 Task: Search one way flight ticket for 5 adults, 1 child, 2 infants in seat and 1 infant on lap in business from Santa Fe: Santa Fe Municipal Airport to Springfield: Abraham Lincoln Capital Airport on 5-2-2023. Choice of flights is Royal air maroc. Number of bags: 1 carry on bag. Price is upto 50000. Outbound departure time preference is 11:30.
Action: Mouse moved to (298, 408)
Screenshot: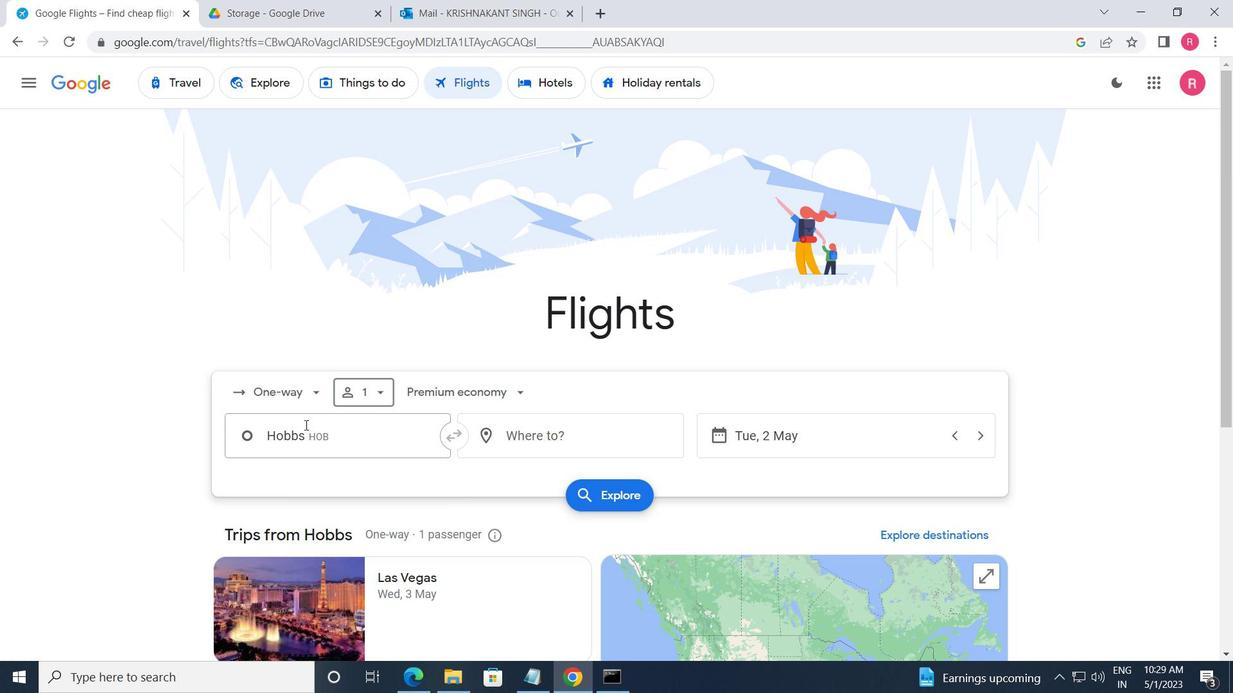
Action: Mouse pressed left at (298, 408)
Screenshot: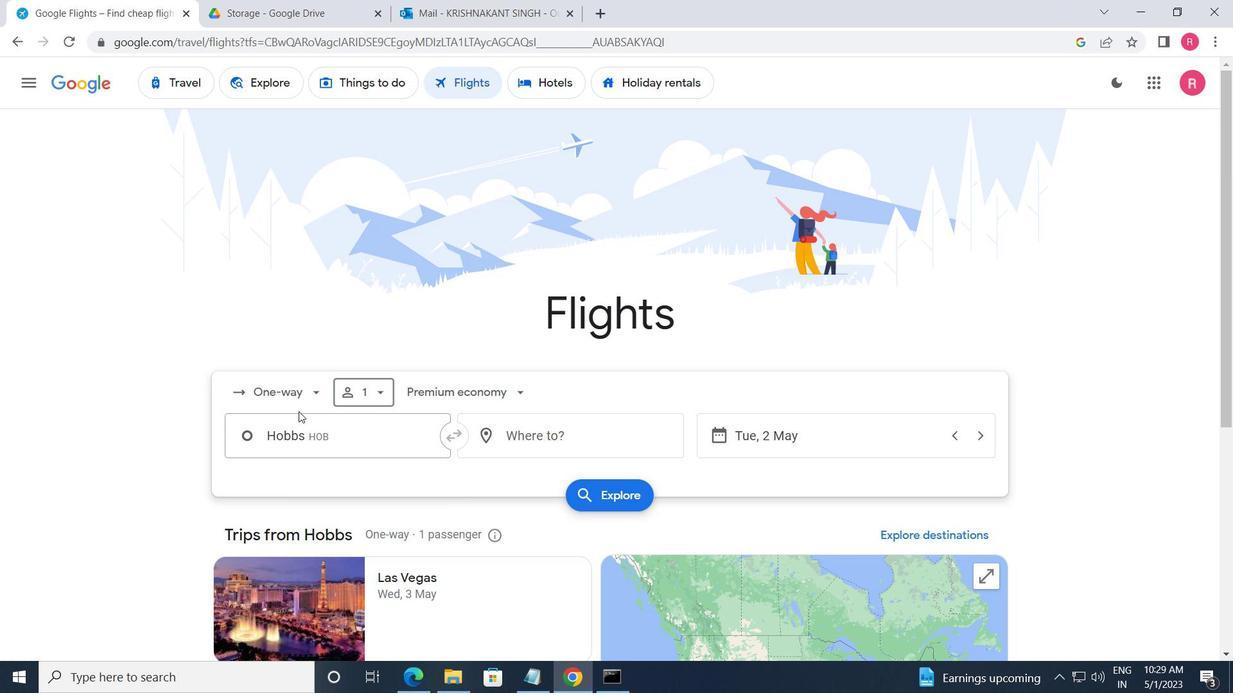 
Action: Mouse moved to (320, 469)
Screenshot: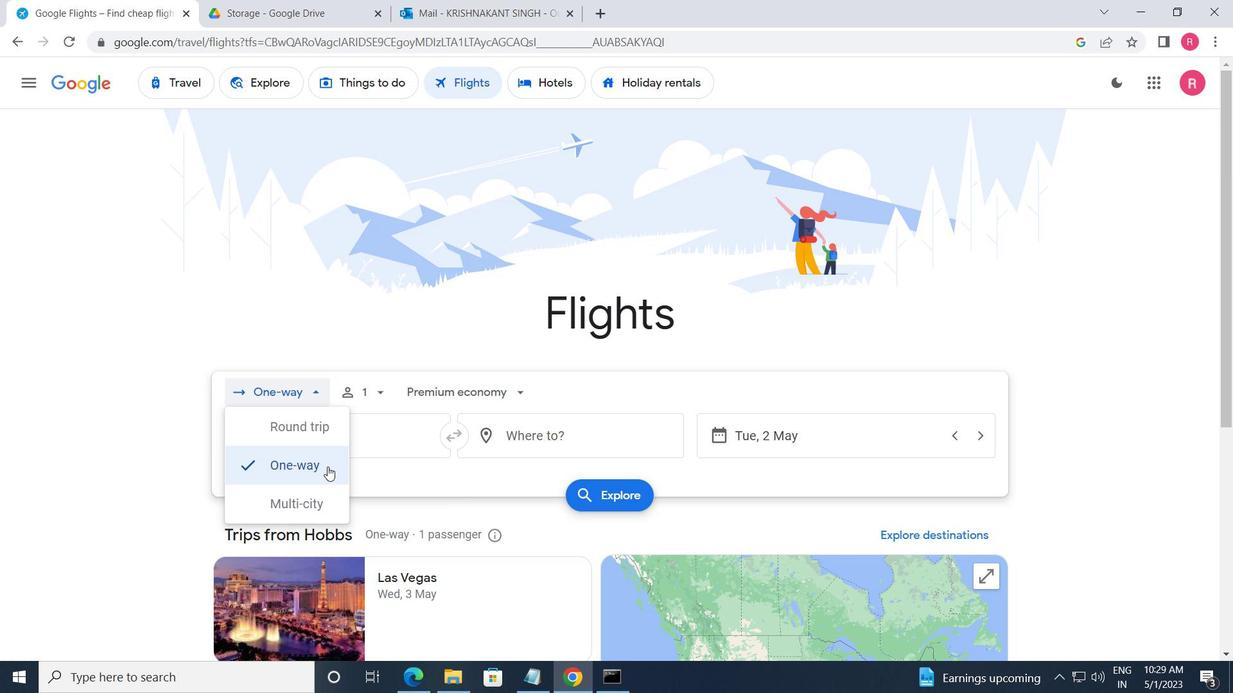 
Action: Mouse pressed left at (320, 469)
Screenshot: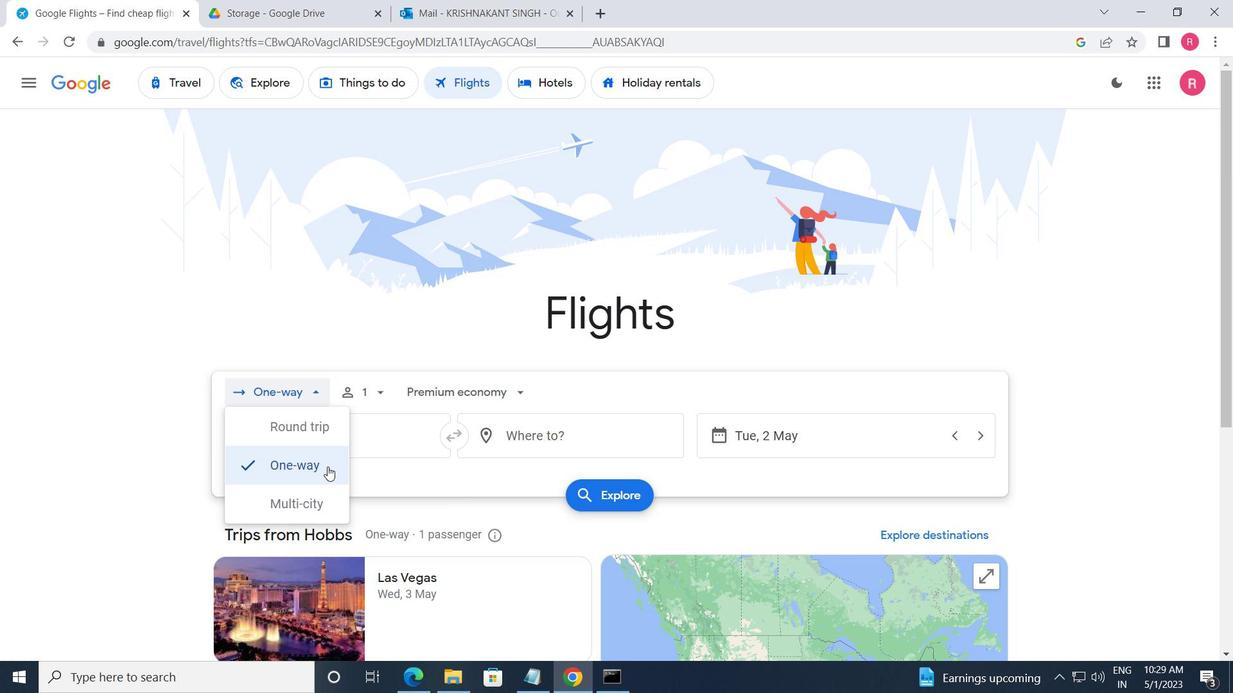 
Action: Mouse moved to (352, 400)
Screenshot: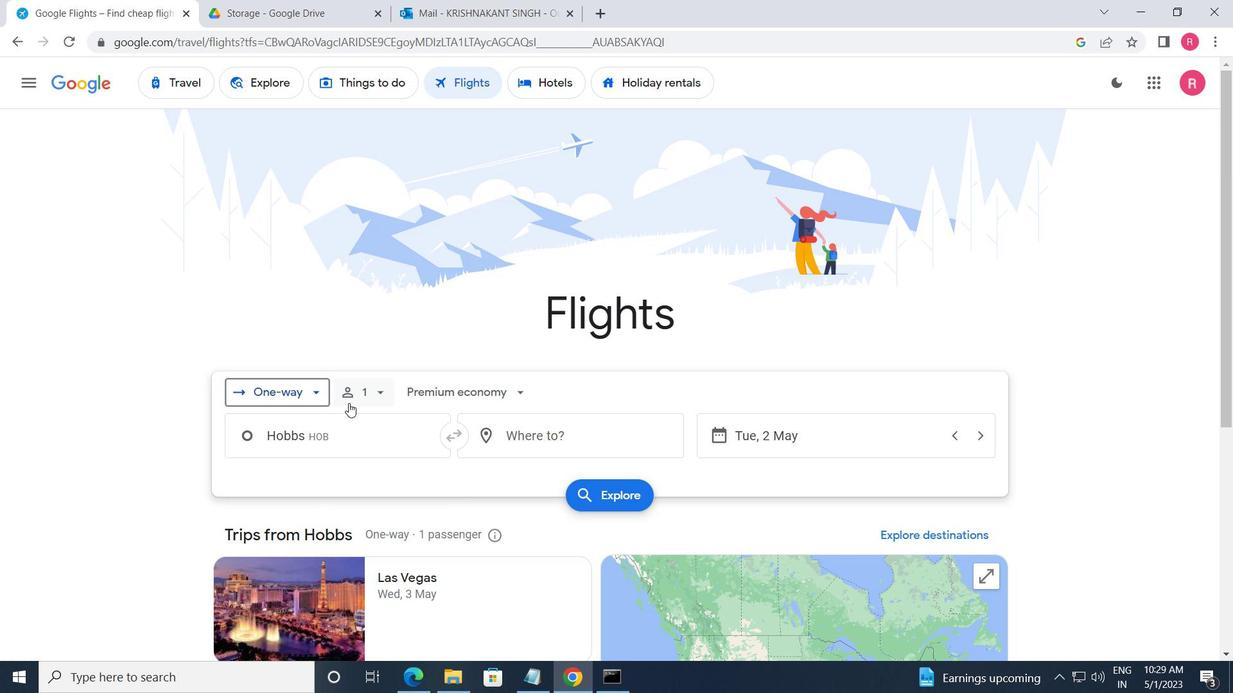 
Action: Mouse pressed left at (352, 400)
Screenshot: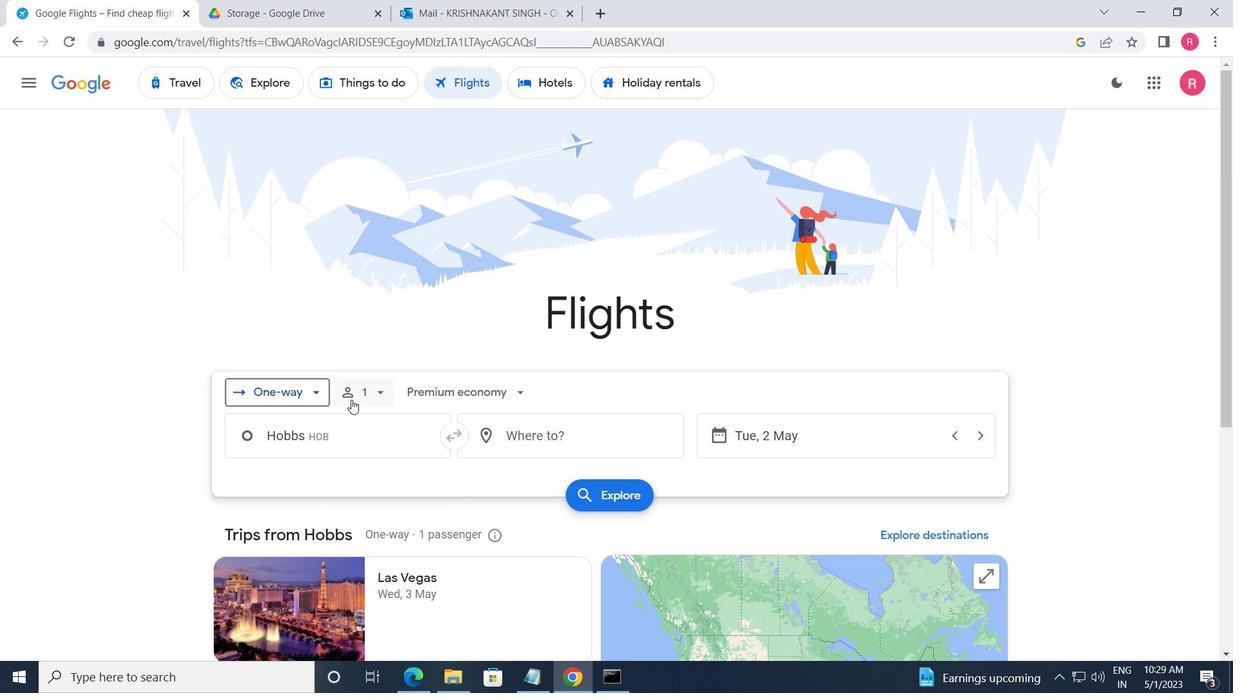 
Action: Mouse moved to (504, 479)
Screenshot: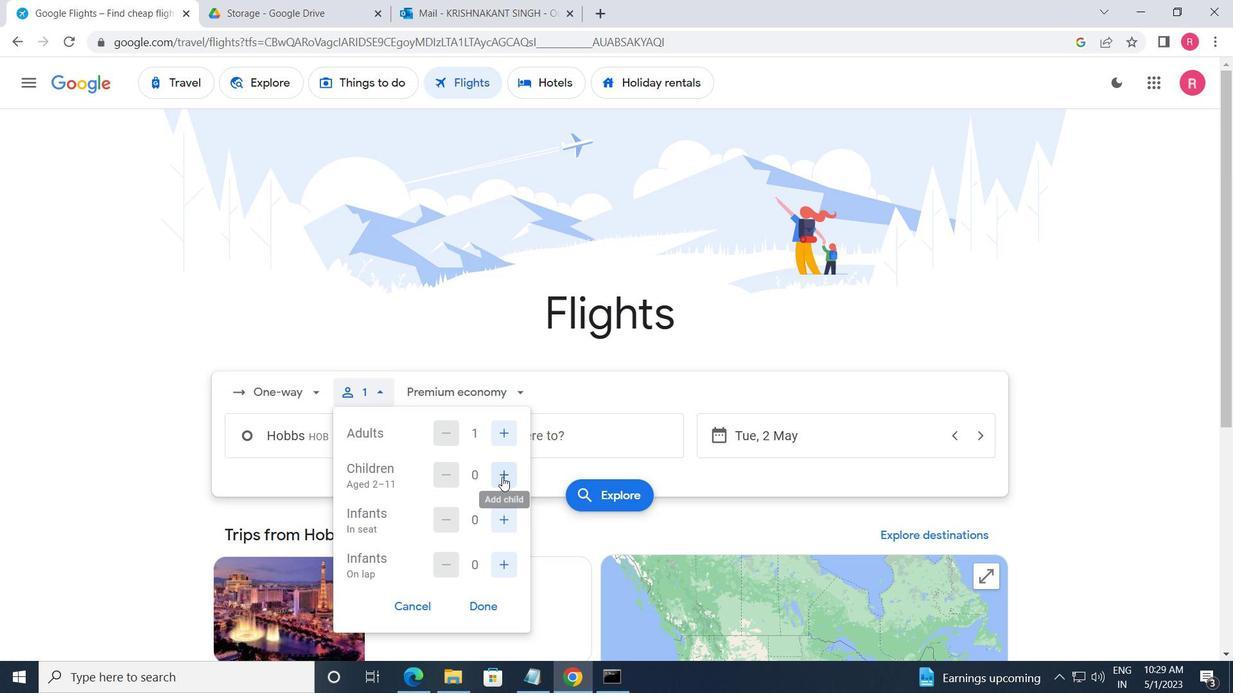 
Action: Mouse pressed left at (504, 479)
Screenshot: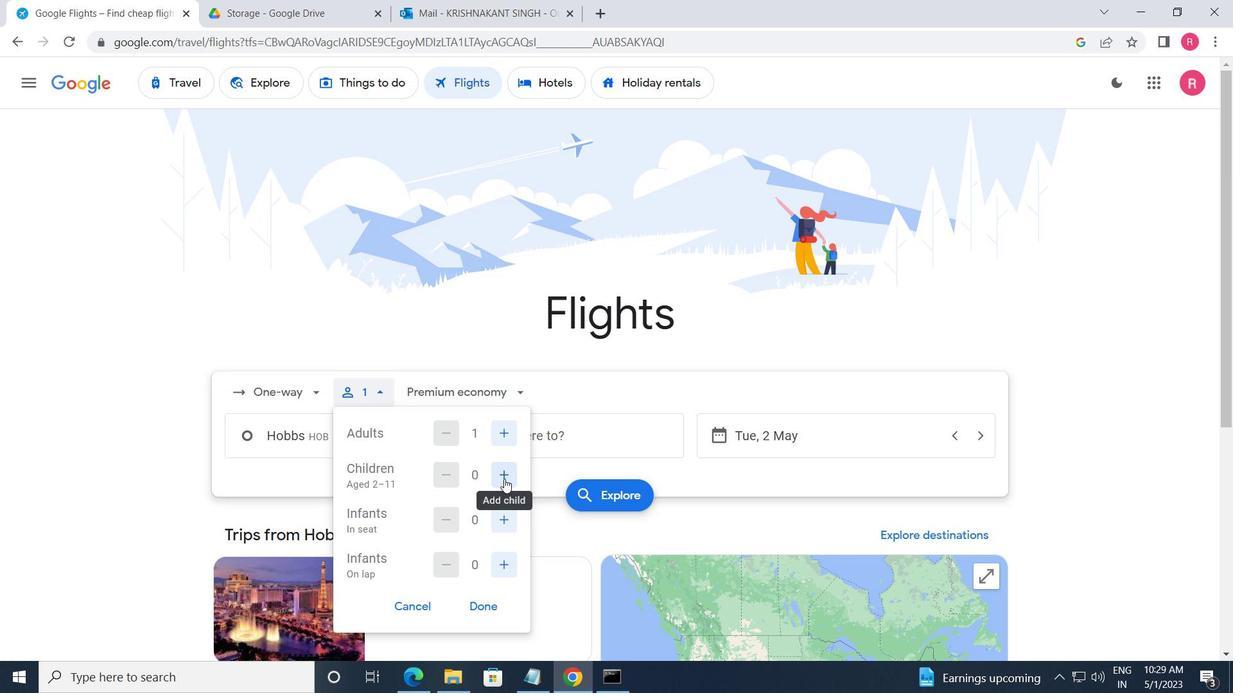
Action: Mouse pressed left at (504, 479)
Screenshot: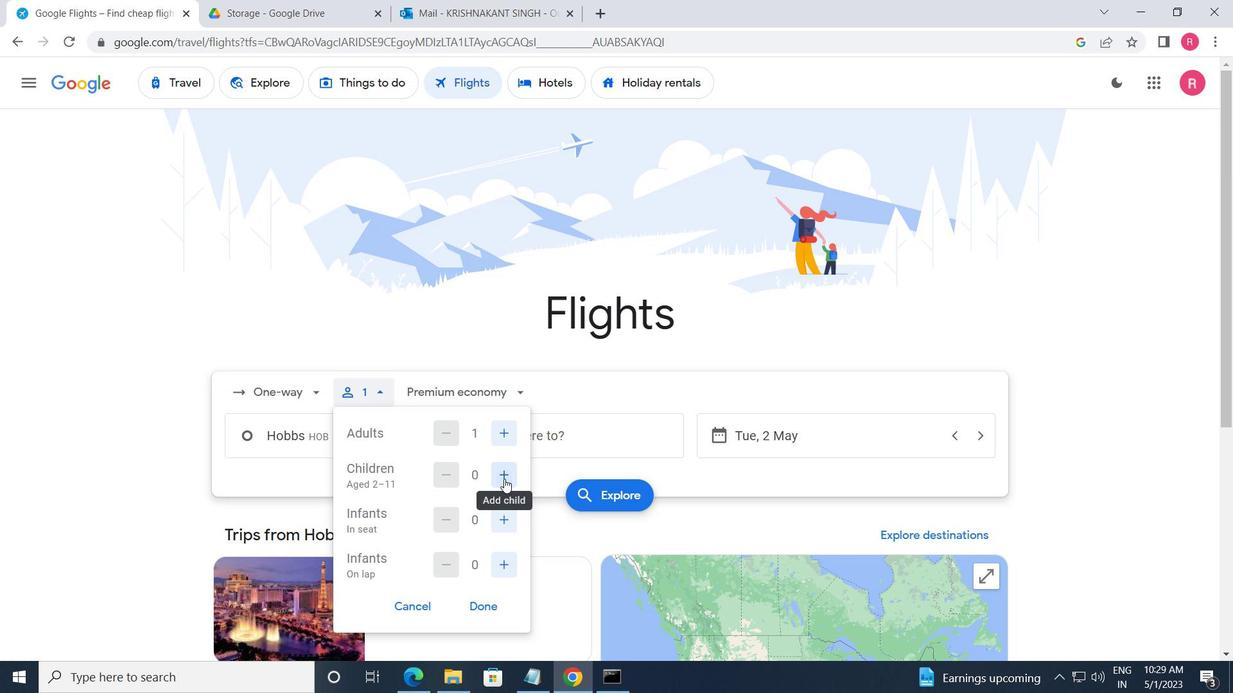 
Action: Mouse moved to (505, 479)
Screenshot: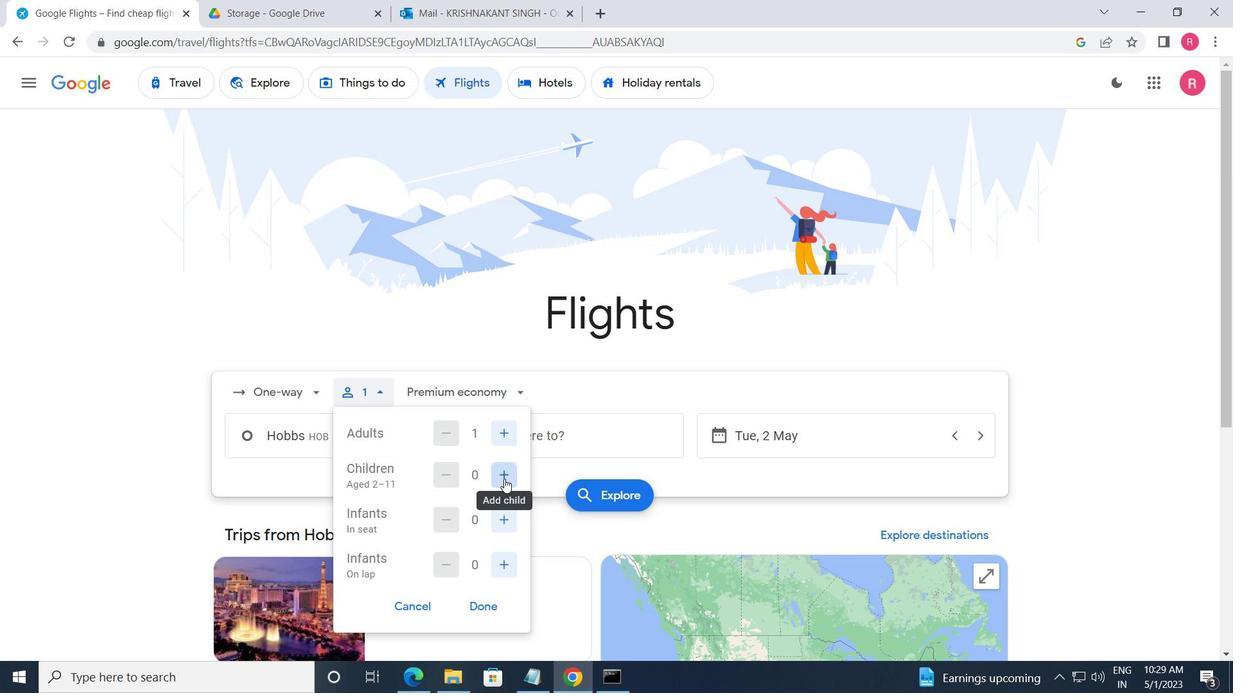 
Action: Mouse pressed left at (505, 479)
Screenshot: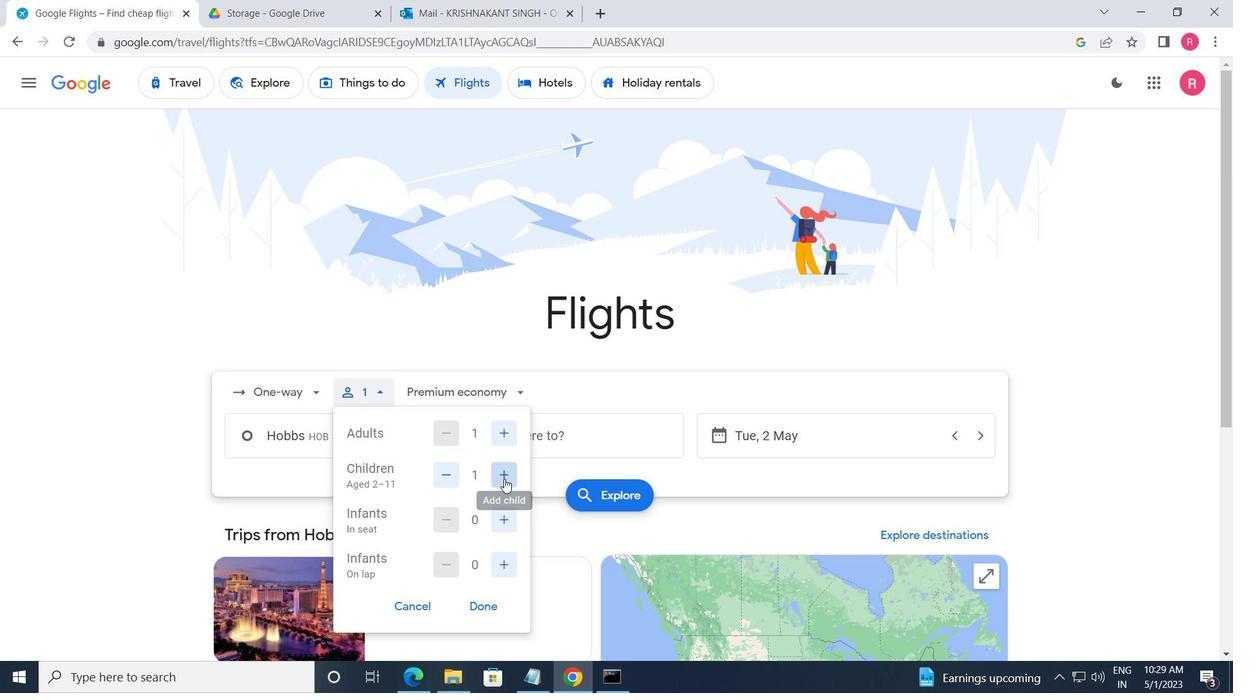 
Action: Mouse pressed left at (505, 479)
Screenshot: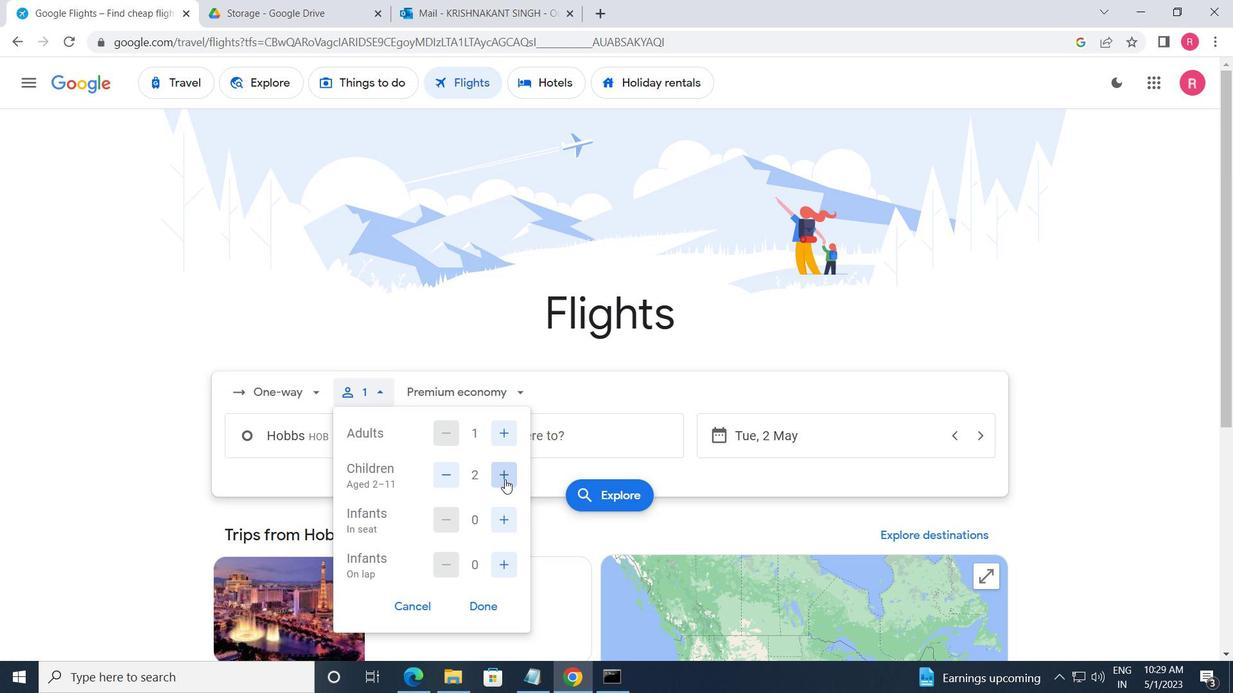 
Action: Mouse pressed left at (505, 479)
Screenshot: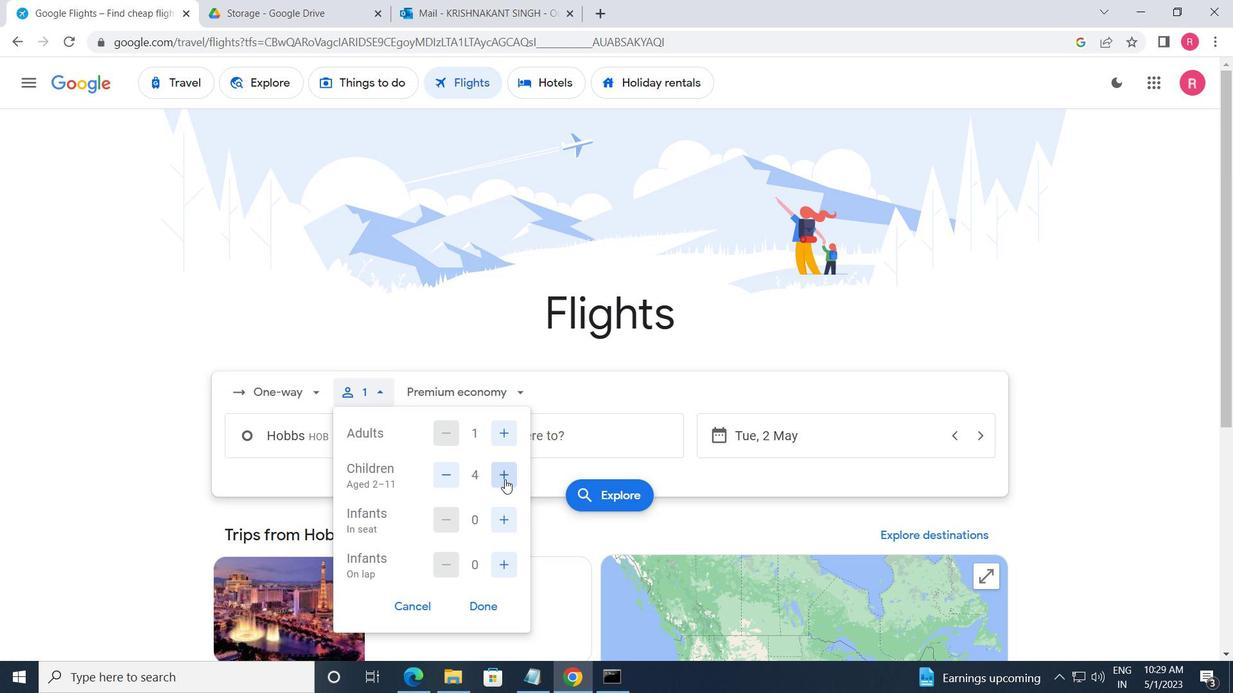 
Action: Mouse moved to (501, 530)
Screenshot: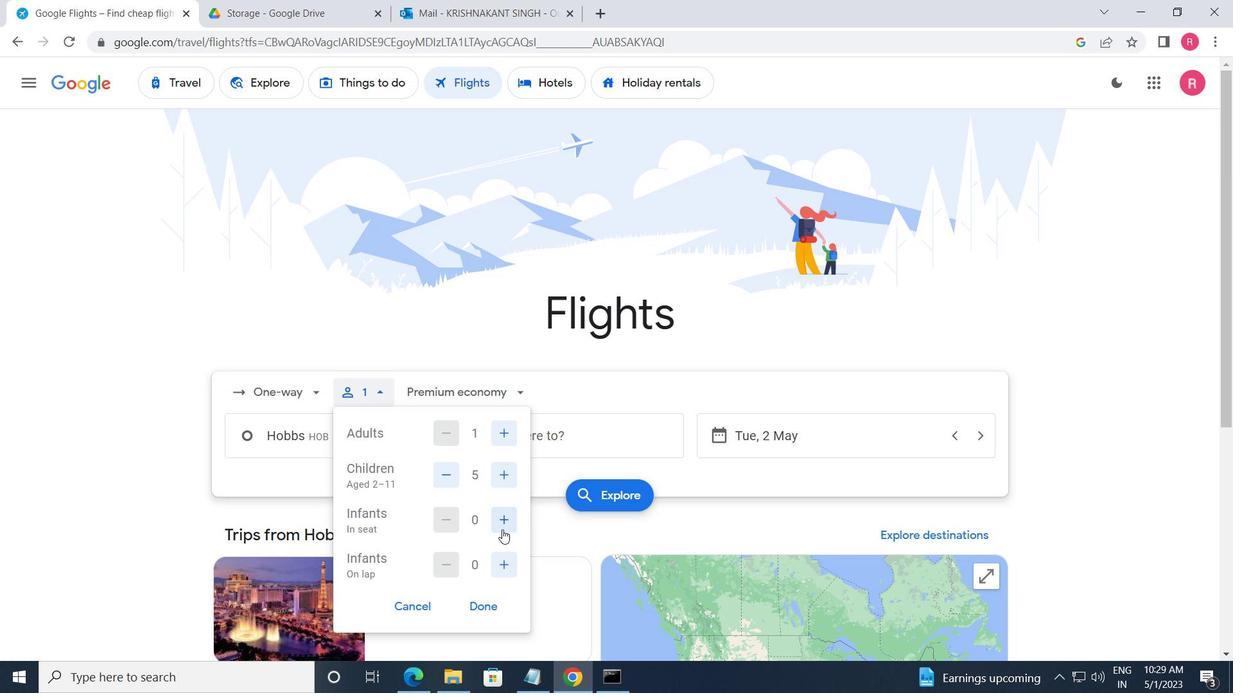 
Action: Mouse pressed left at (501, 530)
Screenshot: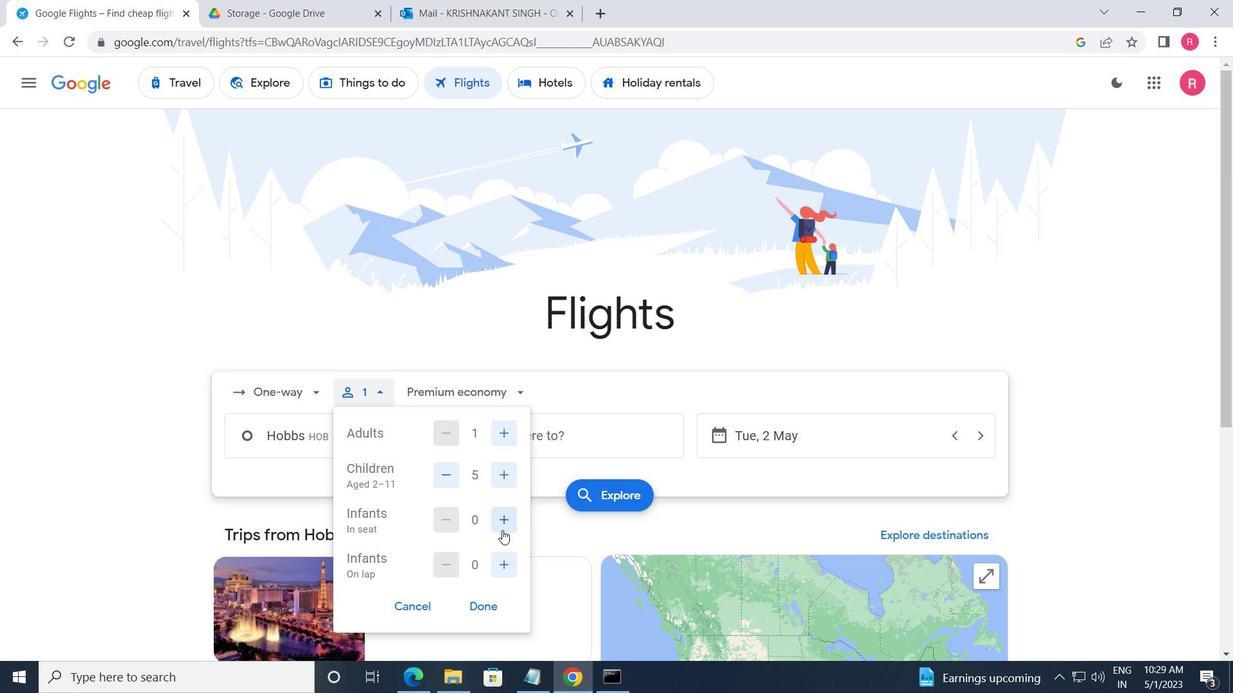 
Action: Mouse pressed left at (501, 530)
Screenshot: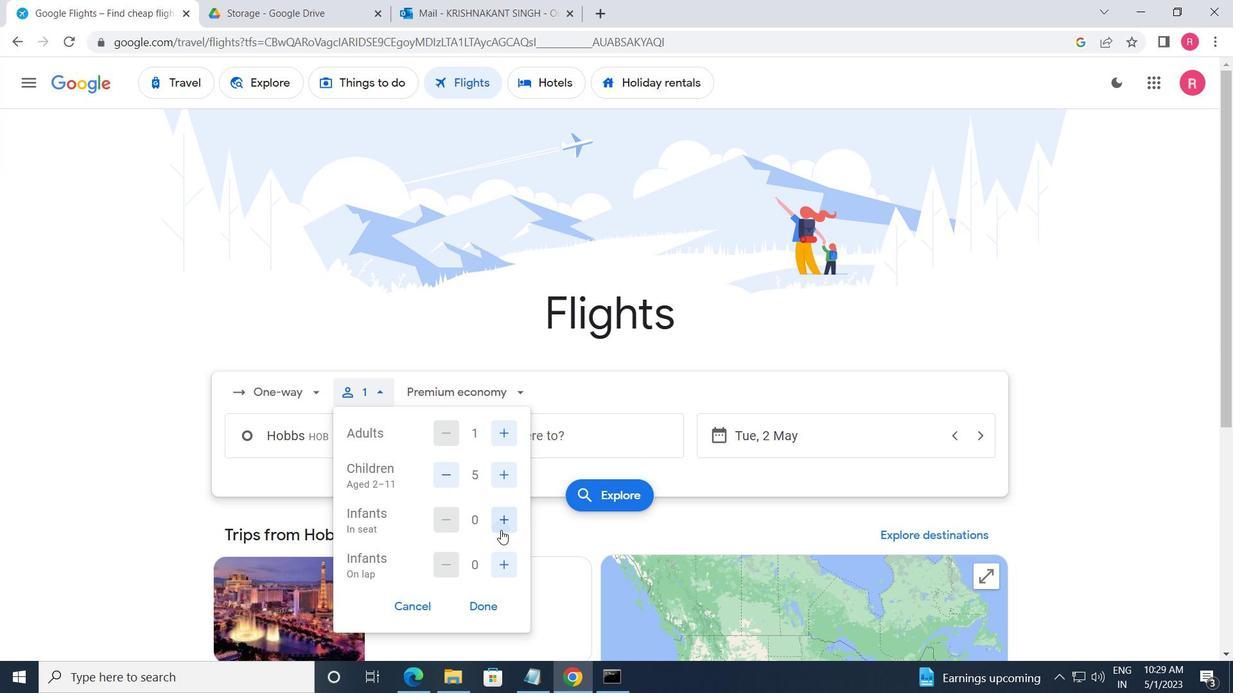 
Action: Mouse moved to (499, 564)
Screenshot: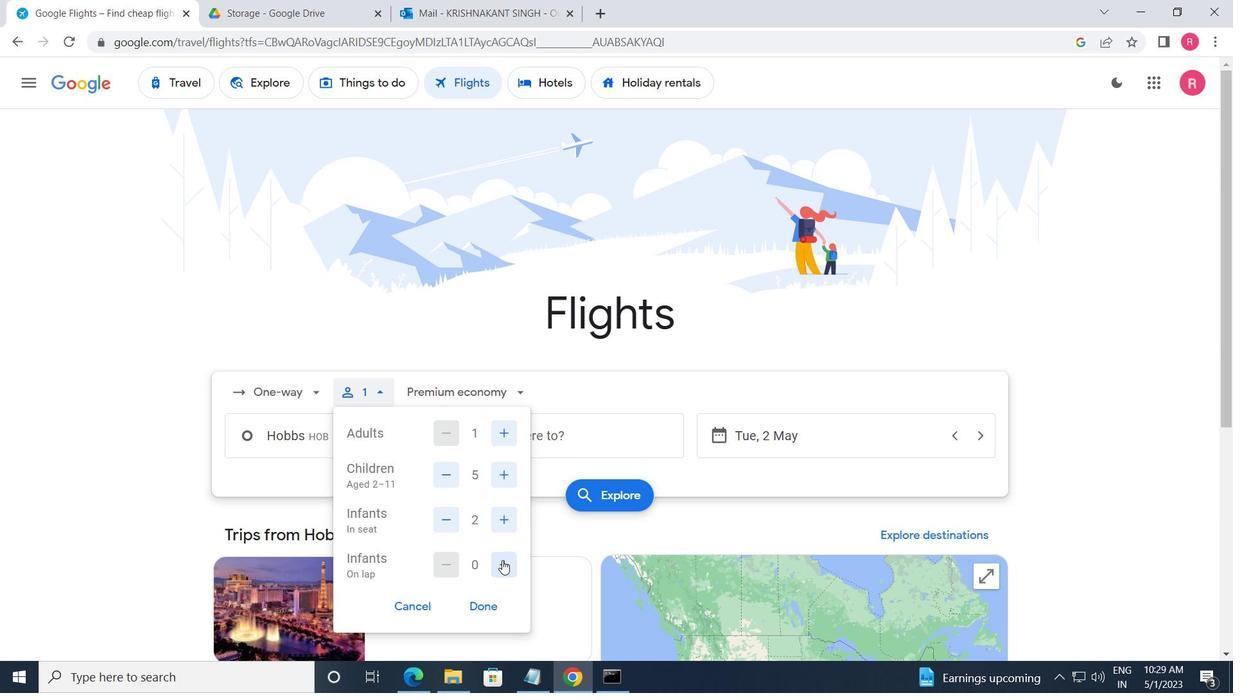 
Action: Mouse pressed left at (499, 564)
Screenshot: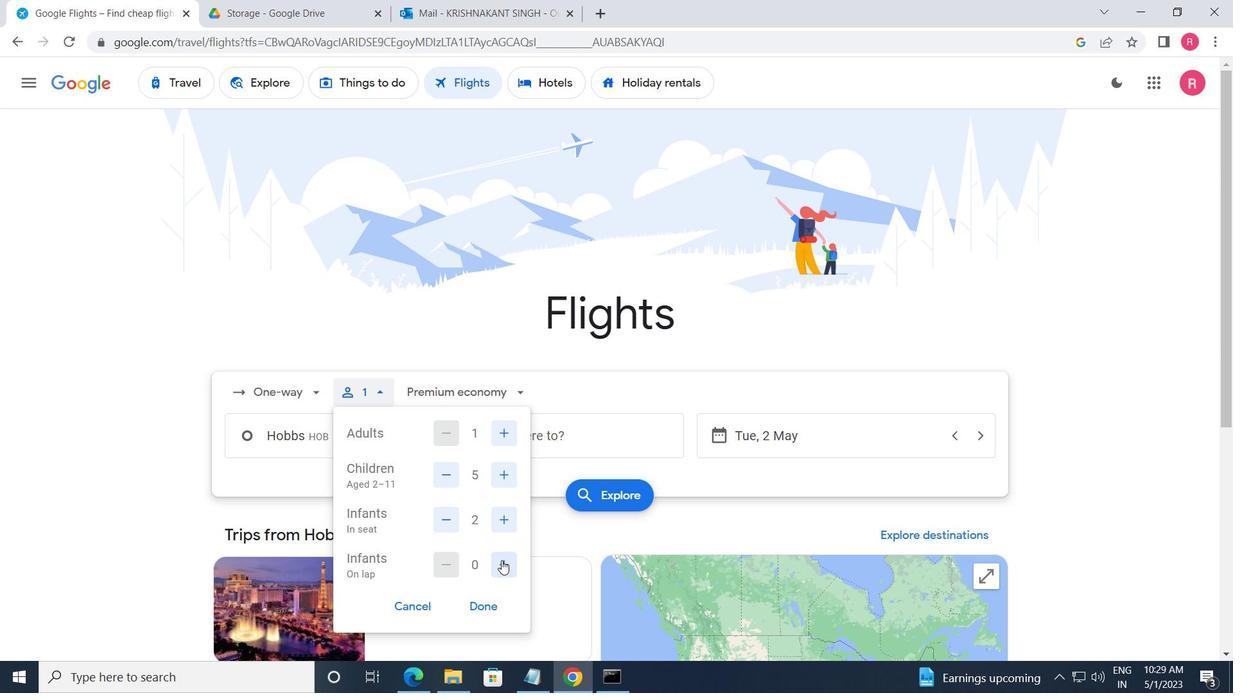 
Action: Mouse moved to (438, 558)
Screenshot: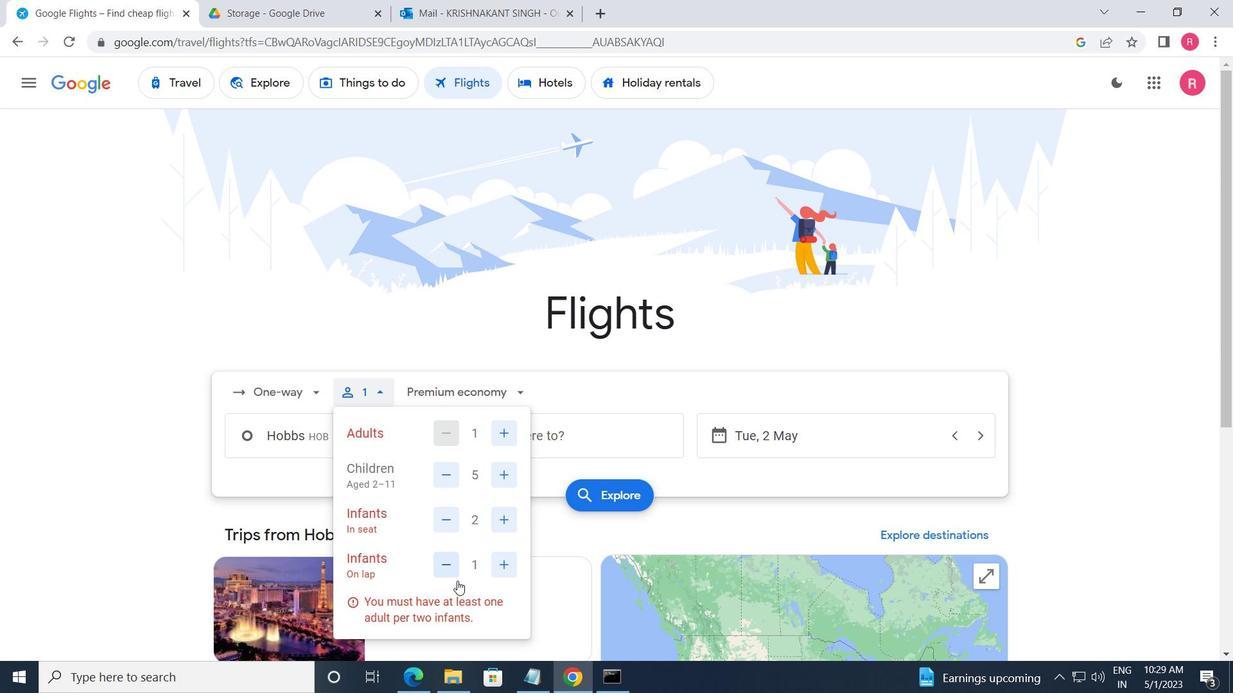 
Action: Mouse pressed left at (438, 558)
Screenshot: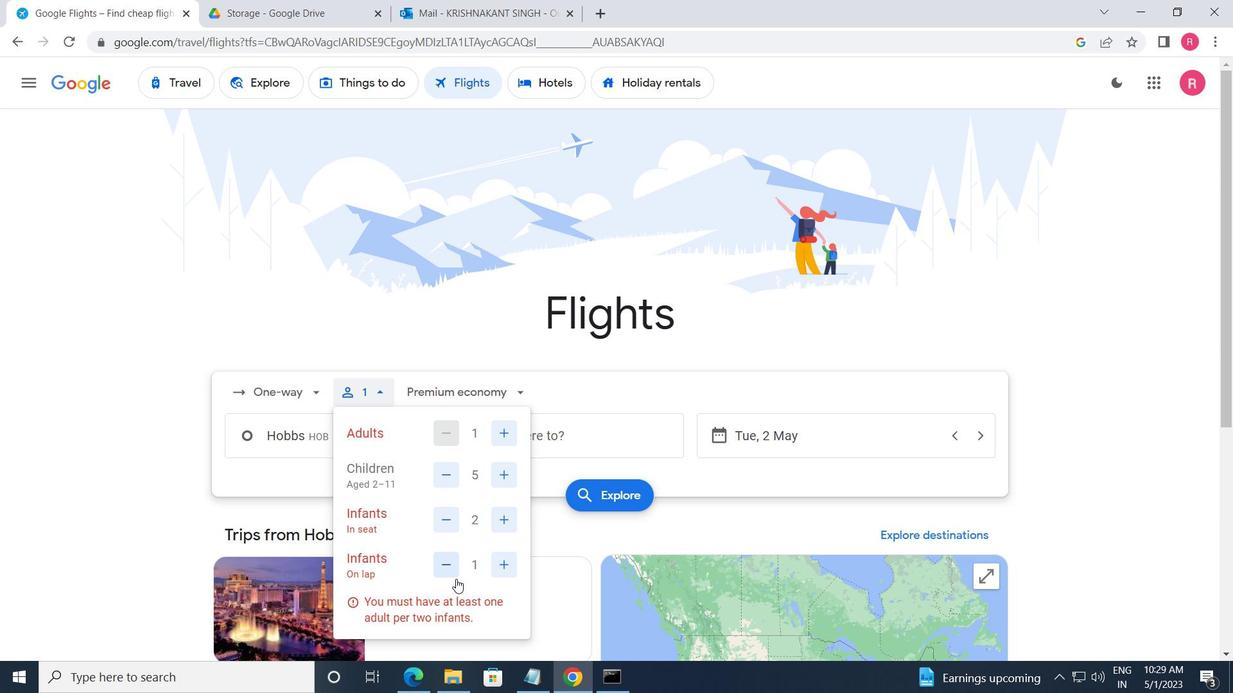 
Action: Mouse moved to (481, 602)
Screenshot: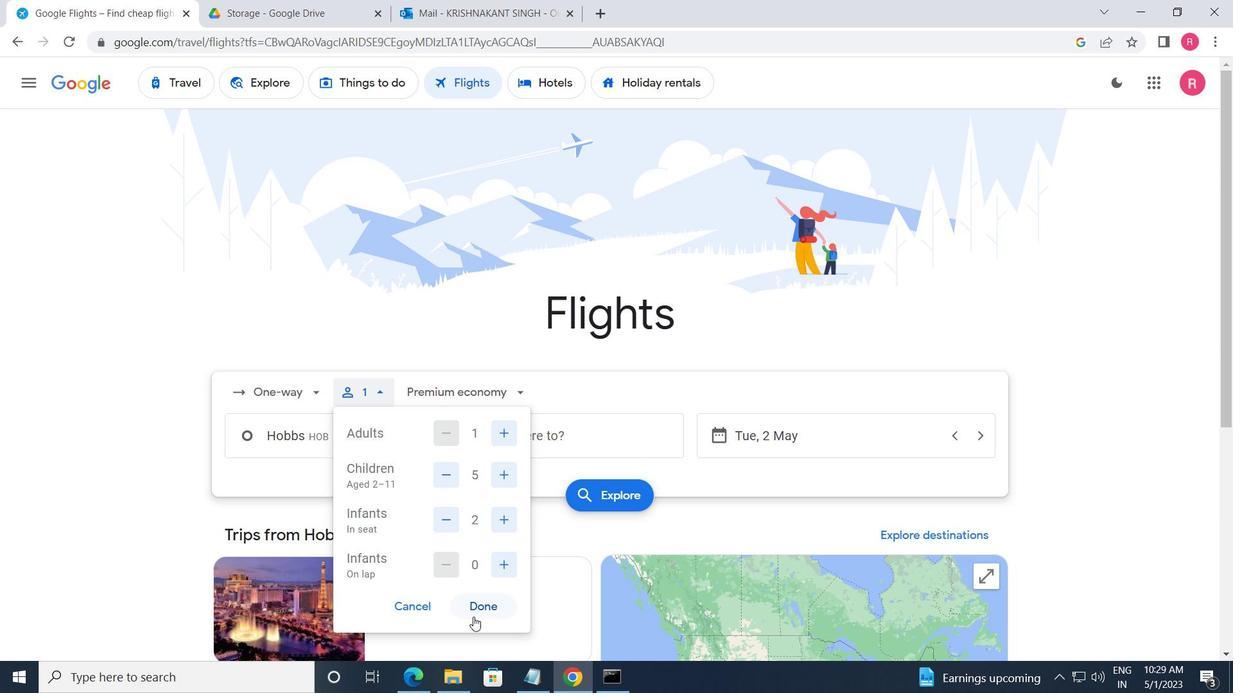 
Action: Mouse pressed left at (481, 602)
Screenshot: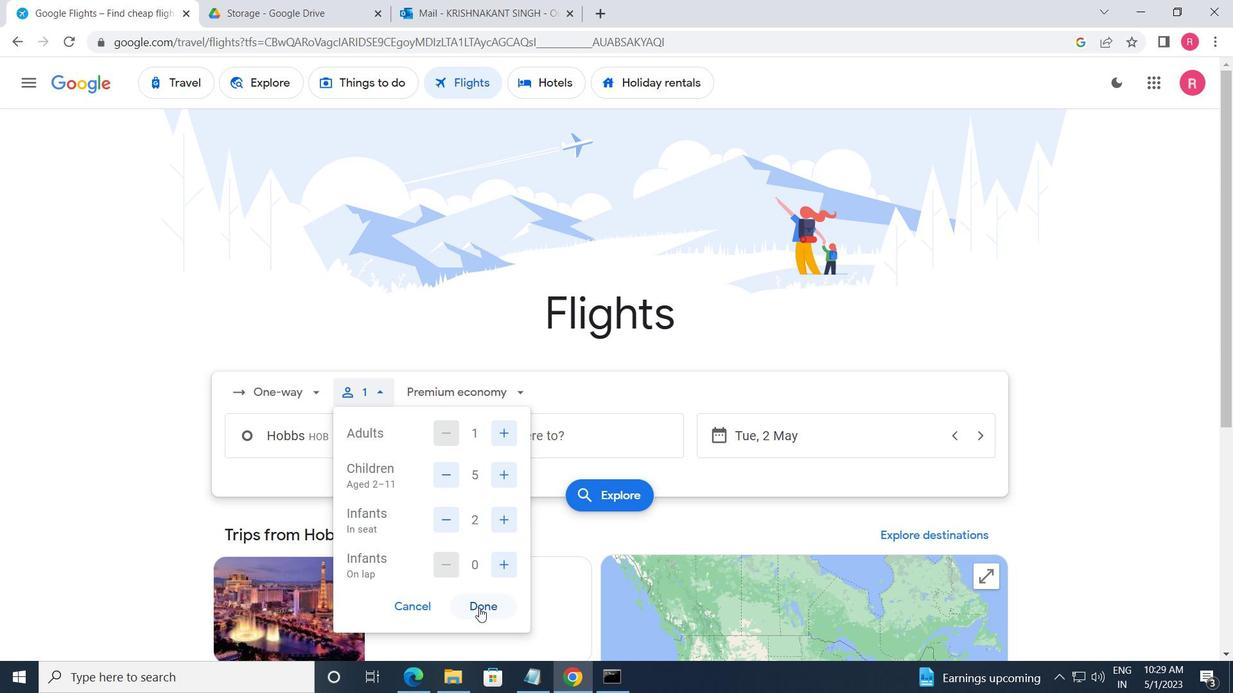 
Action: Mouse moved to (488, 381)
Screenshot: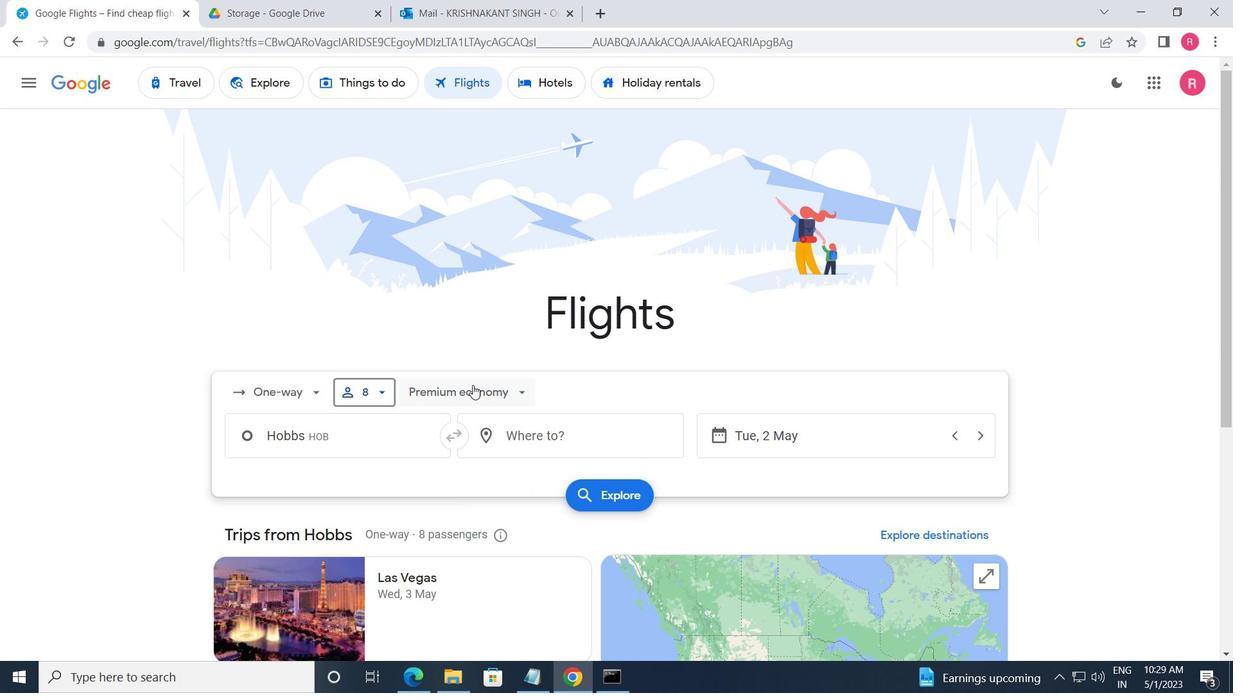 
Action: Mouse pressed left at (488, 381)
Screenshot: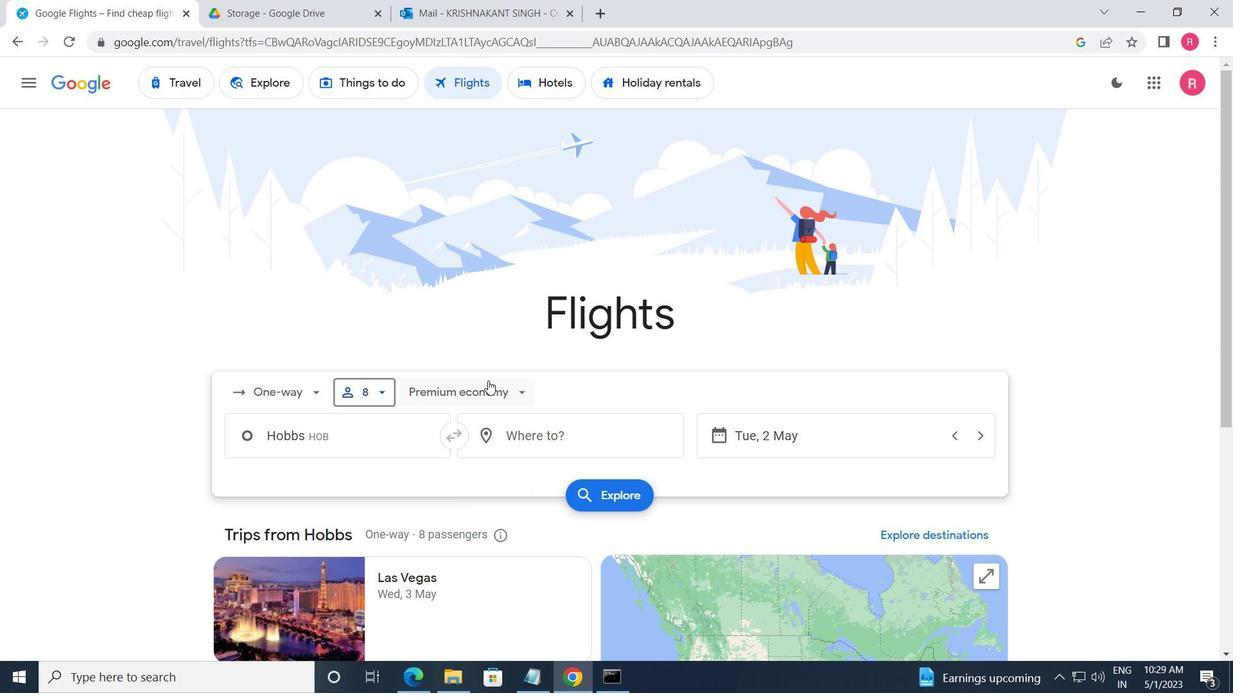 
Action: Mouse moved to (476, 541)
Screenshot: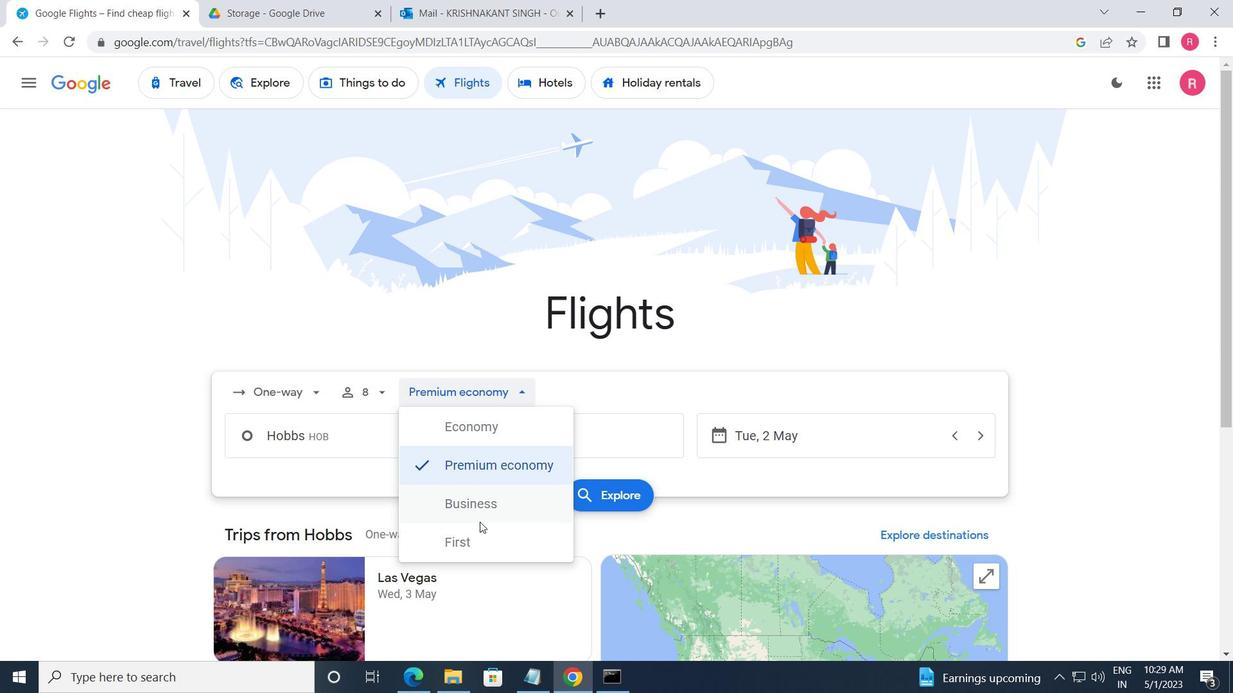 
Action: Mouse pressed left at (476, 541)
Screenshot: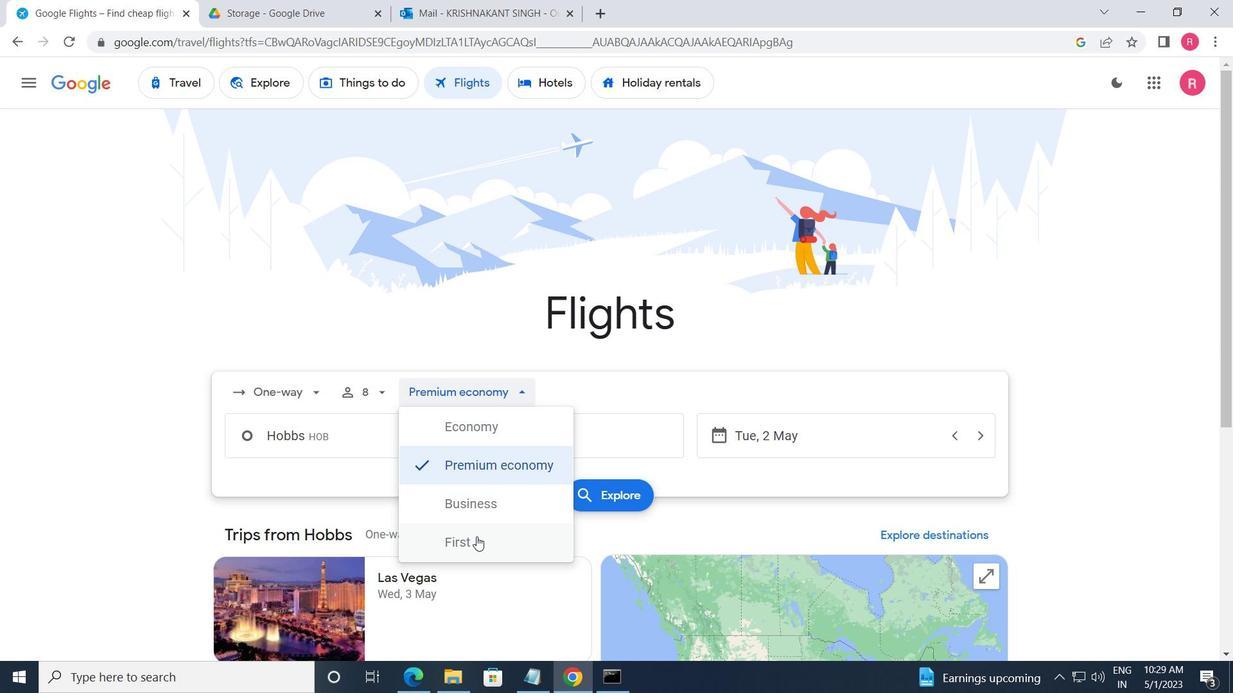 
Action: Mouse moved to (373, 440)
Screenshot: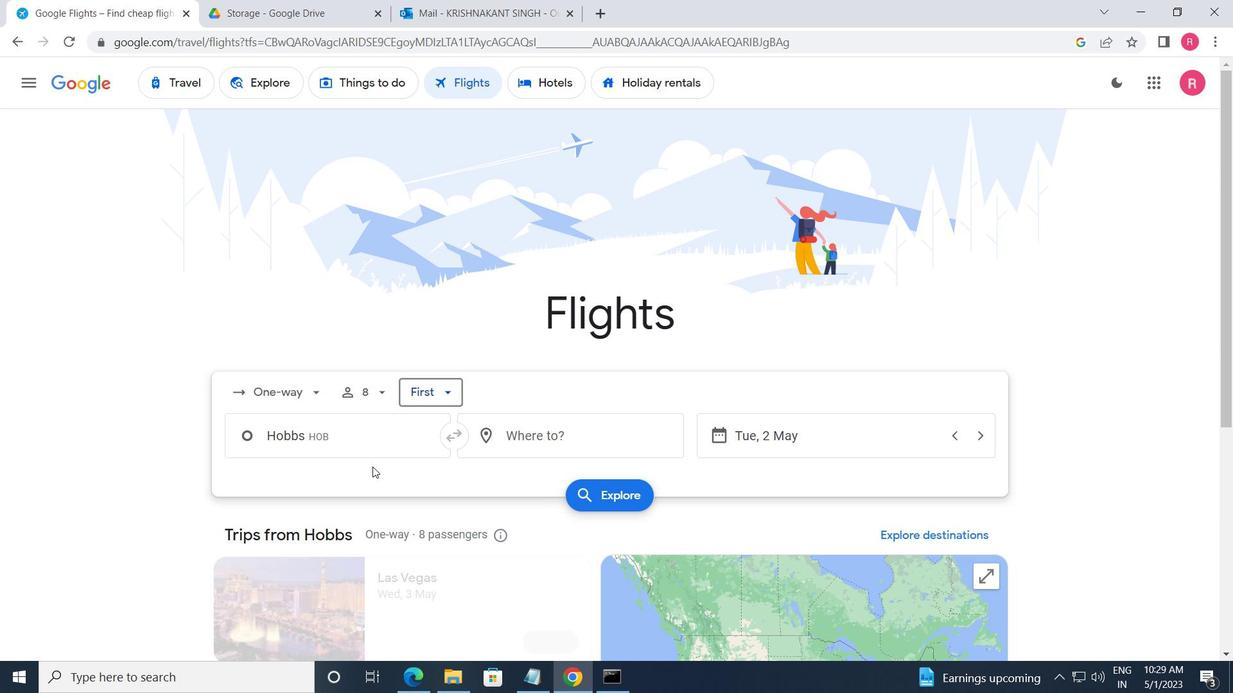 
Action: Mouse pressed left at (373, 440)
Screenshot: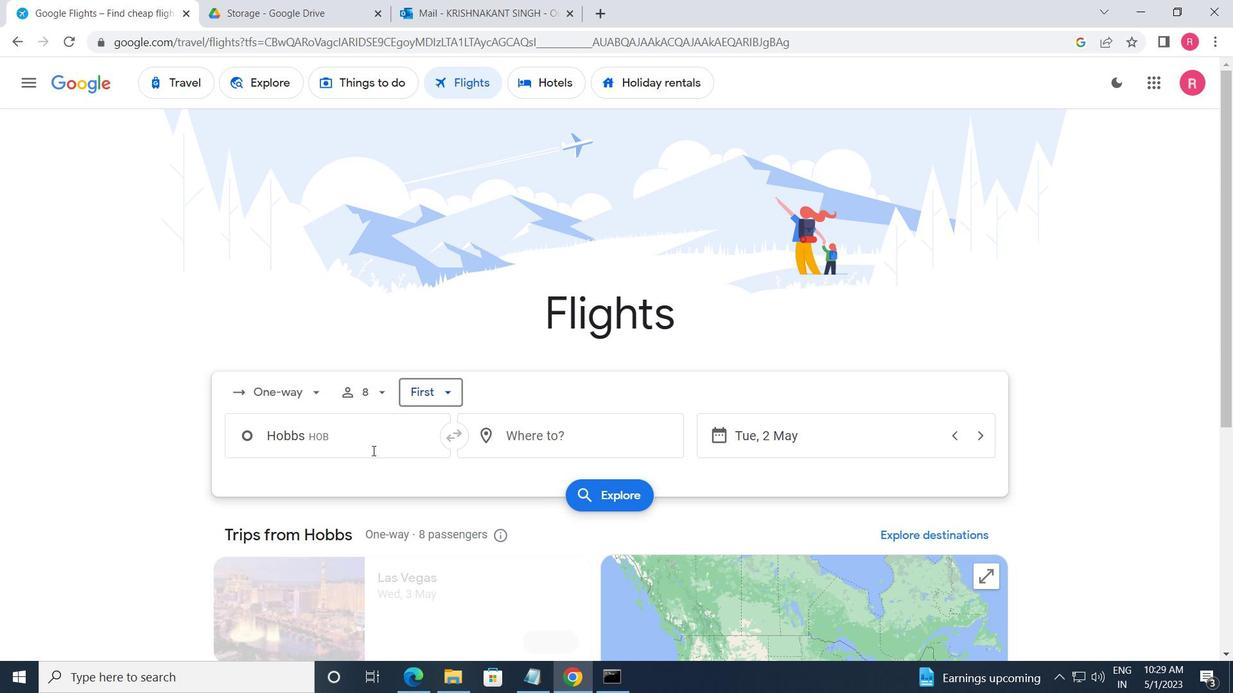 
Action: Mouse moved to (394, 616)
Screenshot: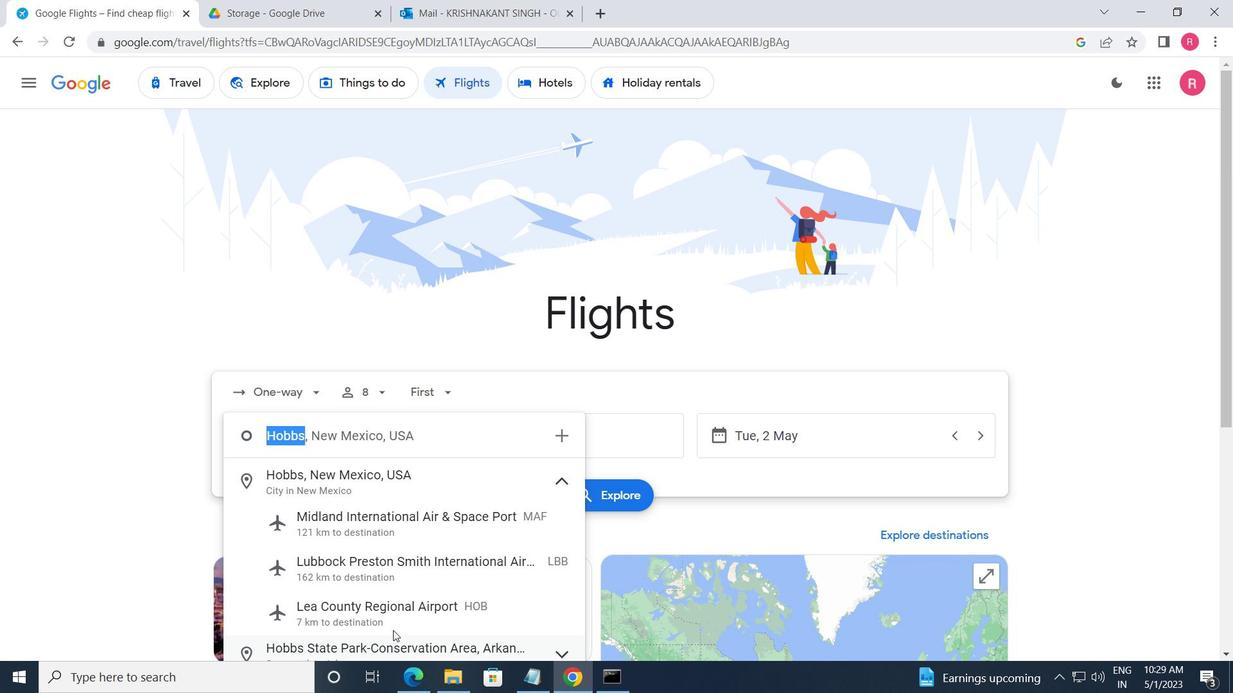 
Action: Mouse pressed left at (394, 616)
Screenshot: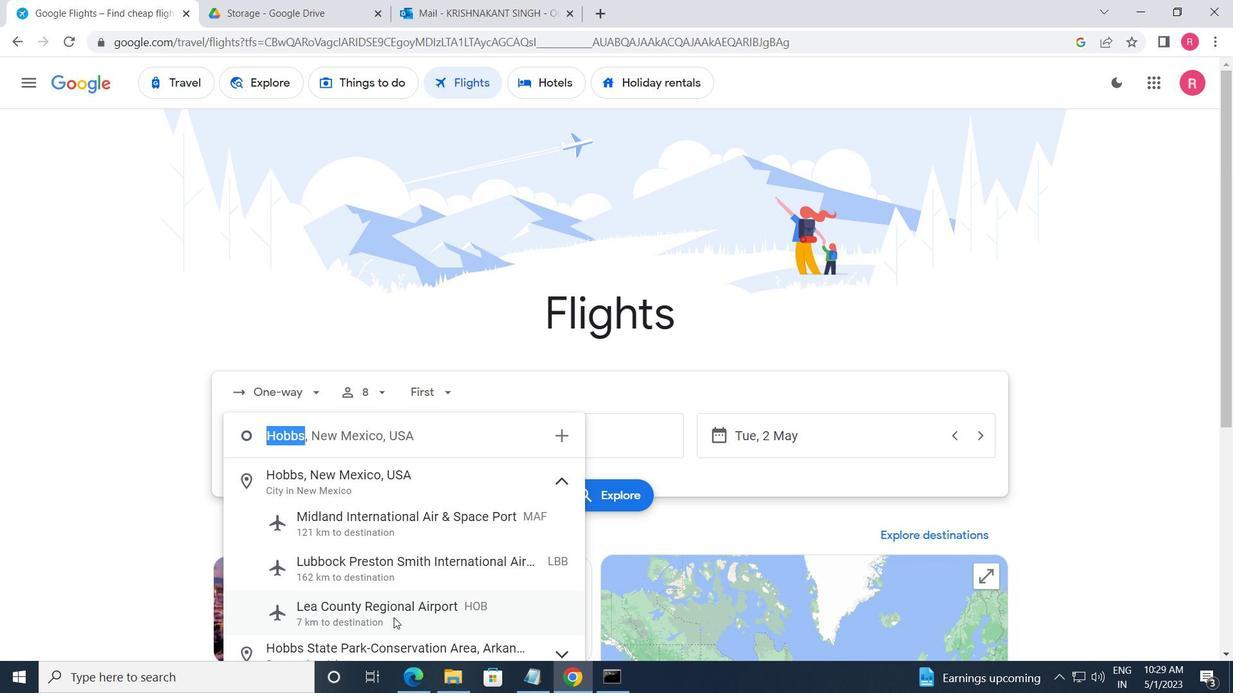 
Action: Mouse moved to (567, 447)
Screenshot: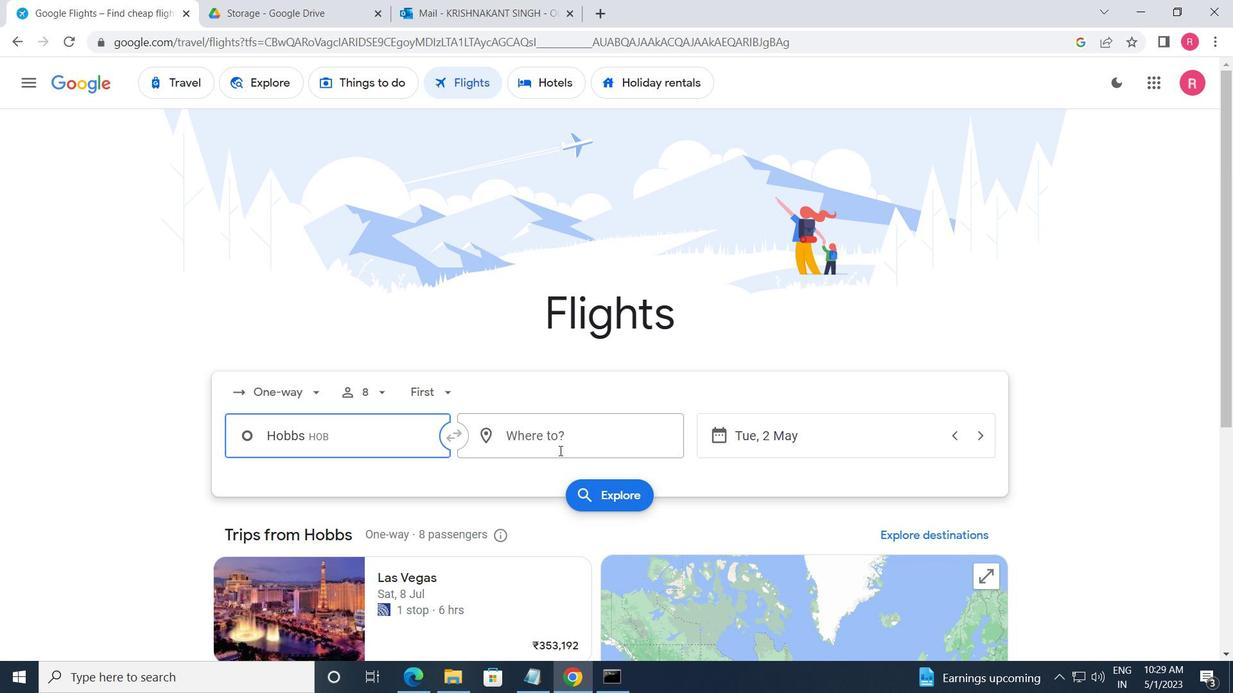 
Action: Mouse pressed left at (567, 447)
Screenshot: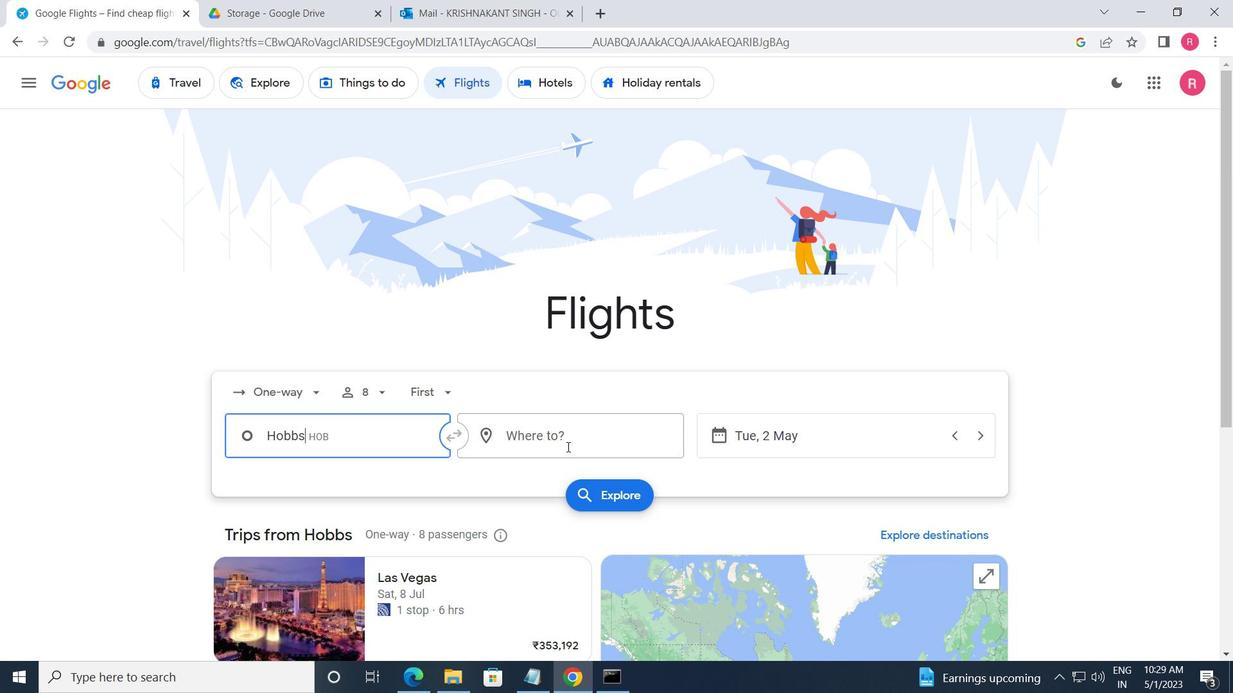 
Action: Mouse moved to (571, 601)
Screenshot: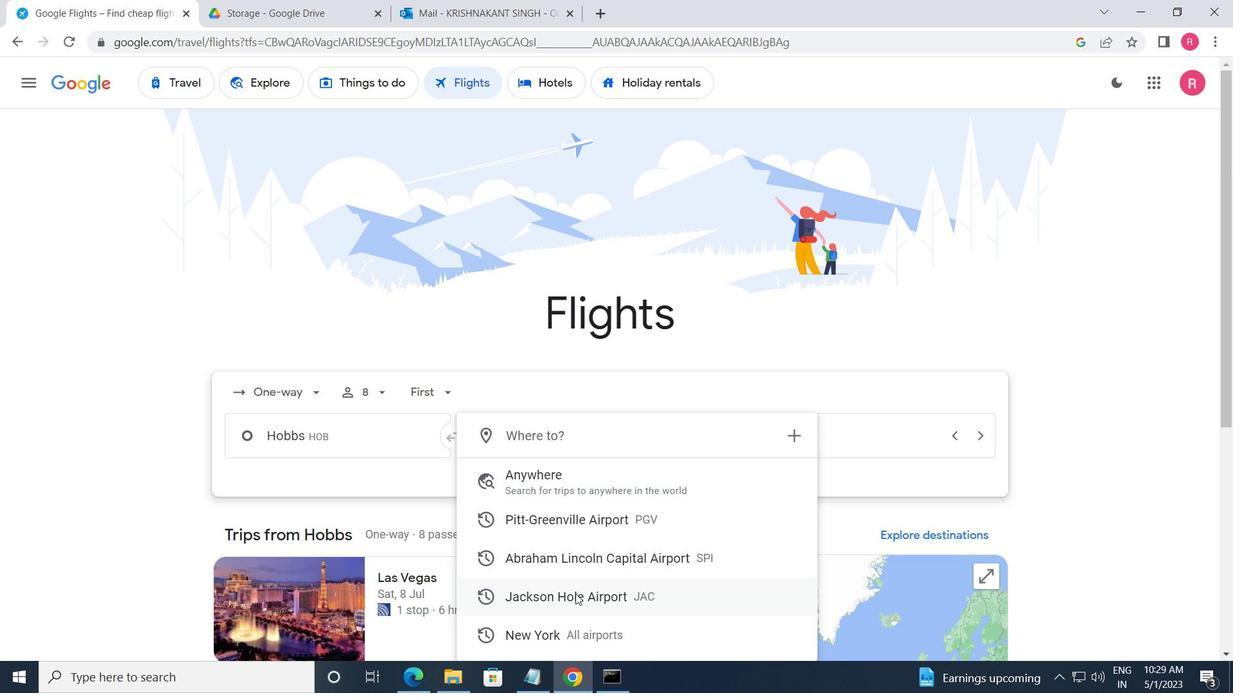 
Action: Mouse pressed left at (571, 601)
Screenshot: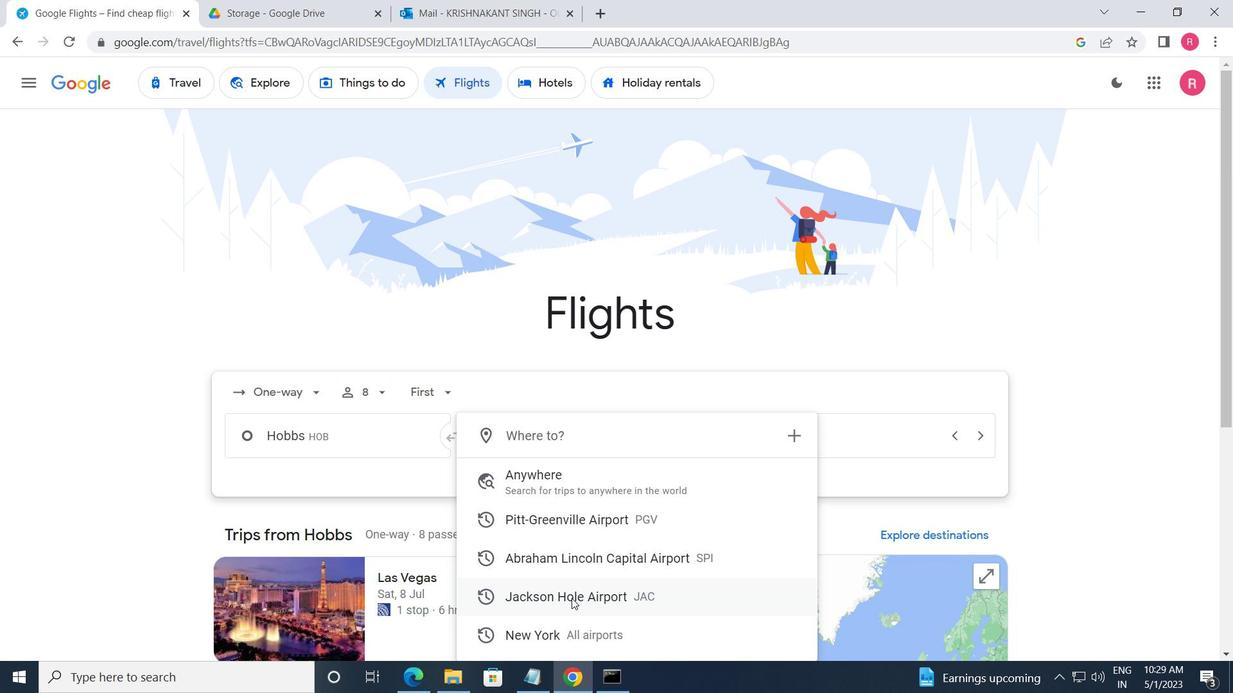 
Action: Mouse moved to (813, 451)
Screenshot: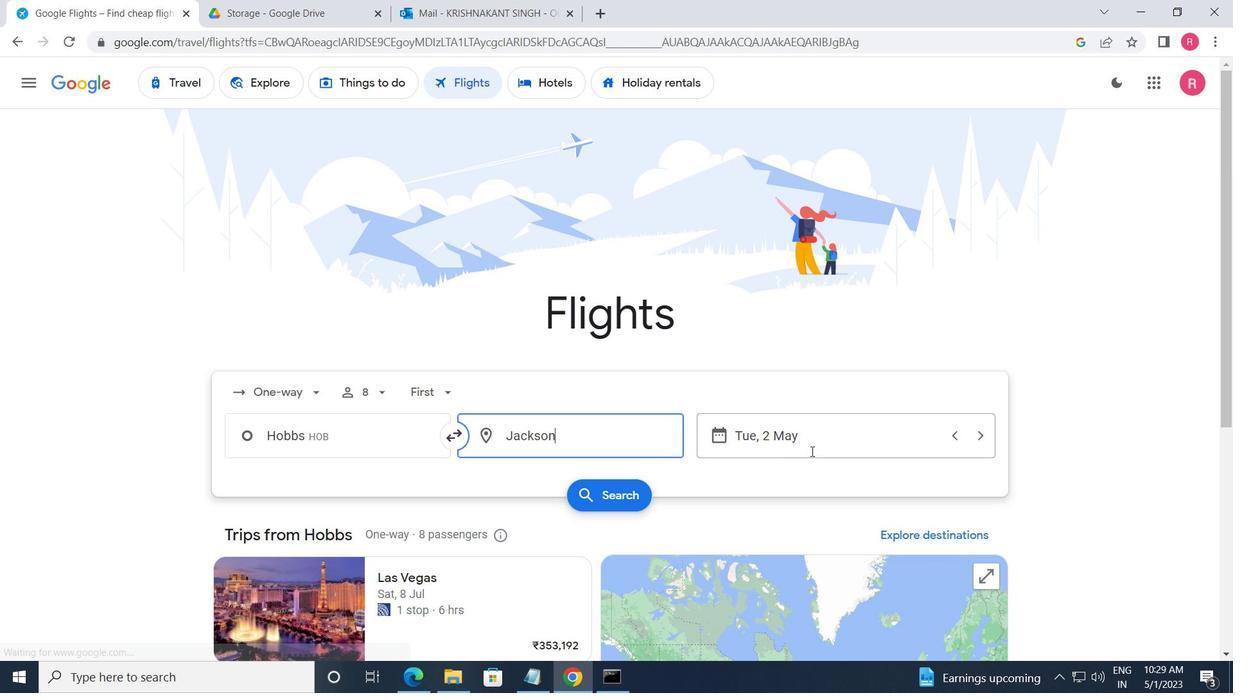 
Action: Mouse pressed left at (813, 451)
Screenshot: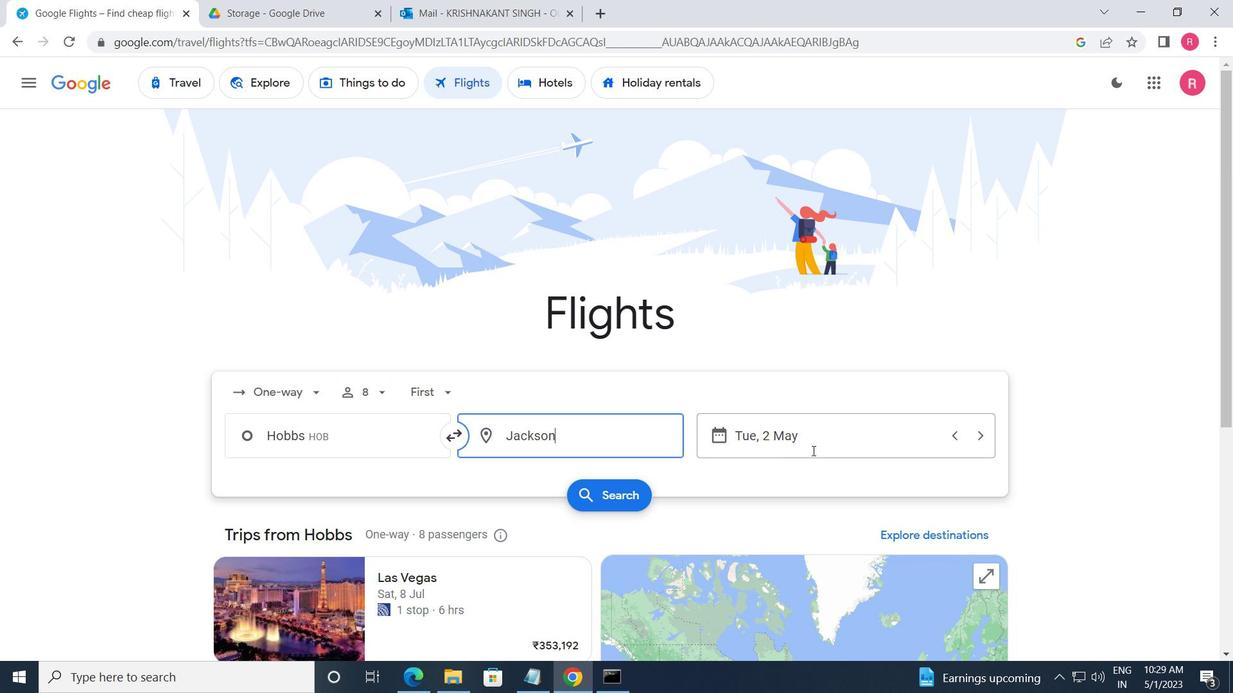 
Action: Mouse moved to (502, 380)
Screenshot: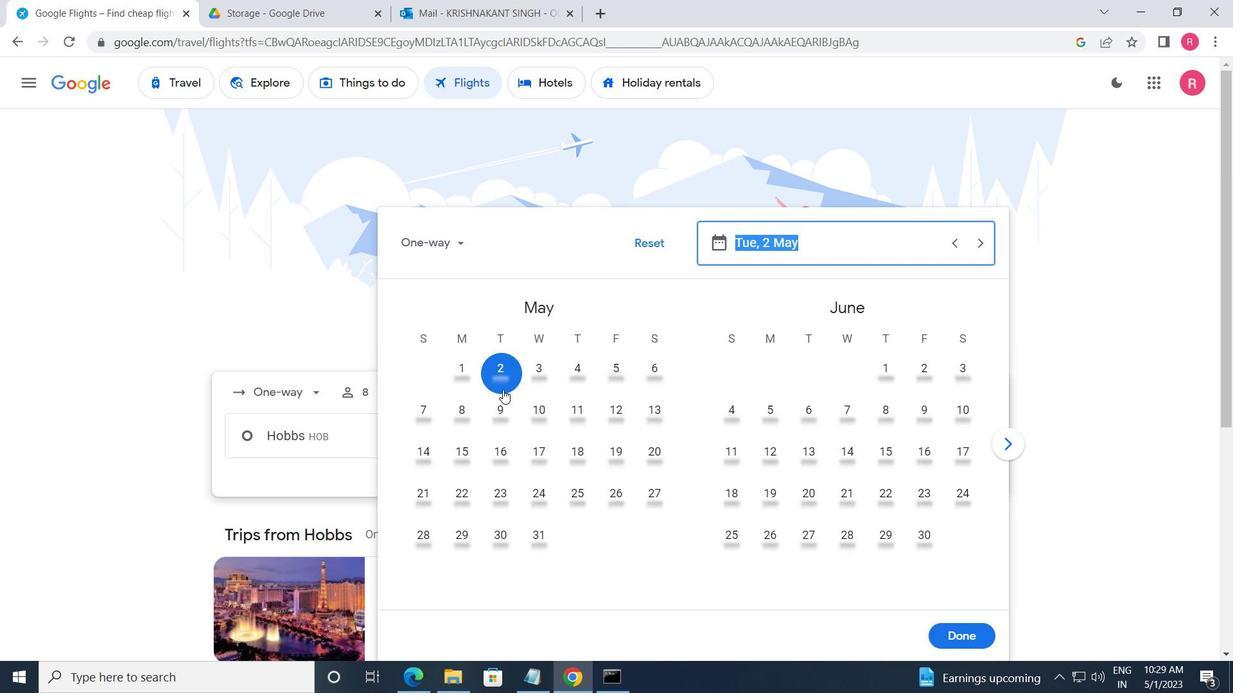 
Action: Mouse pressed left at (502, 380)
Screenshot: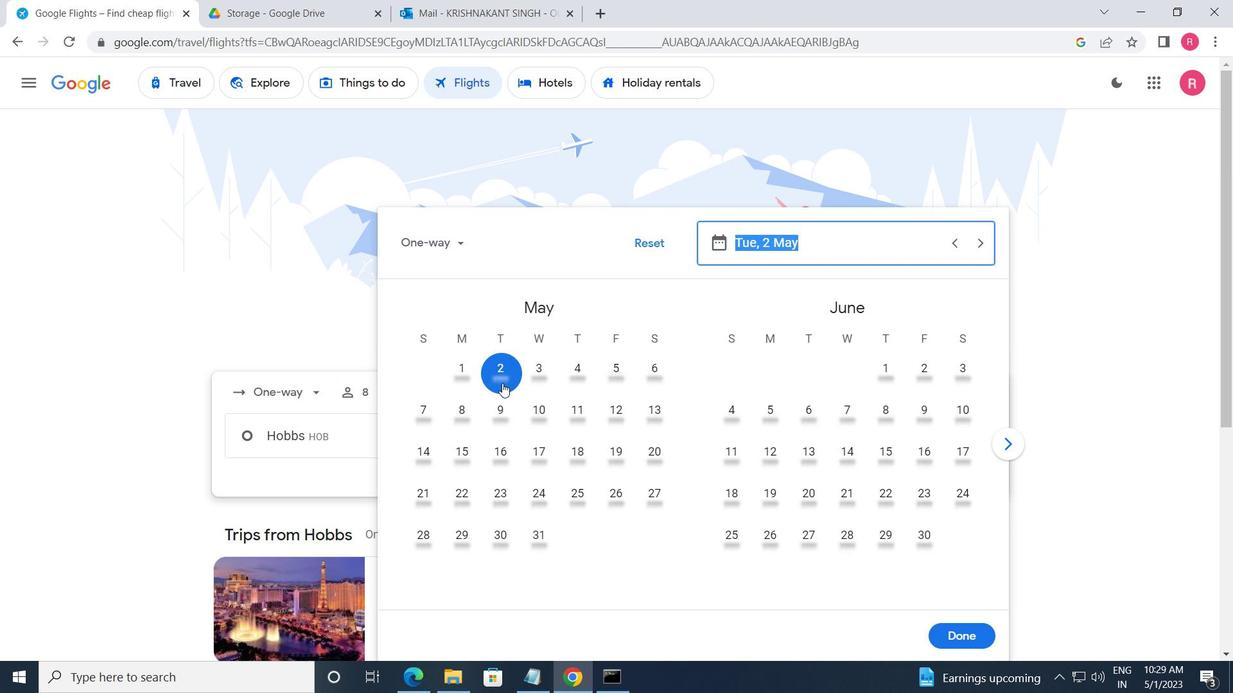 
Action: Mouse moved to (942, 641)
Screenshot: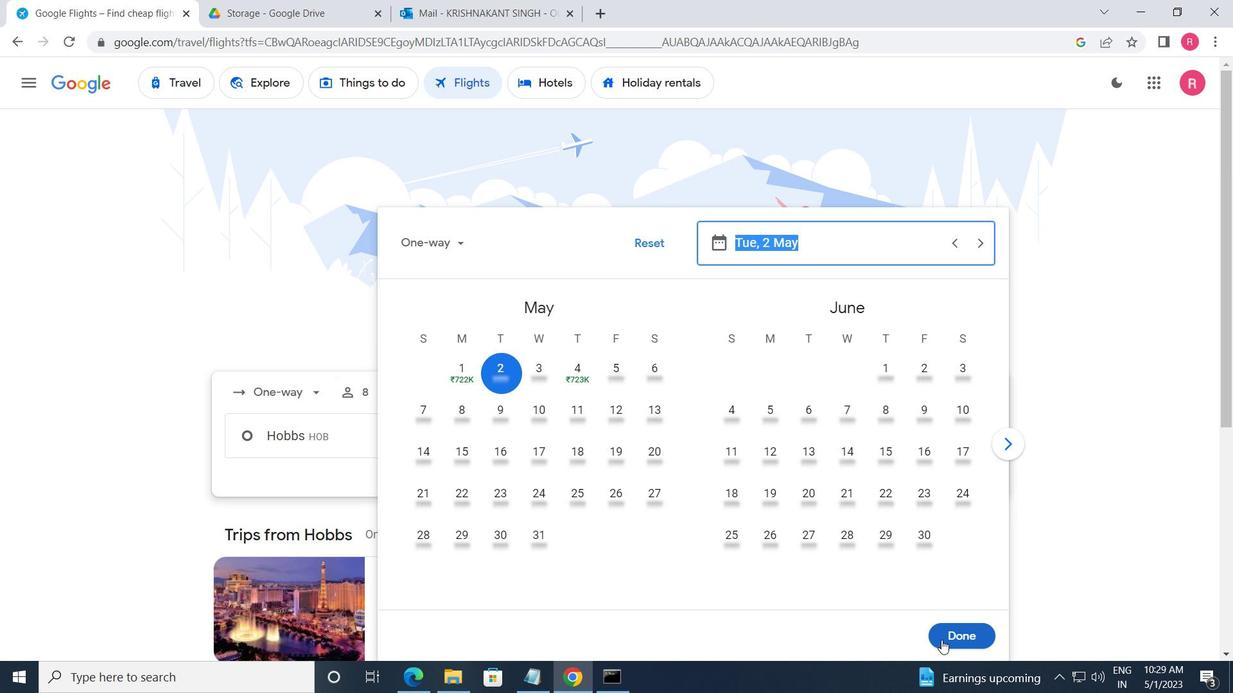 
Action: Mouse pressed left at (942, 641)
Screenshot: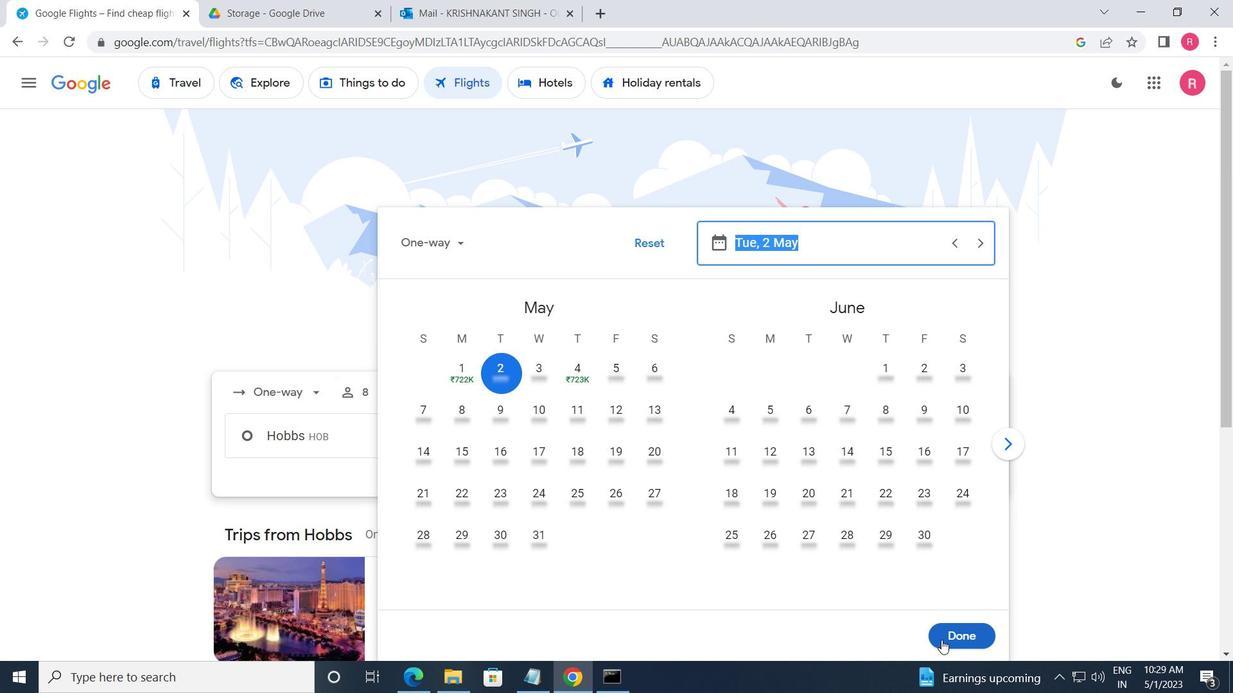
Action: Mouse moved to (605, 504)
Screenshot: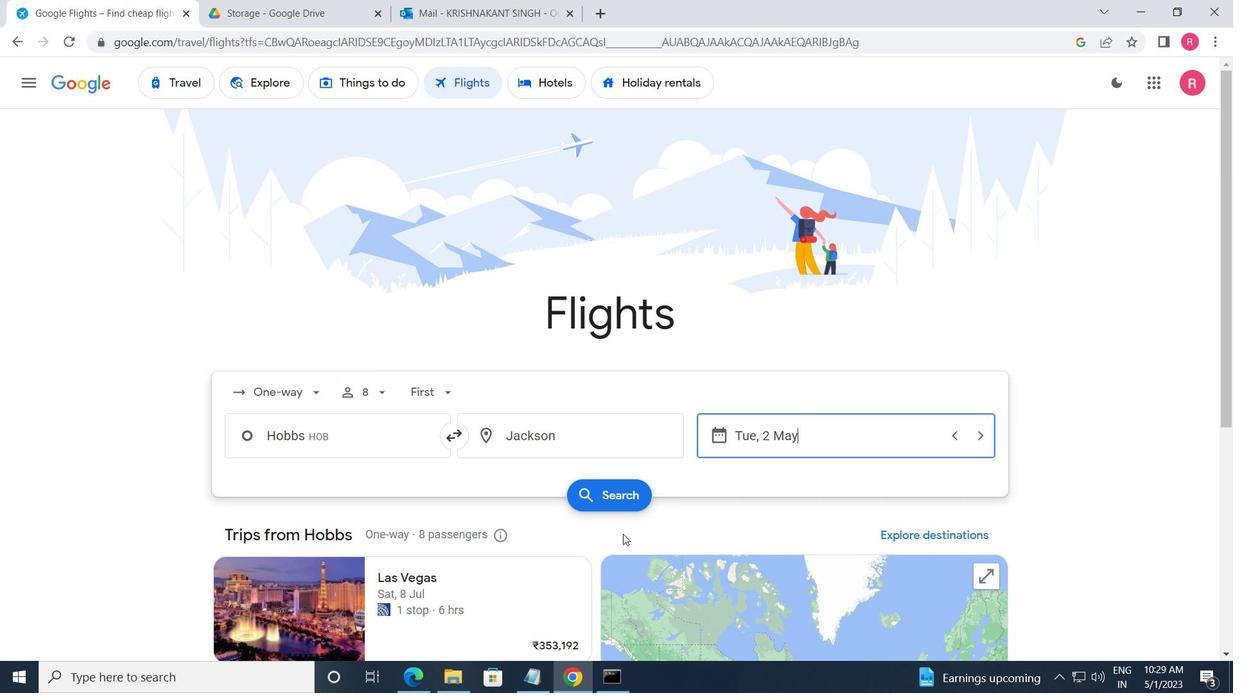 
Action: Mouse pressed left at (605, 504)
Screenshot: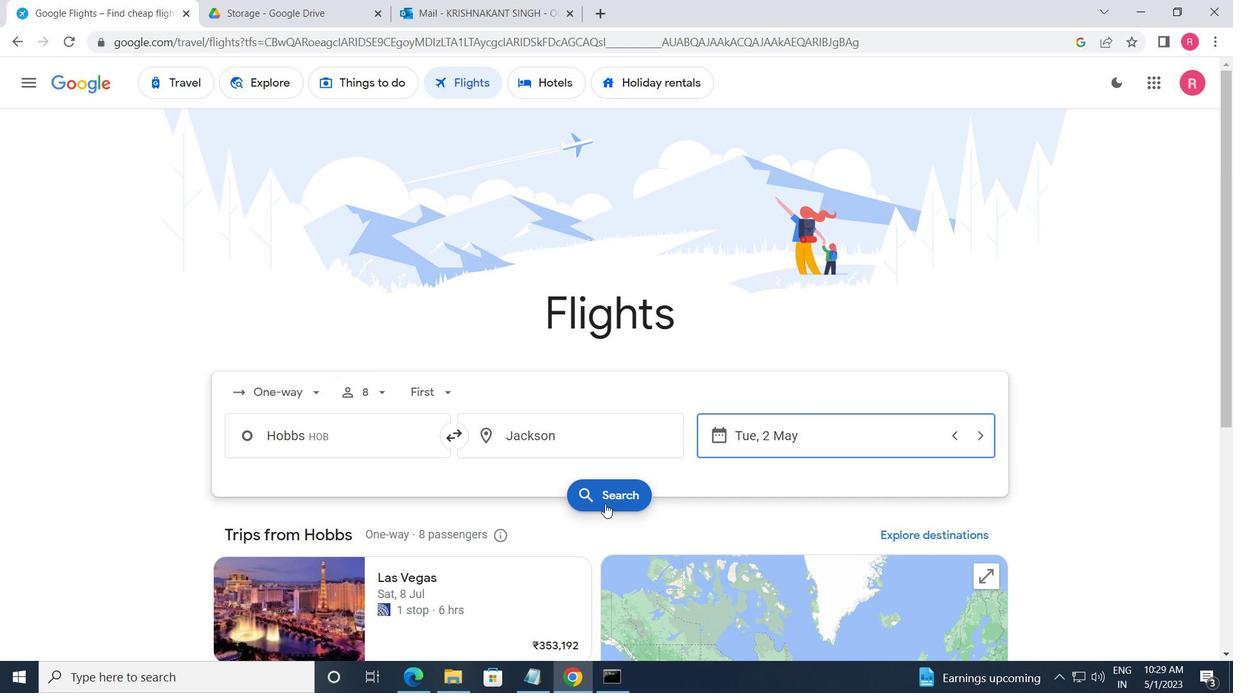 
Action: Mouse moved to (237, 237)
Screenshot: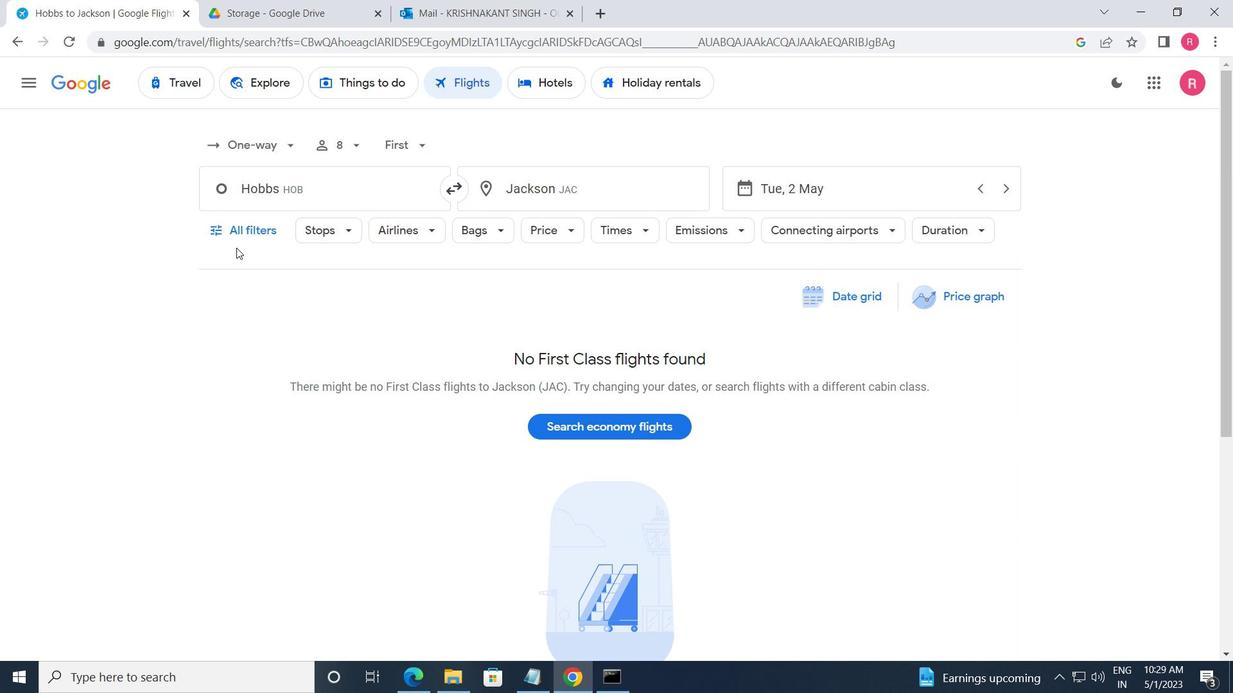 
Action: Mouse pressed left at (237, 237)
Screenshot: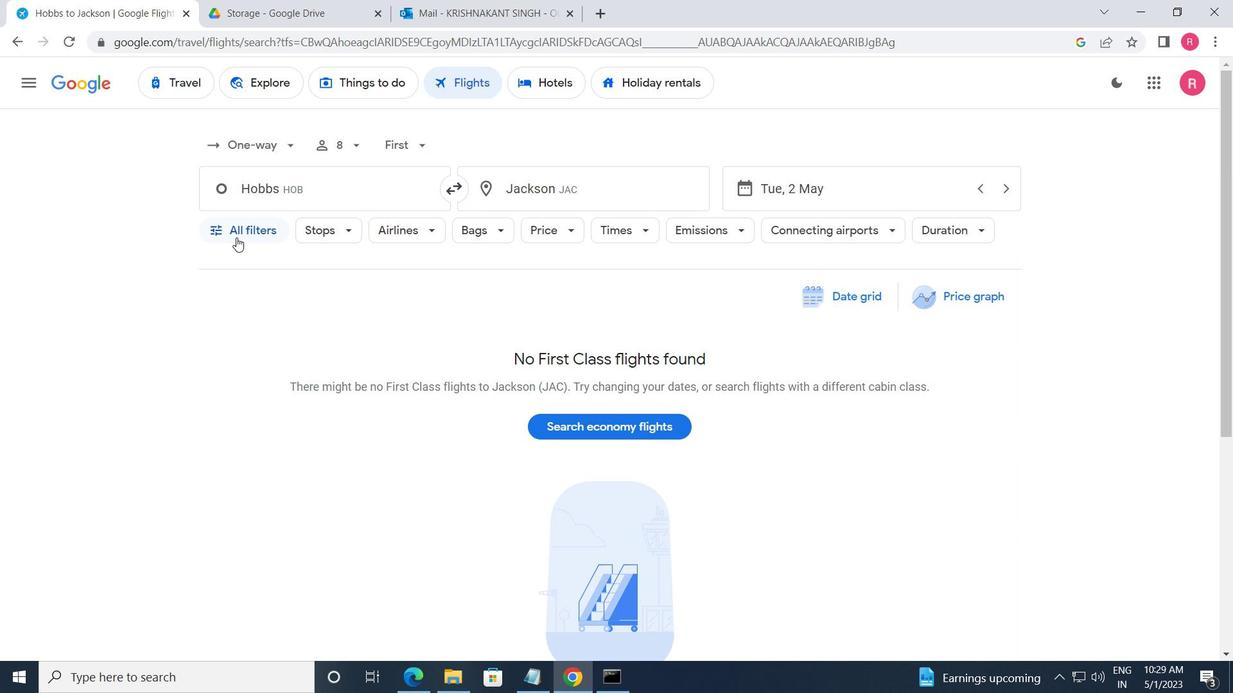 
Action: Mouse moved to (285, 368)
Screenshot: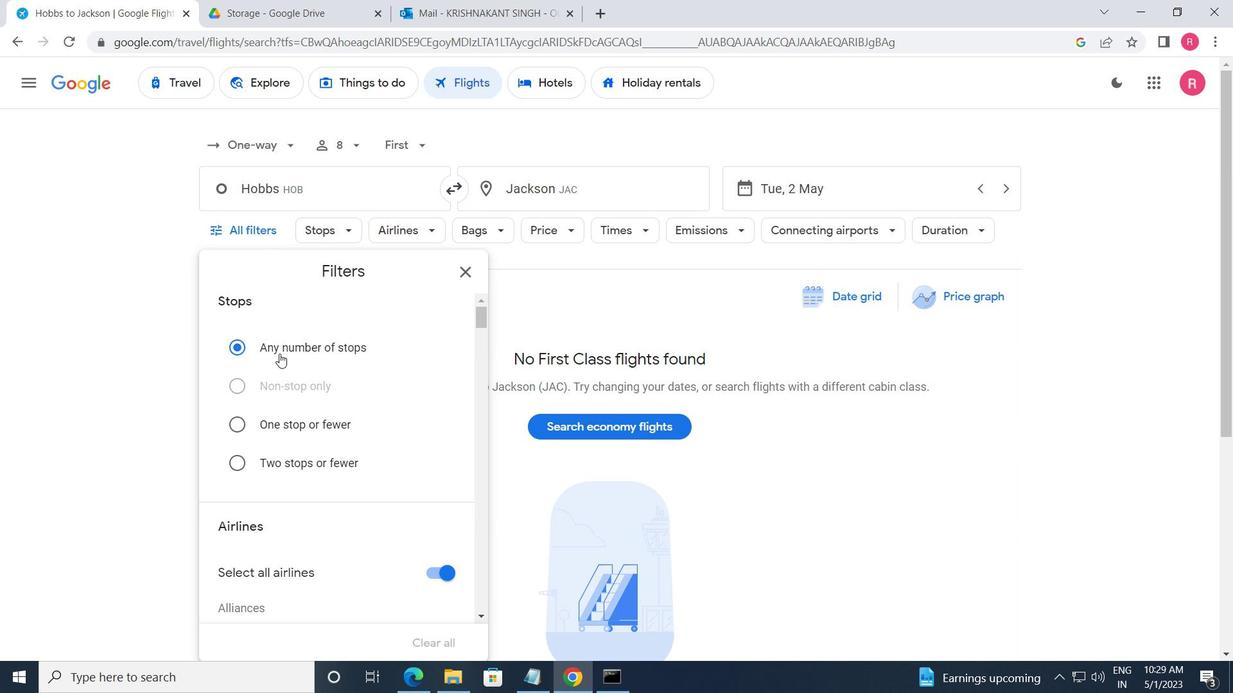 
Action: Mouse scrolled (285, 368) with delta (0, 0)
Screenshot: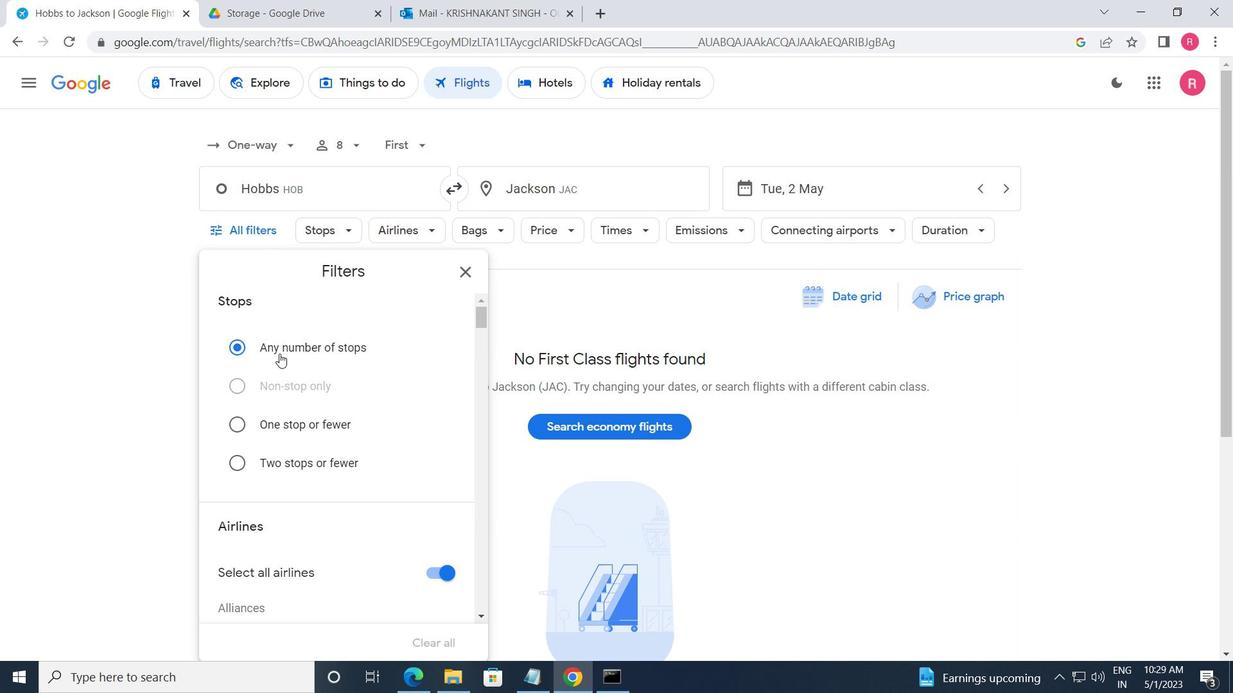 
Action: Mouse moved to (286, 370)
Screenshot: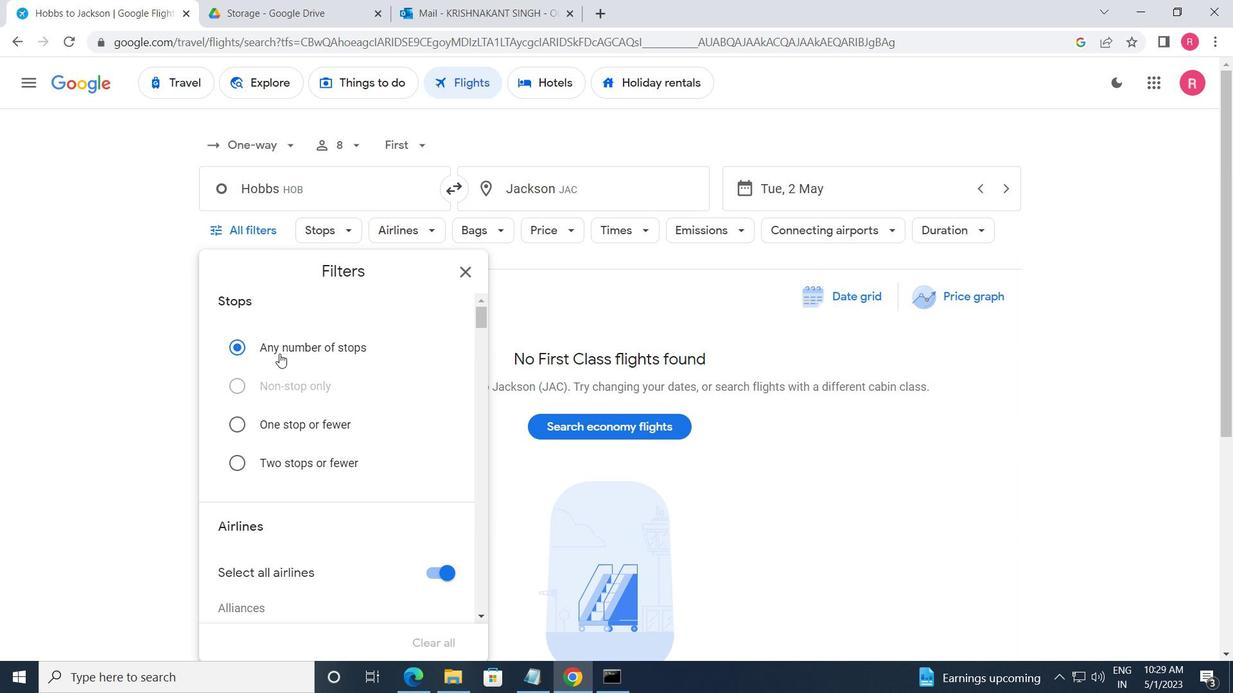 
Action: Mouse scrolled (286, 369) with delta (0, 0)
Screenshot: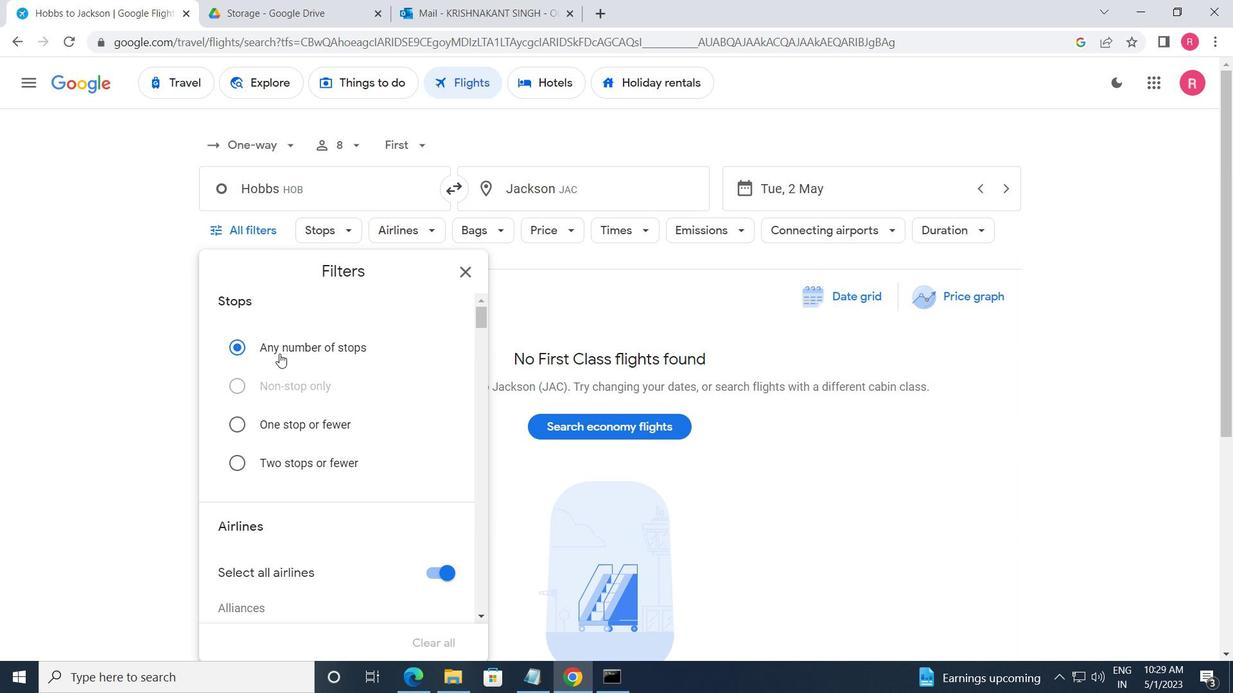 
Action: Mouse scrolled (286, 369) with delta (0, 0)
Screenshot: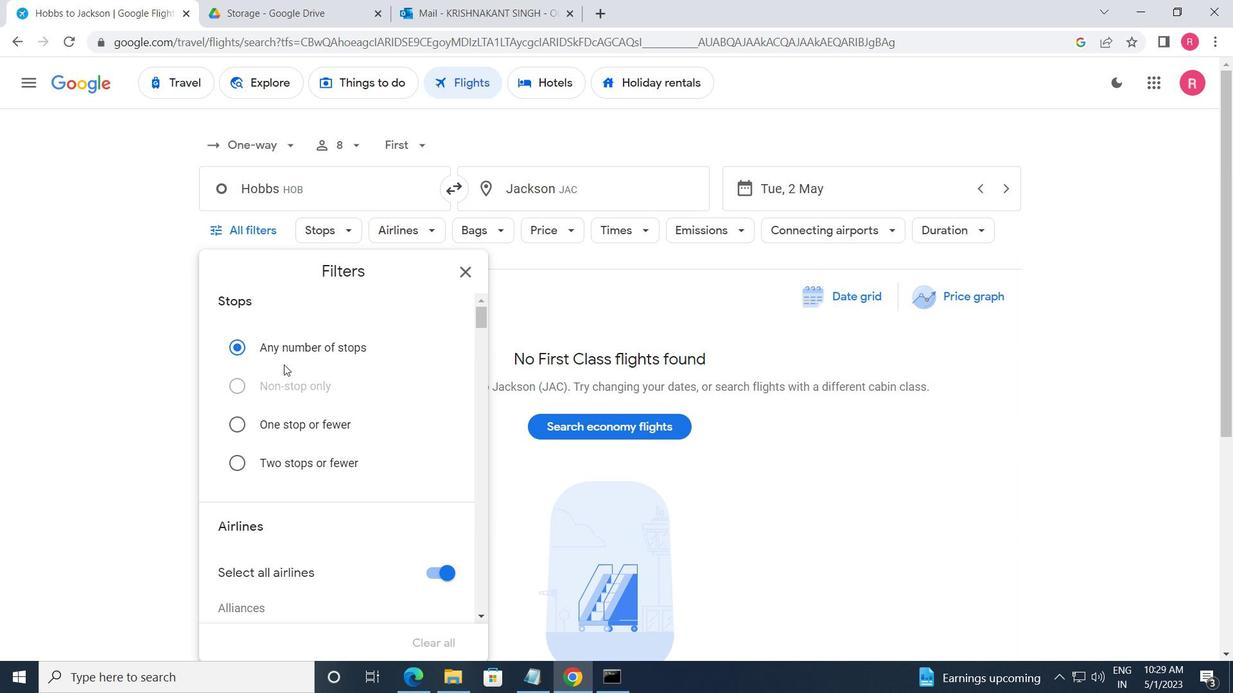 
Action: Mouse scrolled (286, 369) with delta (0, 0)
Screenshot: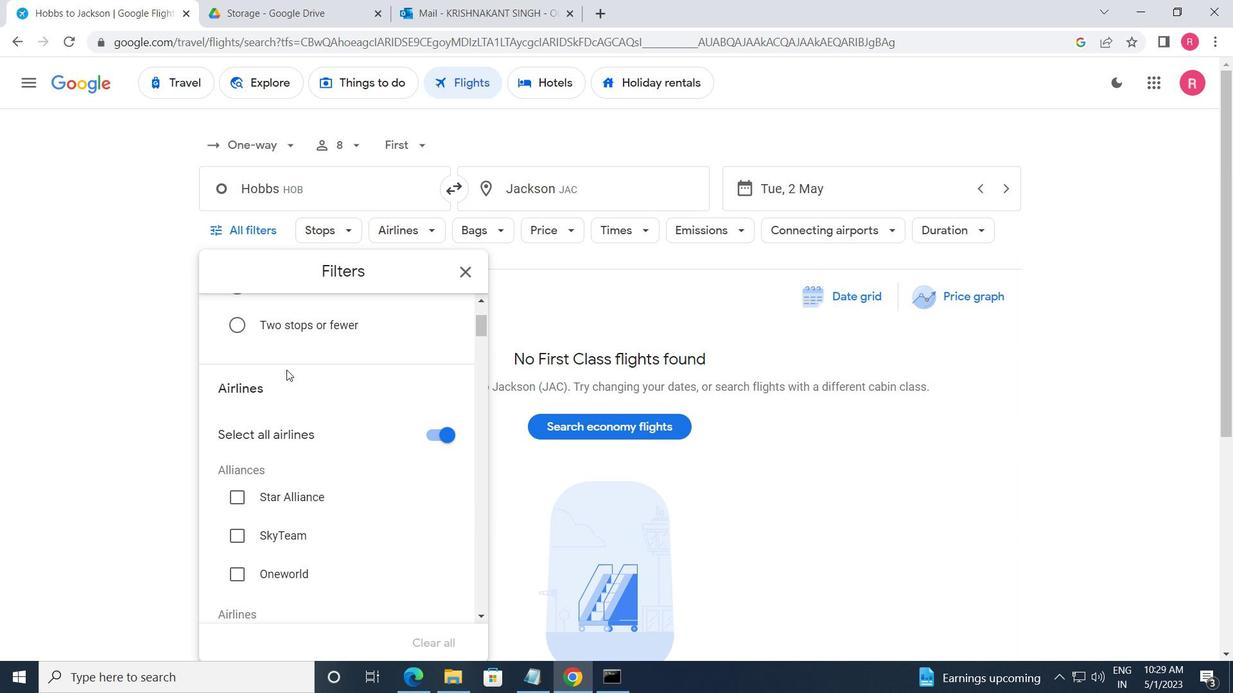 
Action: Mouse moved to (340, 377)
Screenshot: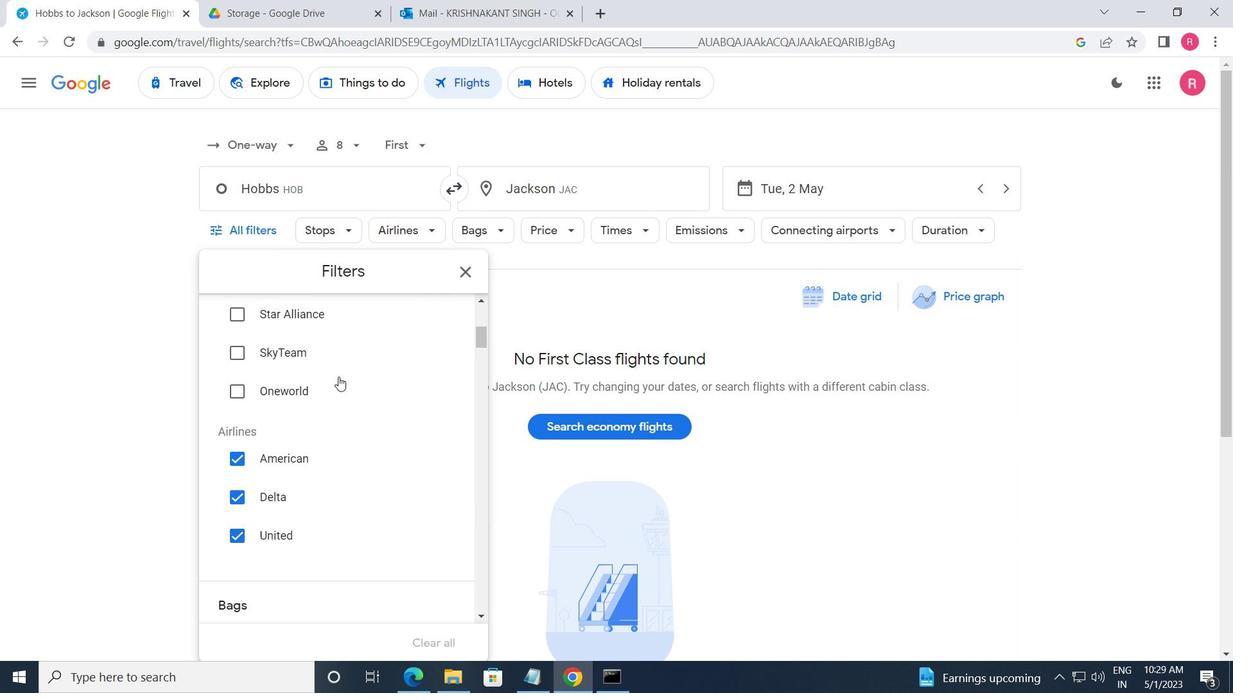 
Action: Mouse scrolled (340, 377) with delta (0, 0)
Screenshot: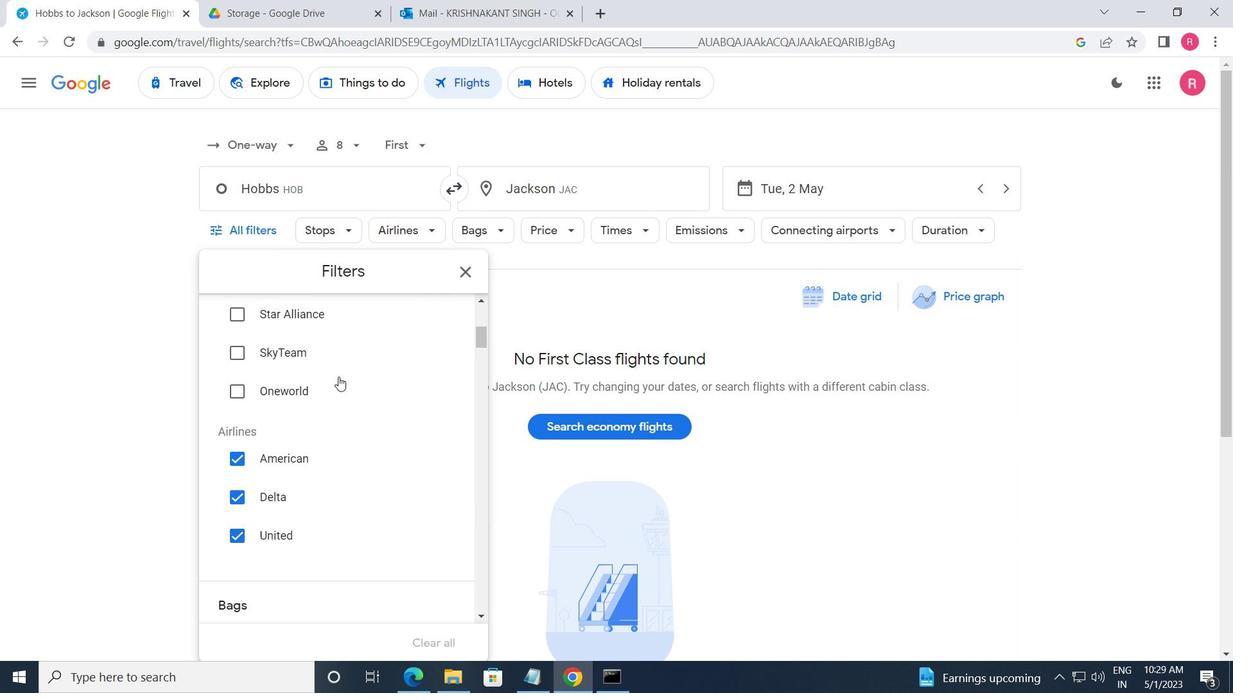 
Action: Mouse moved to (440, 331)
Screenshot: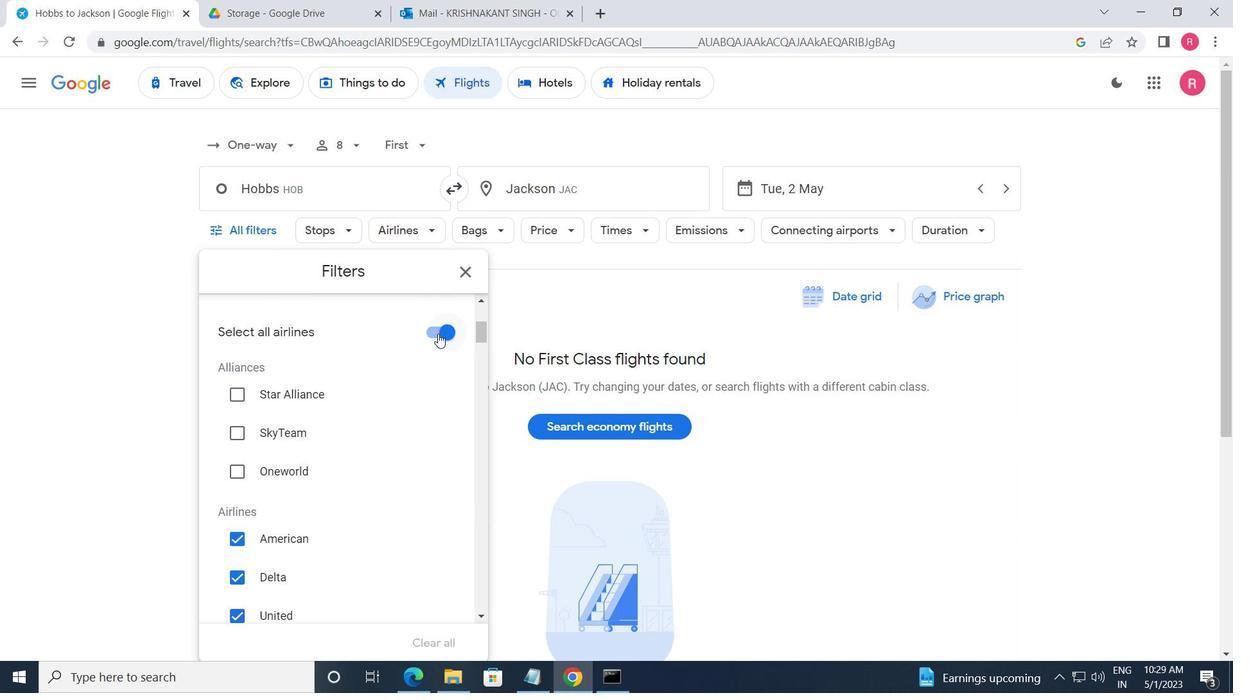 
Action: Mouse pressed left at (440, 331)
Screenshot: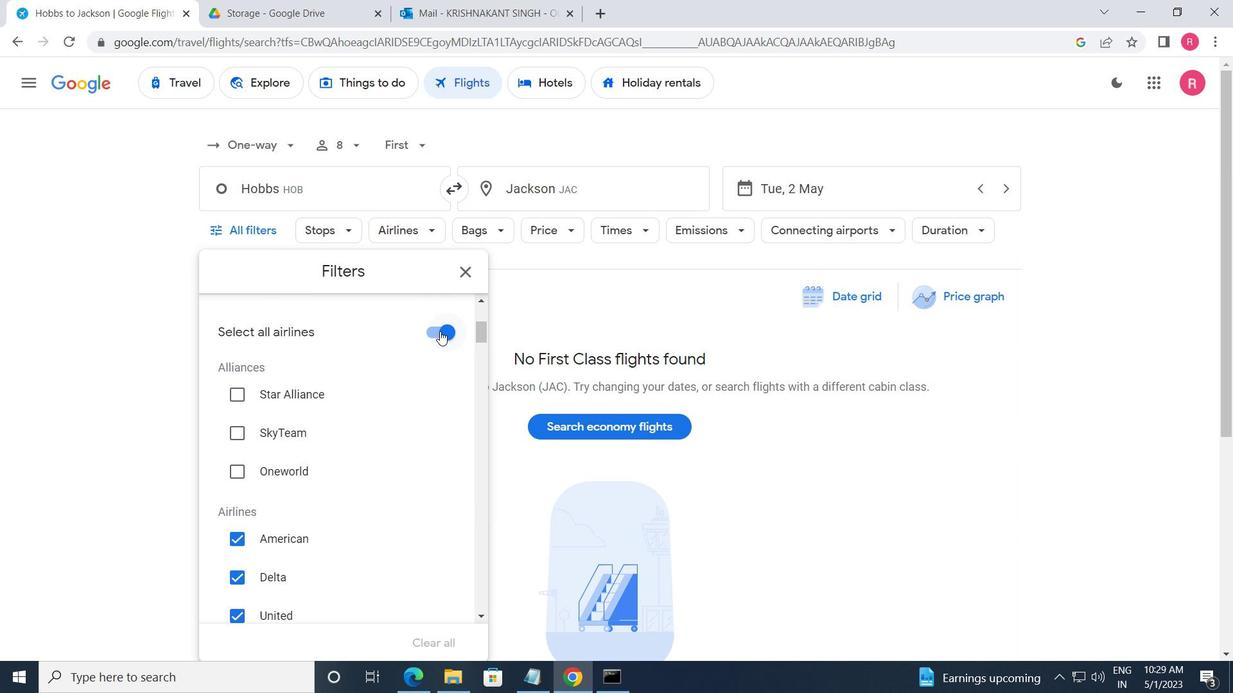 
Action: Mouse moved to (440, 333)
Screenshot: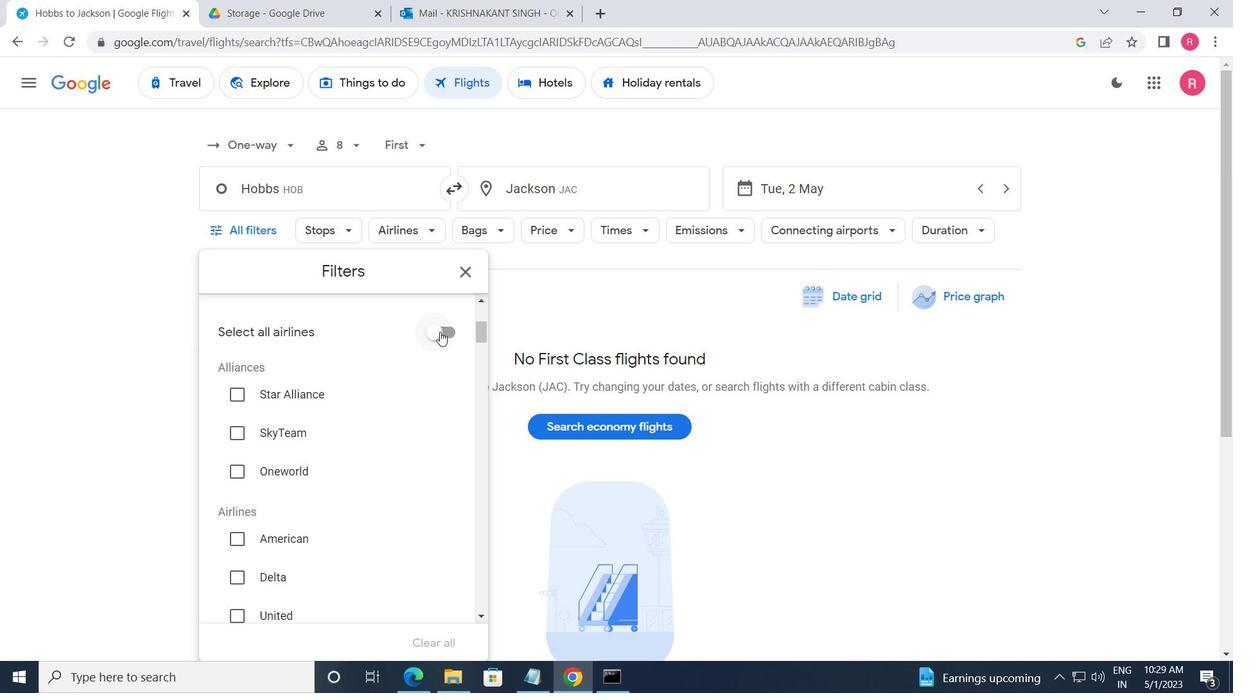 
Action: Mouse scrolled (440, 332) with delta (0, 0)
Screenshot: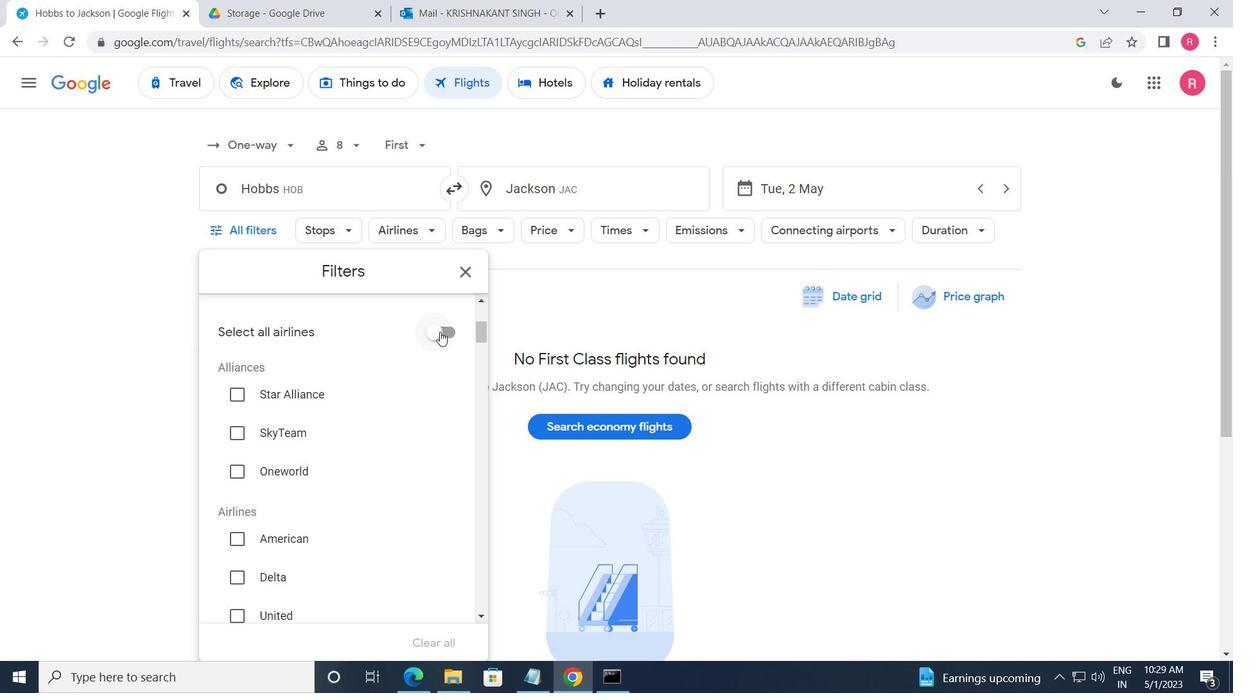 
Action: Mouse scrolled (440, 332) with delta (0, 0)
Screenshot: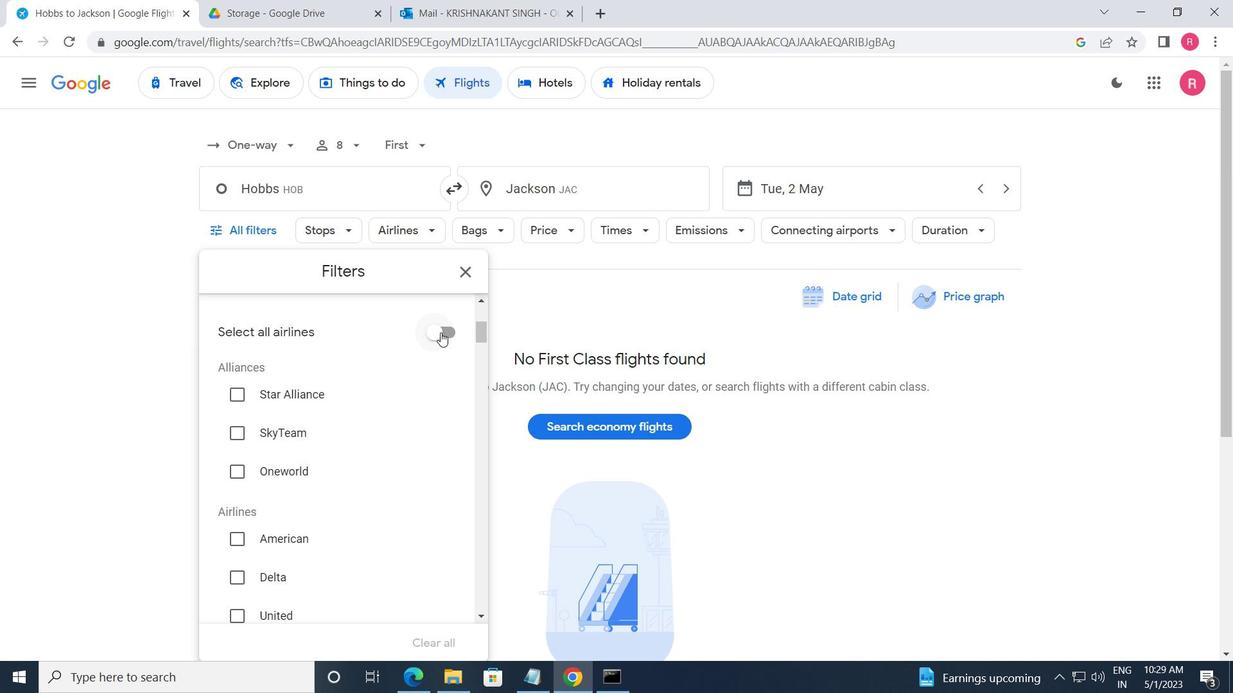 
Action: Mouse scrolled (440, 332) with delta (0, 0)
Screenshot: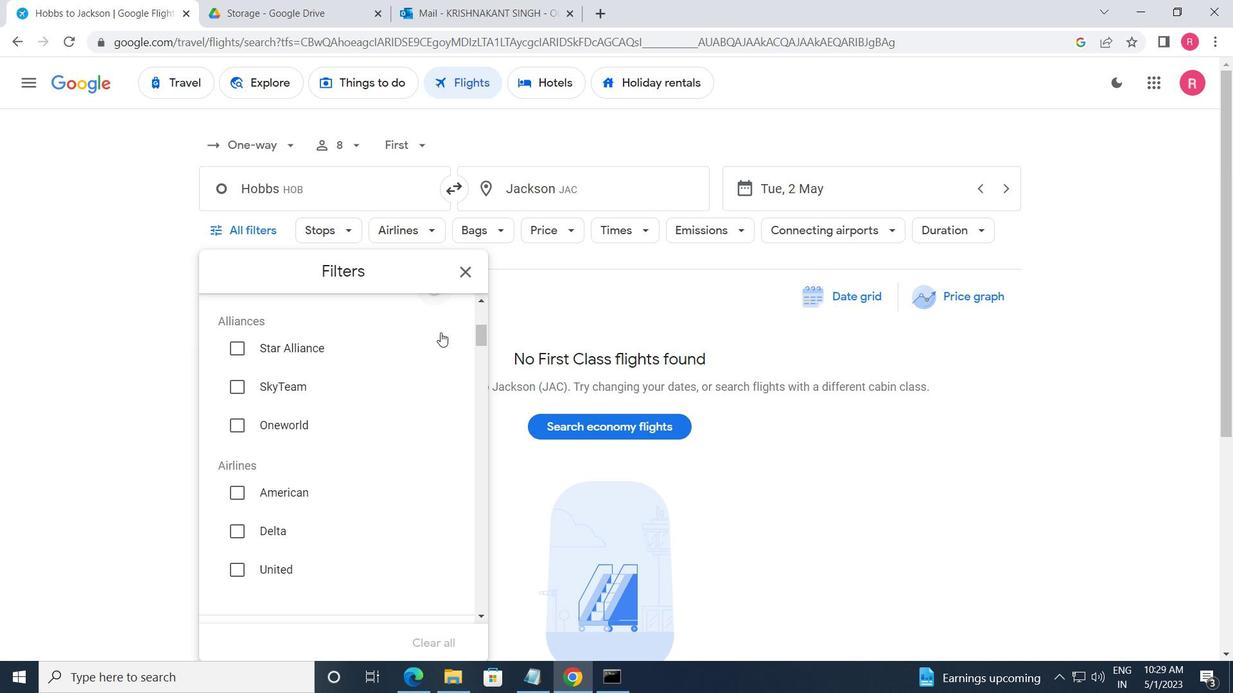 
Action: Mouse moved to (441, 334)
Screenshot: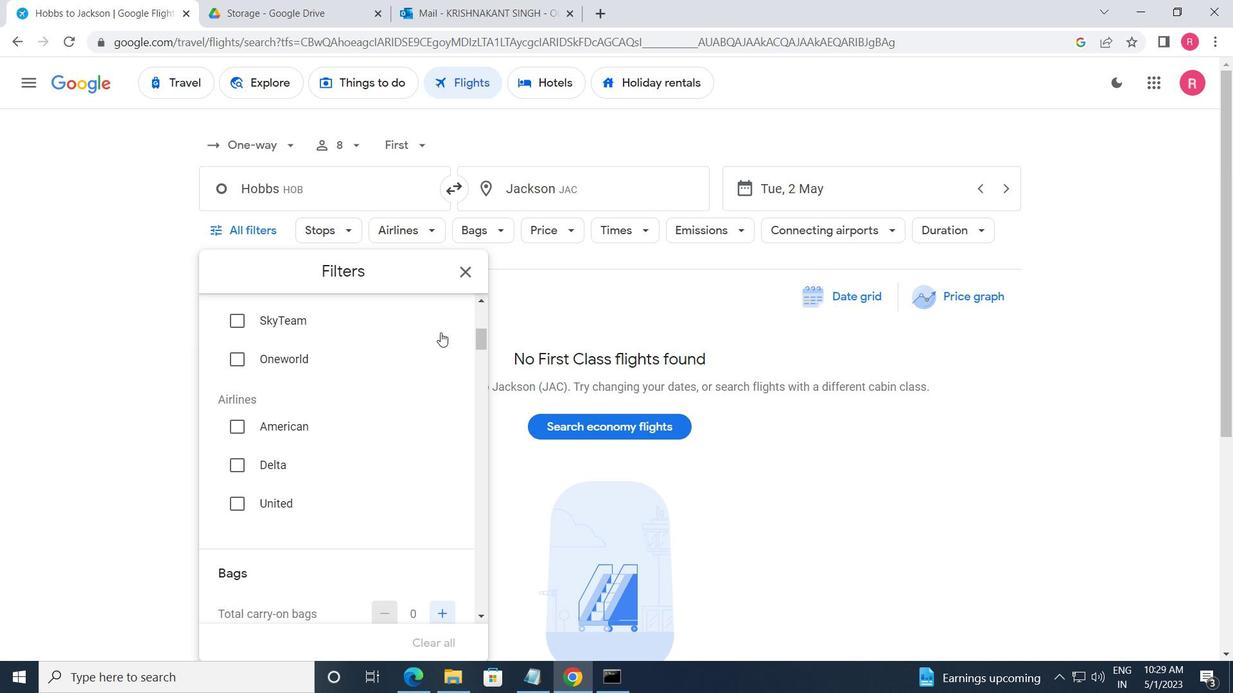 
Action: Mouse scrolled (441, 334) with delta (0, 0)
Screenshot: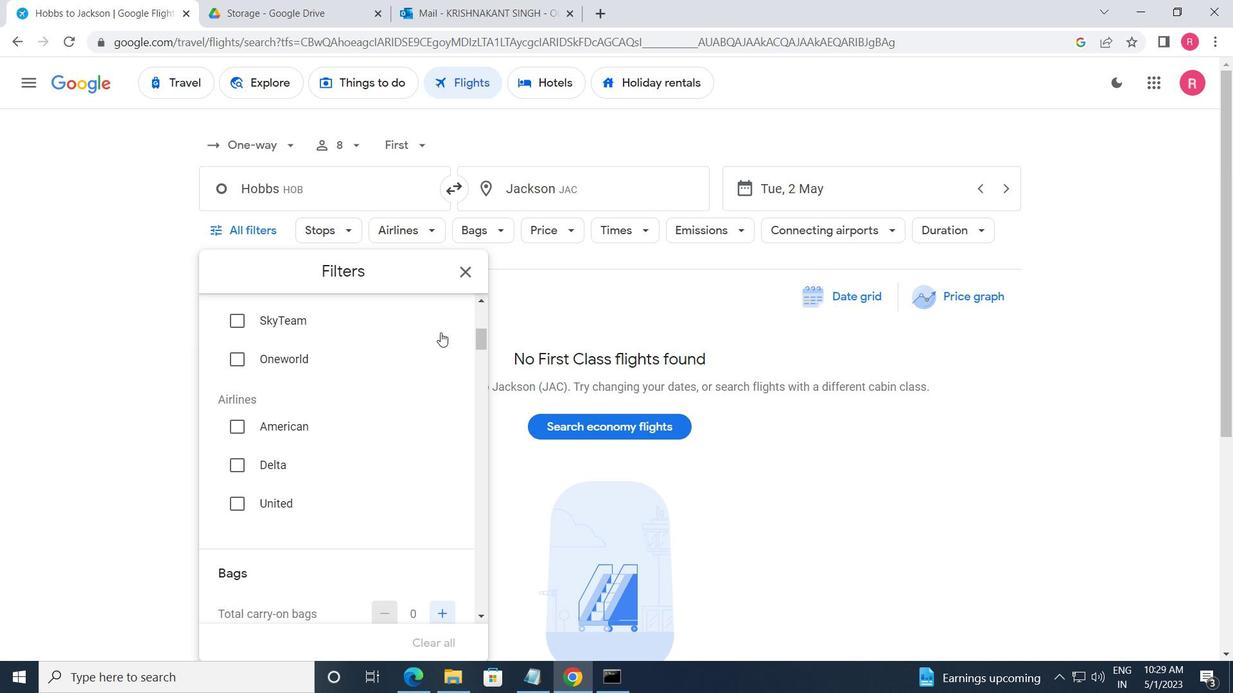 
Action: Mouse moved to (433, 410)
Screenshot: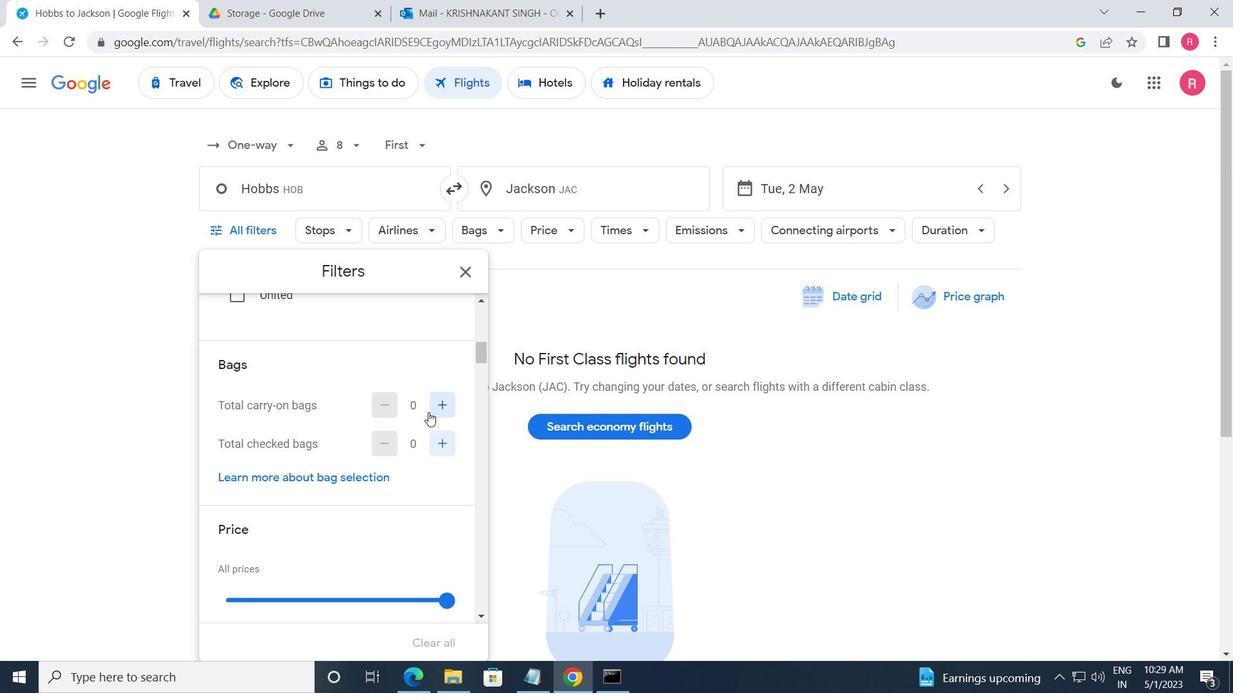 
Action: Mouse pressed left at (433, 410)
Screenshot: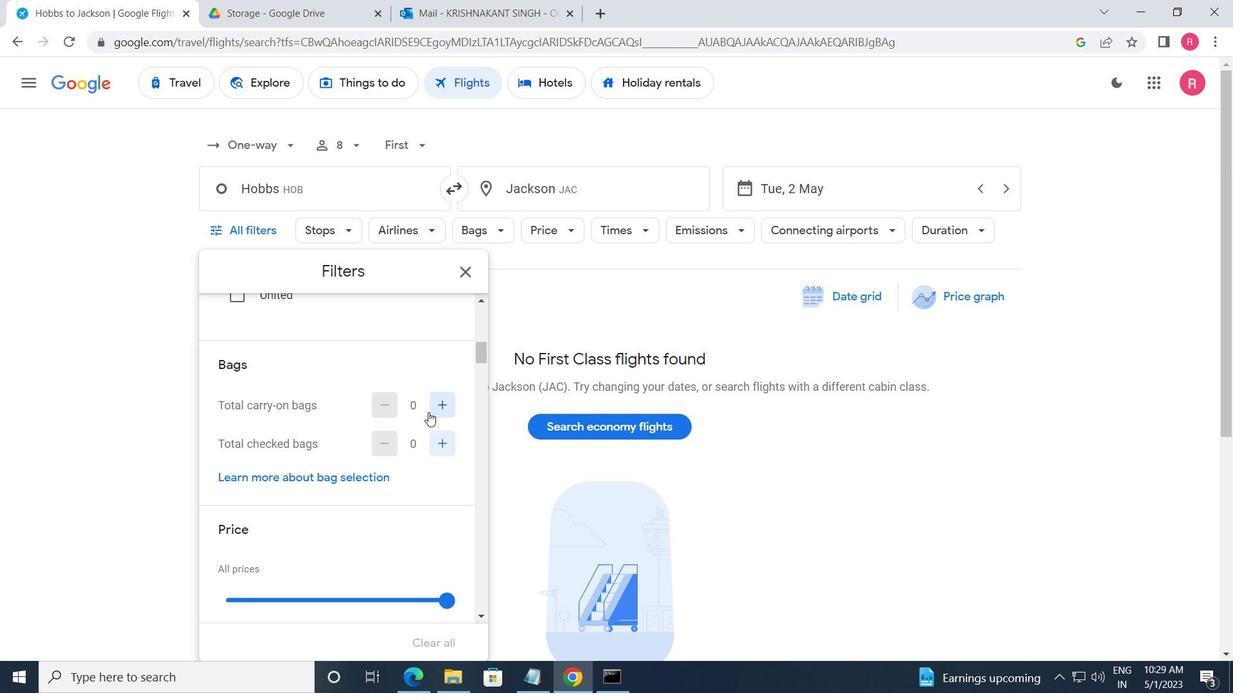 
Action: Mouse pressed left at (433, 410)
Screenshot: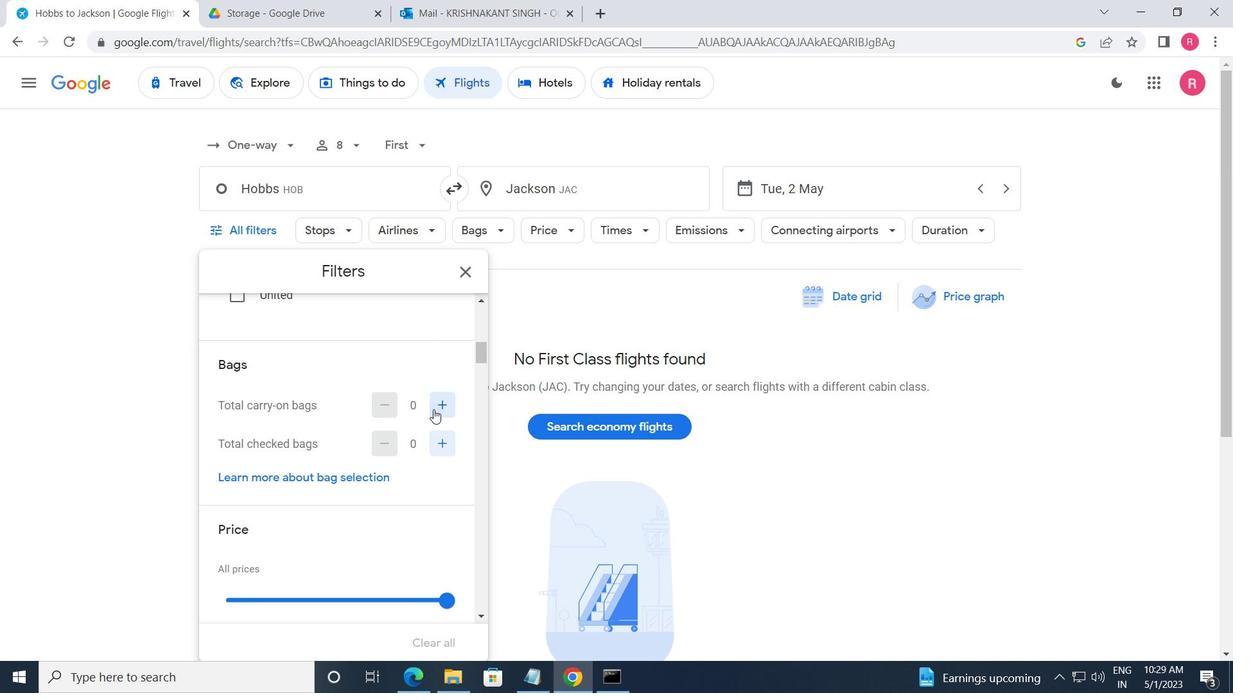 
Action: Mouse moved to (433, 410)
Screenshot: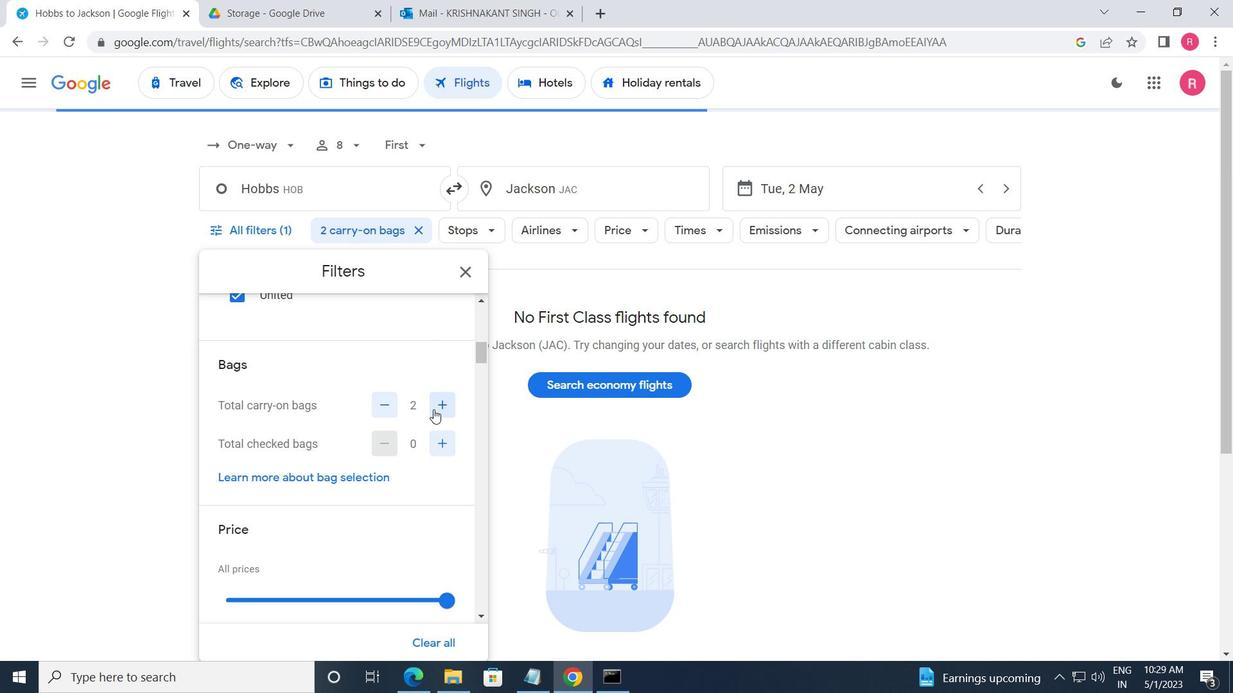 
Action: Mouse scrolled (433, 409) with delta (0, 0)
Screenshot: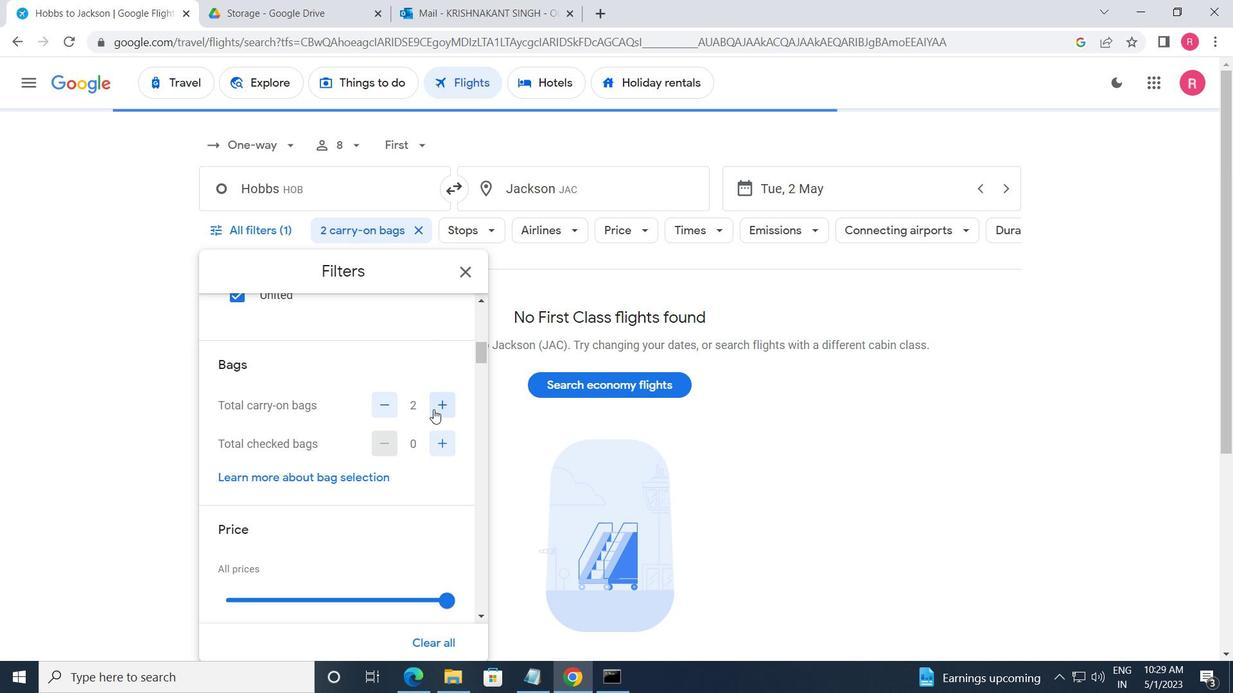 
Action: Mouse moved to (437, 370)
Screenshot: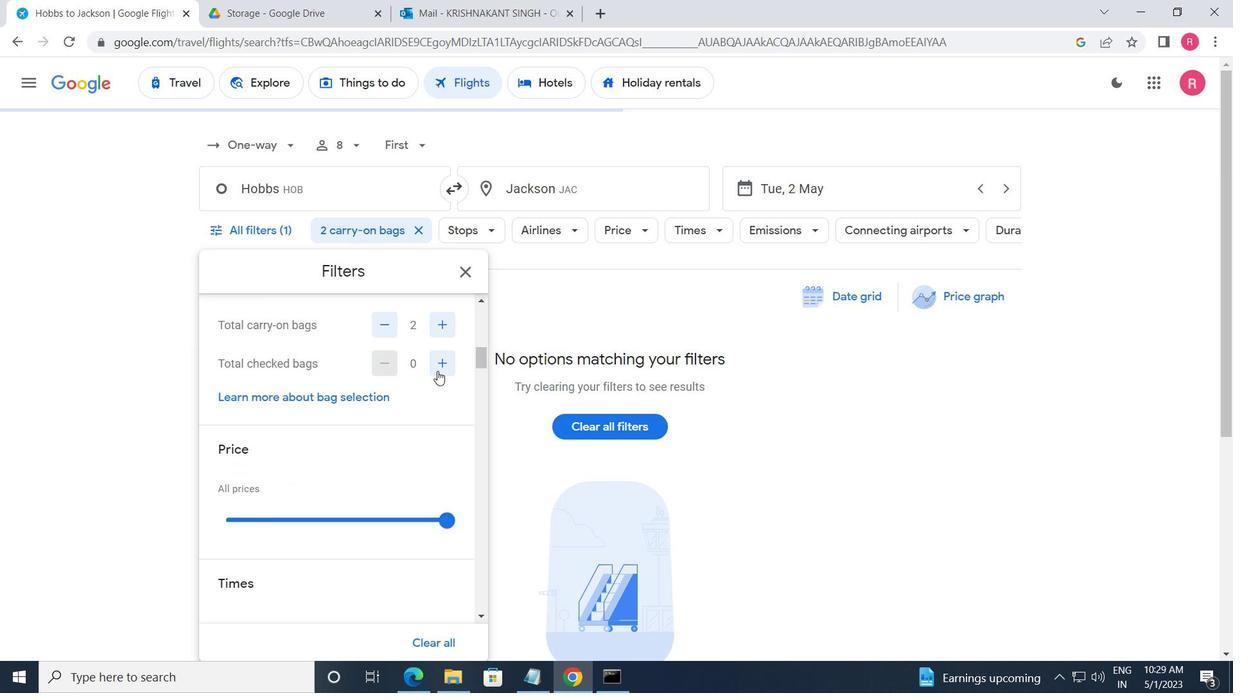 
Action: Mouse pressed left at (437, 370)
Screenshot: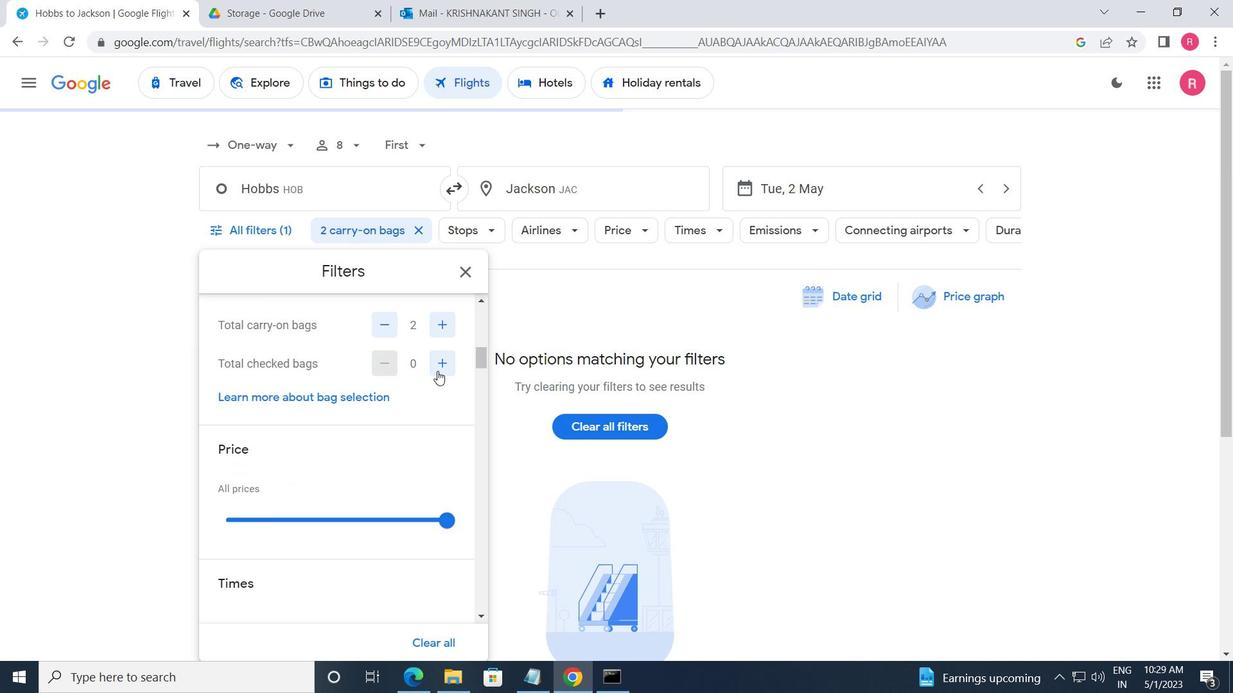 
Action: Mouse pressed left at (437, 370)
Screenshot: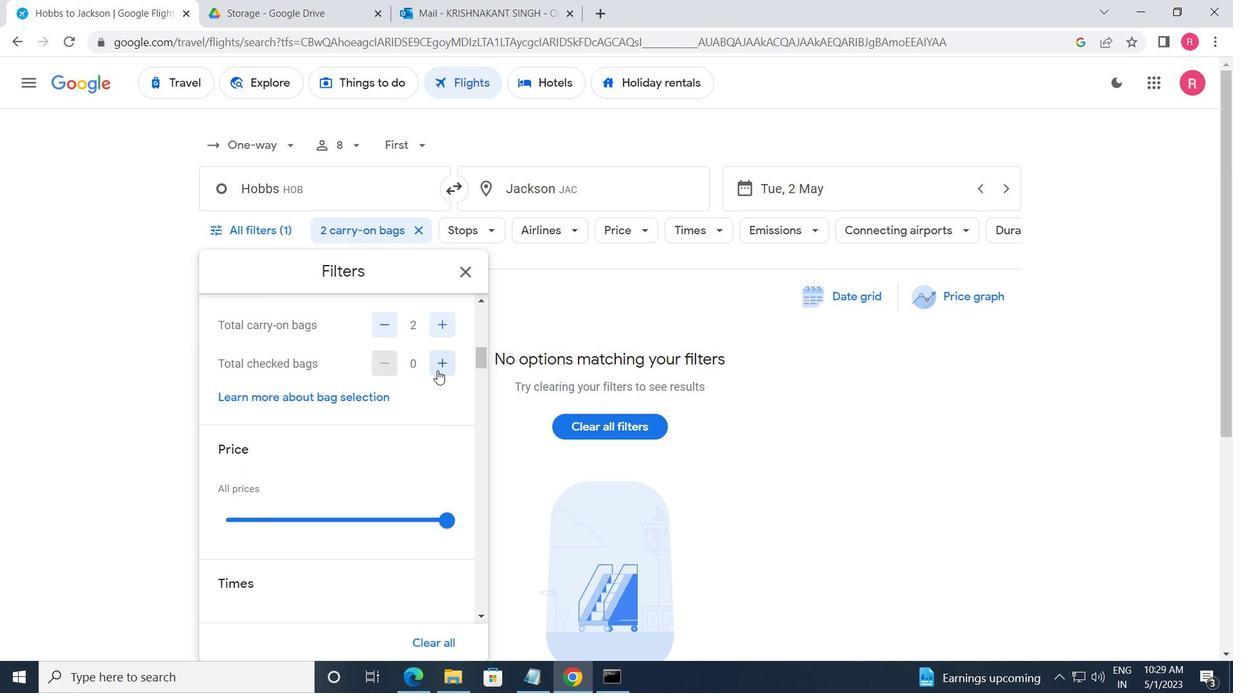 
Action: Mouse pressed left at (437, 370)
Screenshot: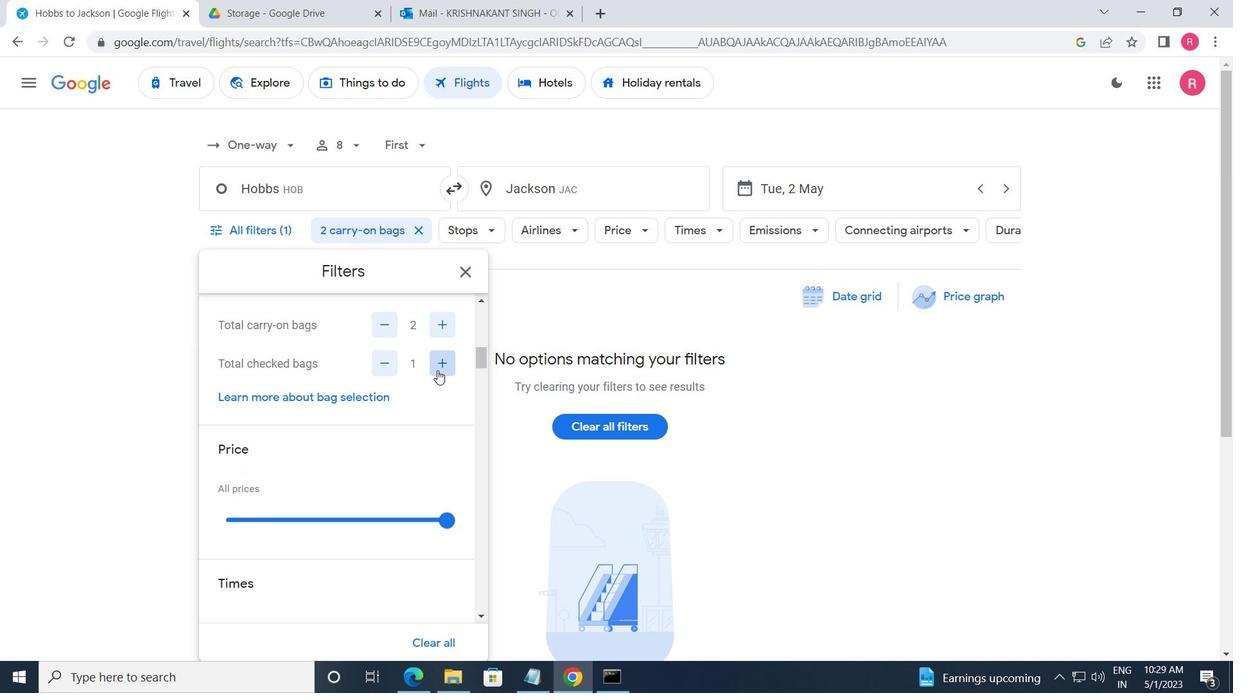 
Action: Mouse pressed left at (437, 370)
Screenshot: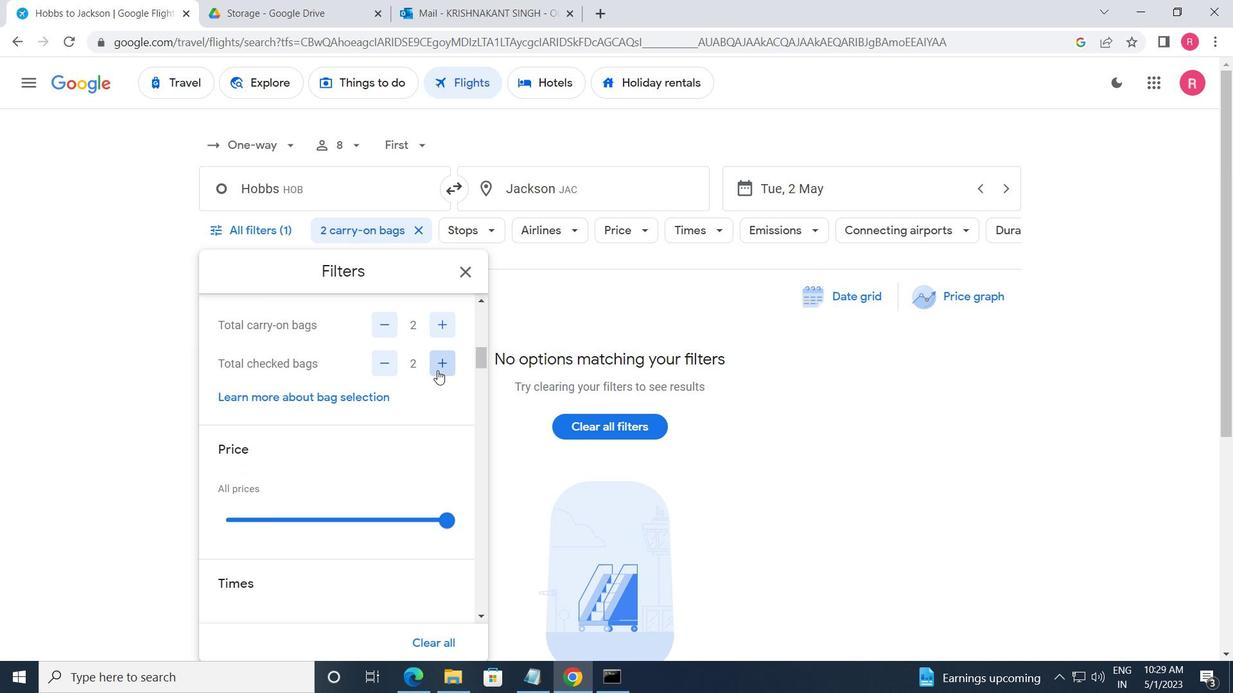 
Action: Mouse pressed left at (437, 370)
Screenshot: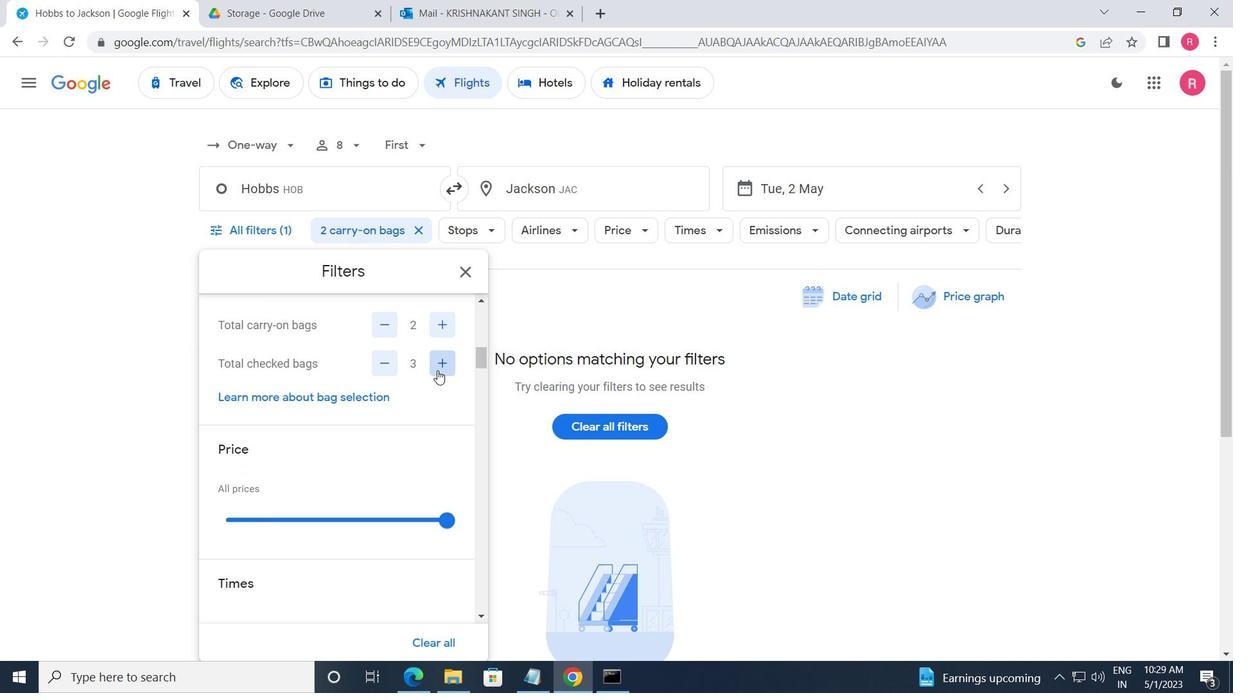 
Action: Mouse moved to (438, 370)
Screenshot: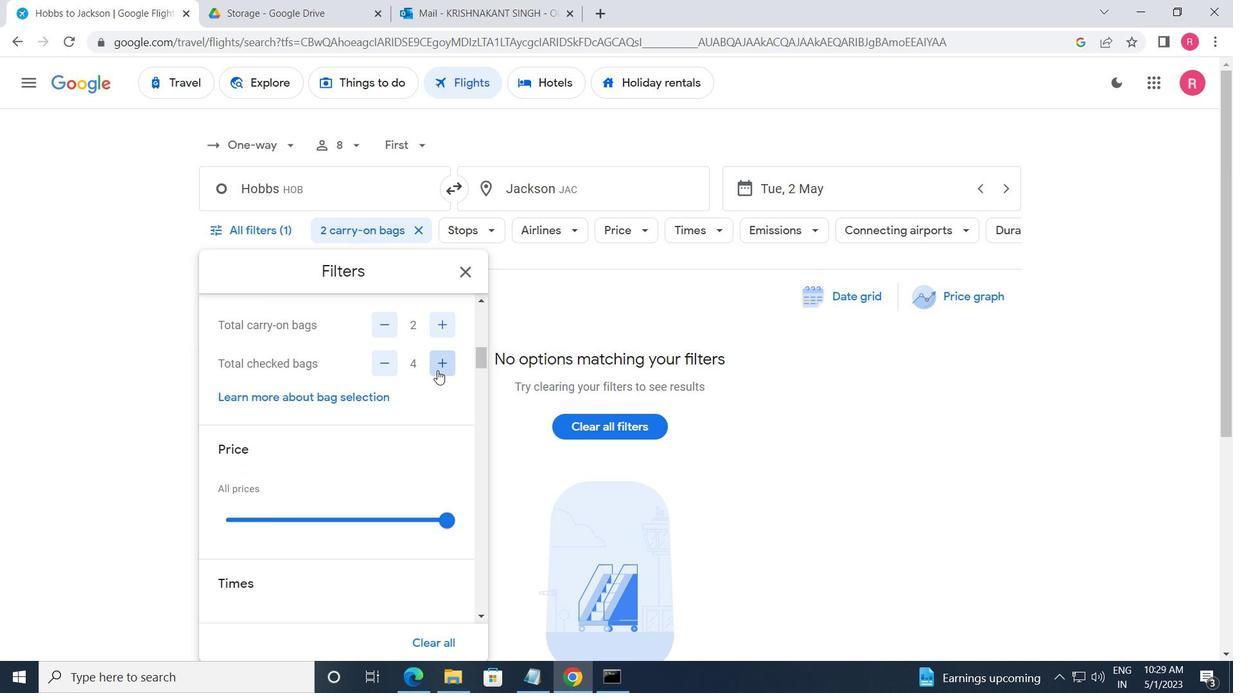 
Action: Mouse pressed left at (438, 370)
Screenshot: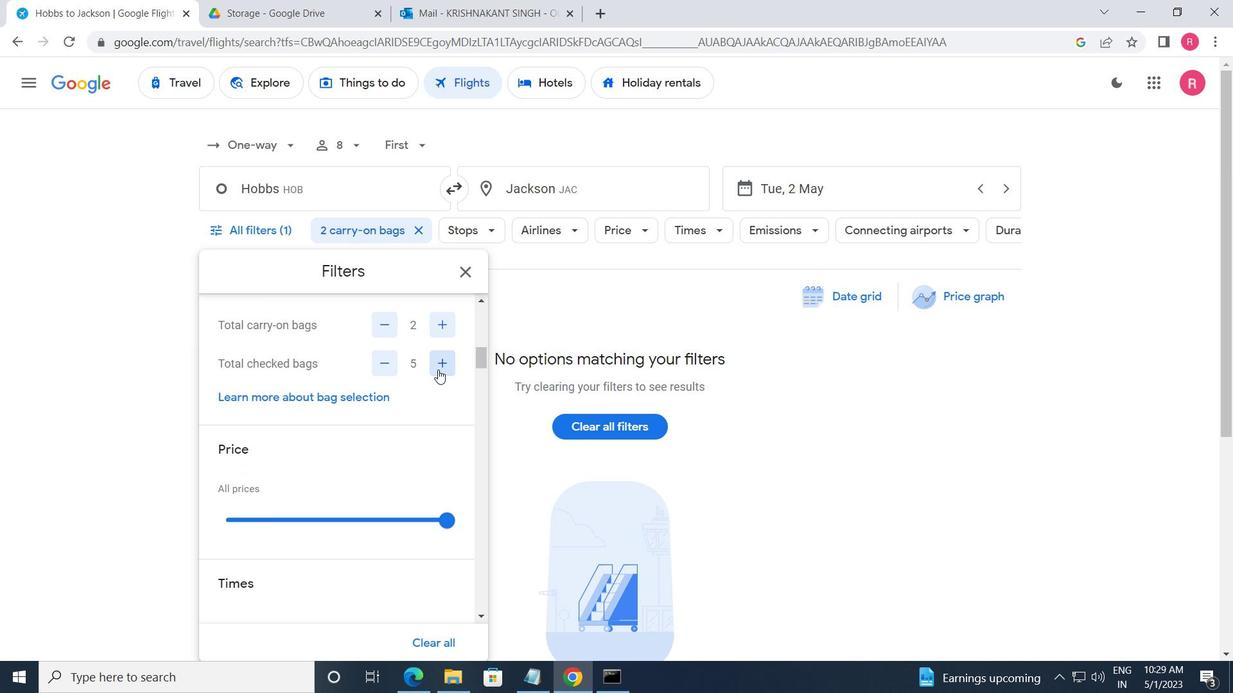 
Action: Mouse moved to (437, 370)
Screenshot: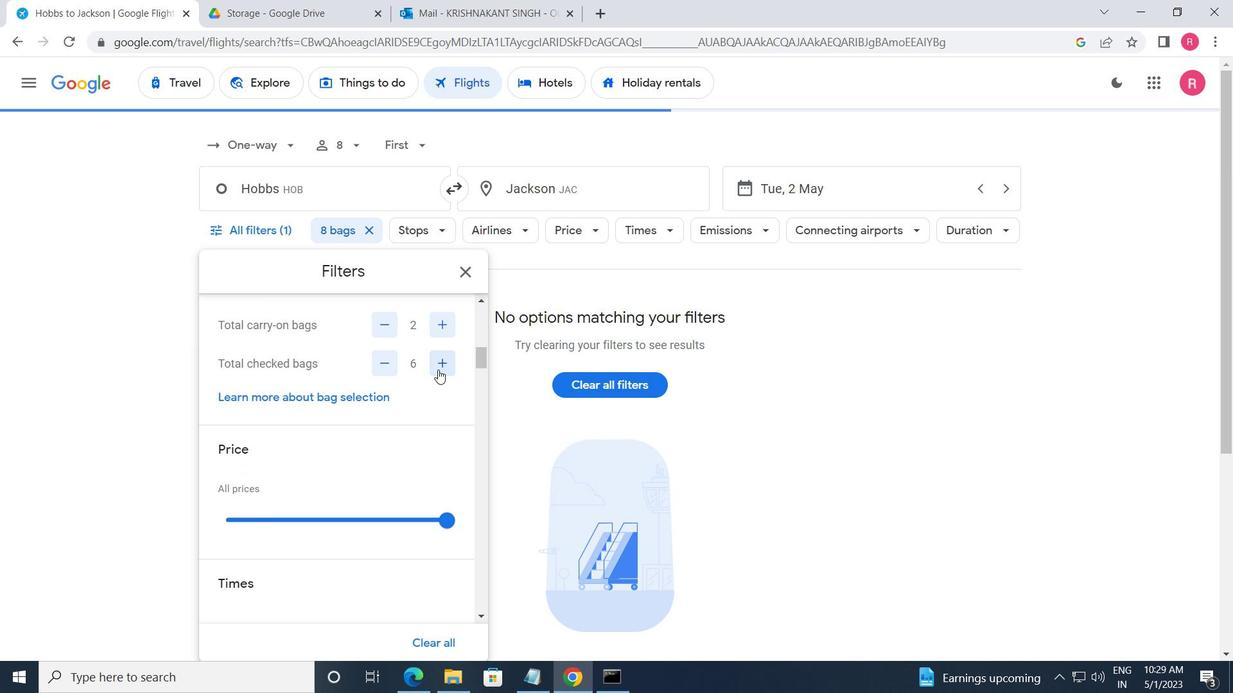 
Action: Mouse scrolled (437, 369) with delta (0, 0)
Screenshot: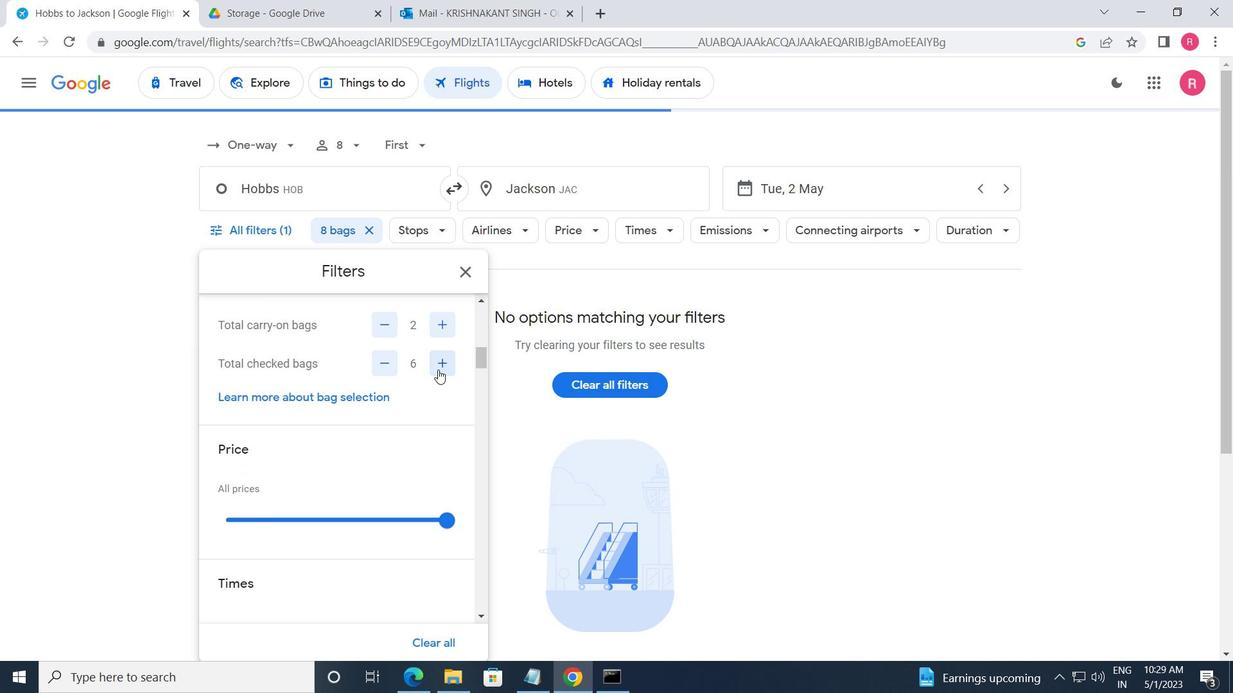 
Action: Mouse moved to (449, 435)
Screenshot: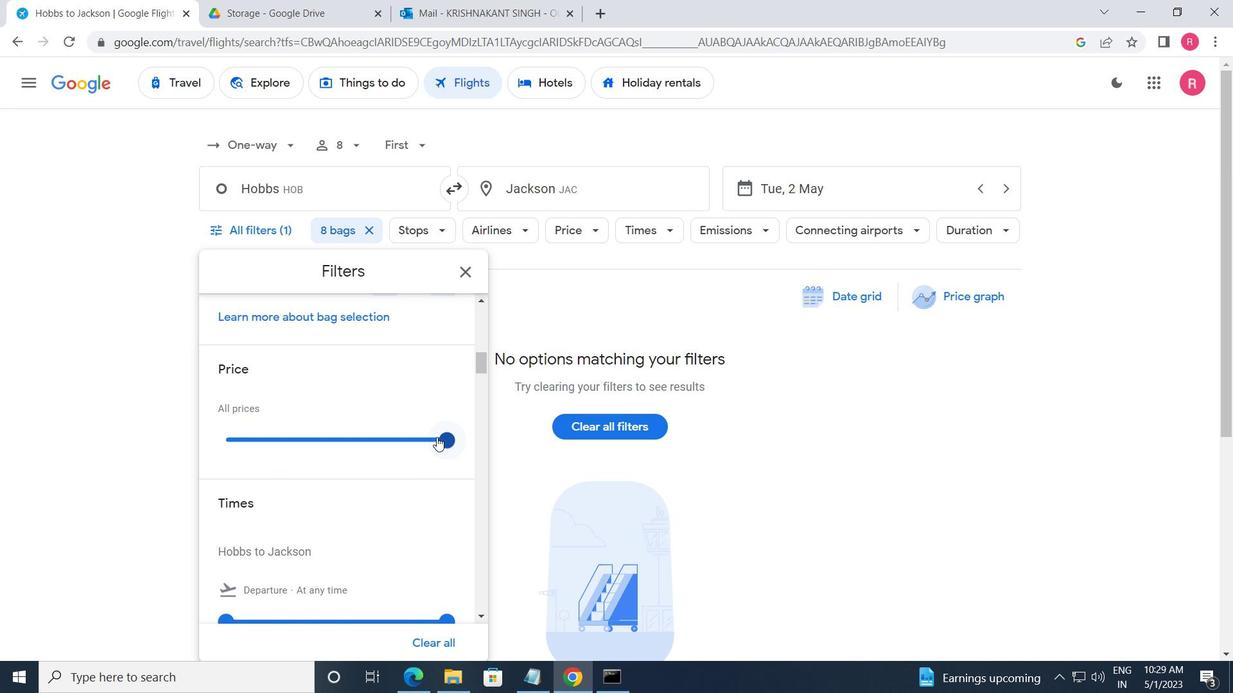 
Action: Mouse pressed left at (449, 435)
Screenshot: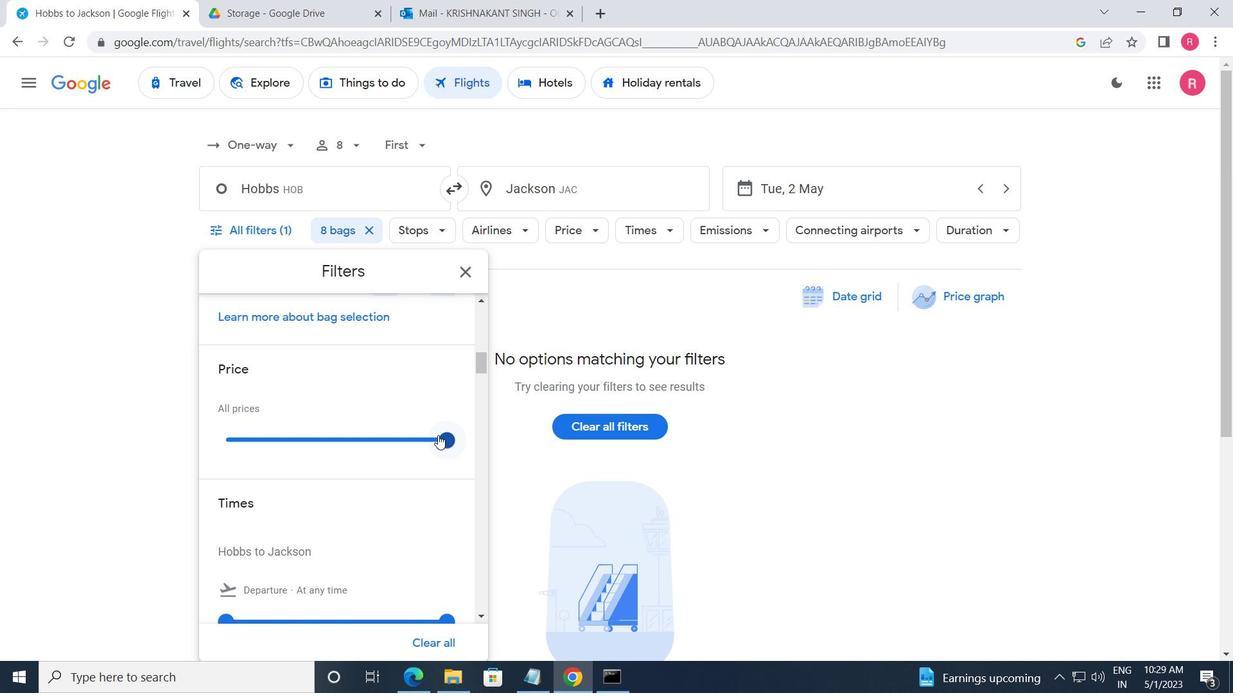 
Action: Mouse moved to (450, 436)
Screenshot: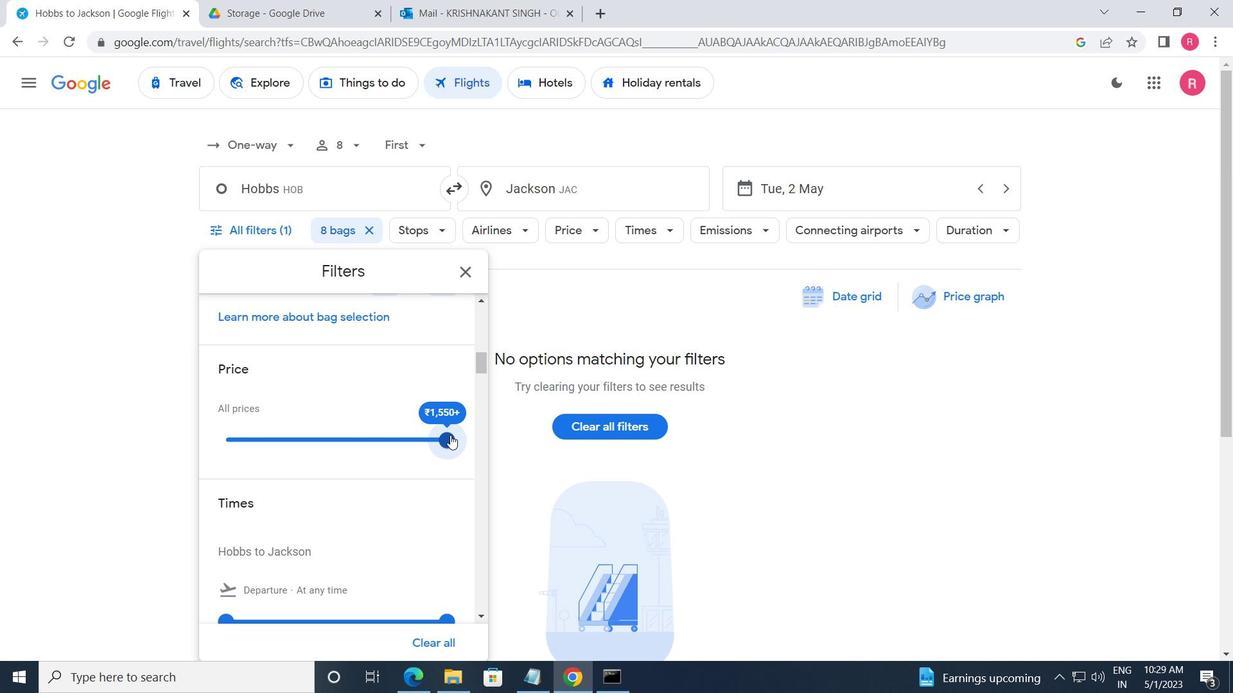 
Action: Mouse scrolled (450, 436) with delta (0, 0)
Screenshot: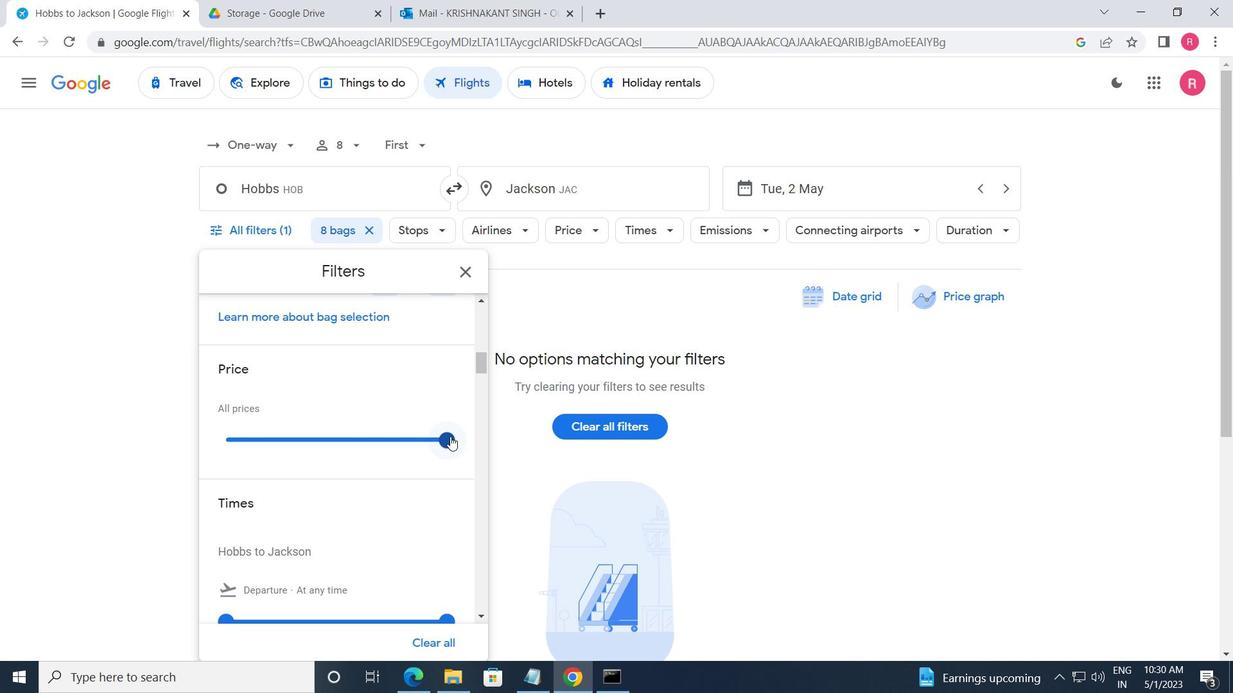 
Action: Mouse moved to (436, 440)
Screenshot: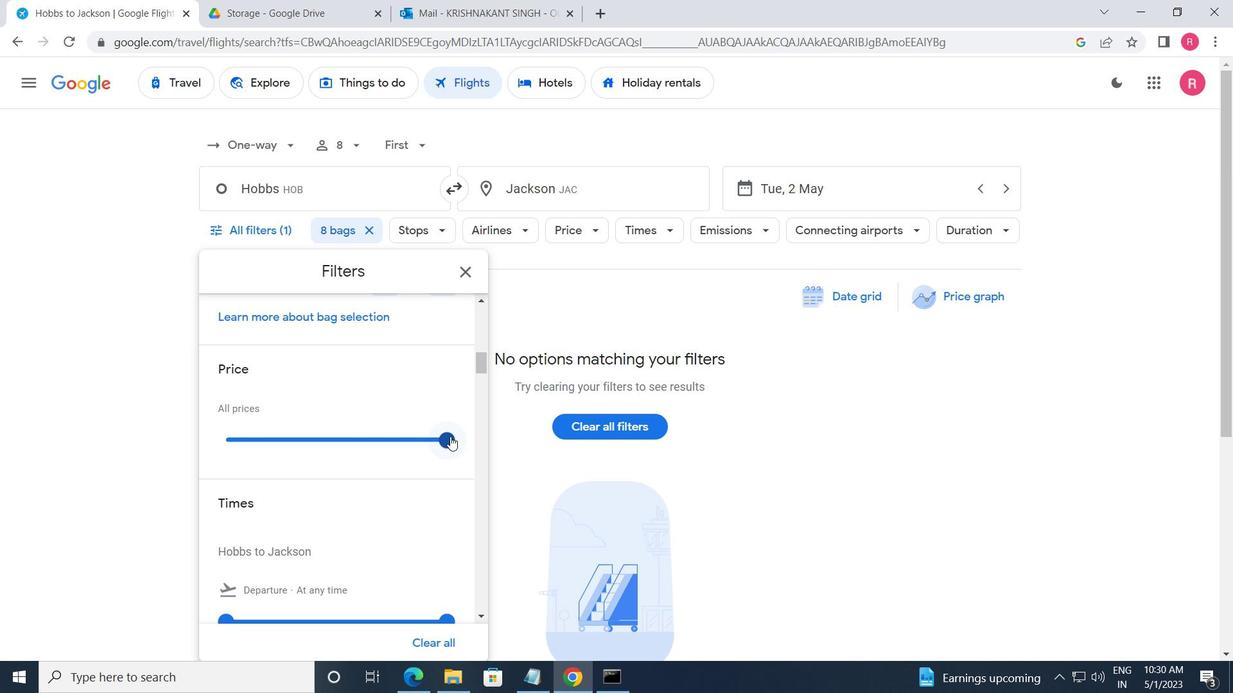 
Action: Mouse scrolled (436, 439) with delta (0, 0)
Screenshot: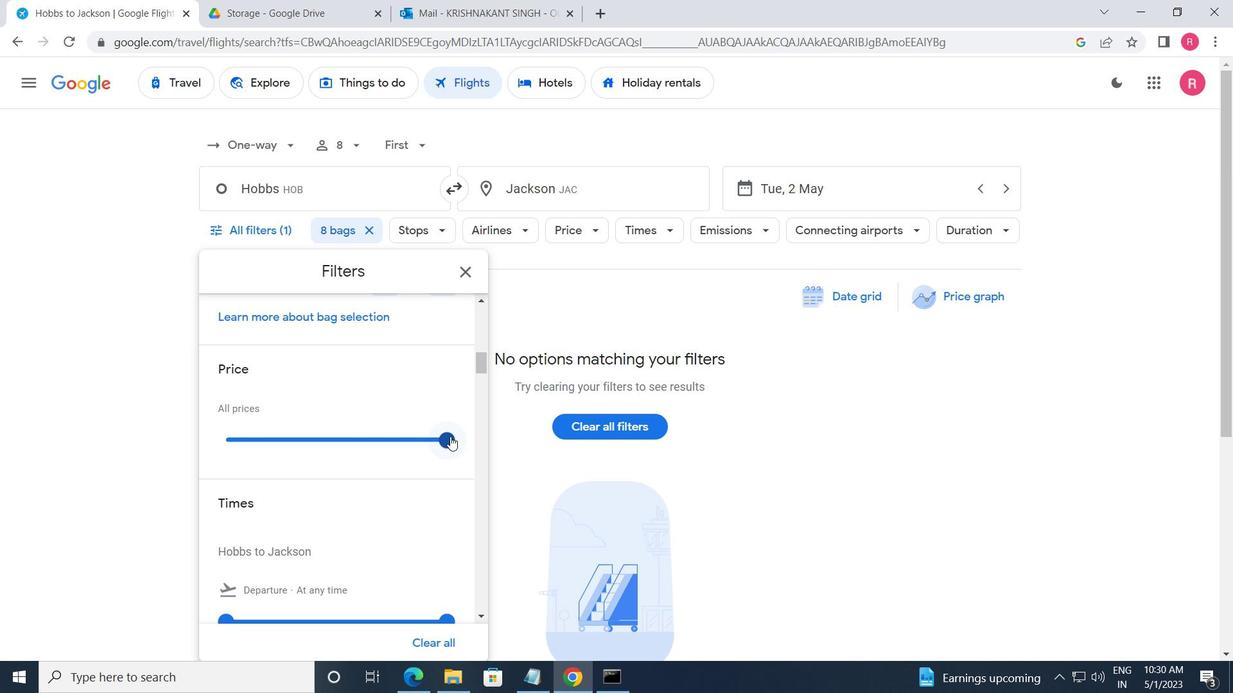 
Action: Mouse moved to (219, 454)
Screenshot: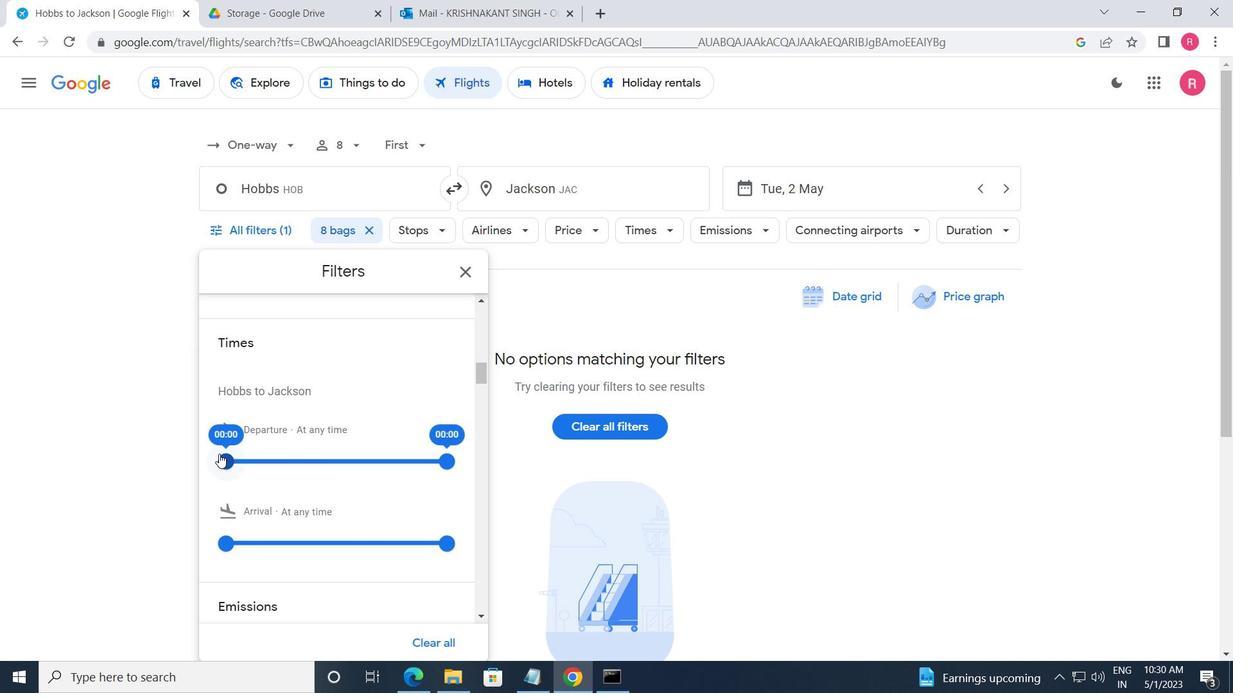 
Action: Mouse pressed left at (219, 454)
Screenshot: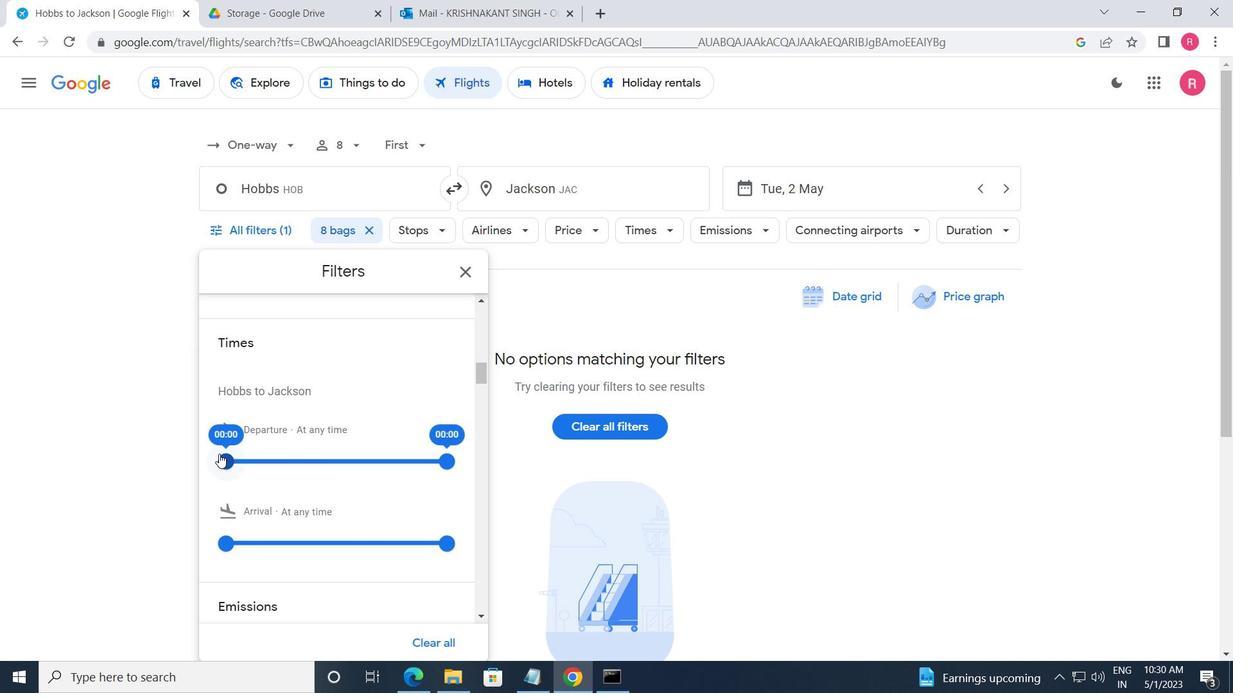 
Action: Mouse moved to (301, 466)
Screenshot: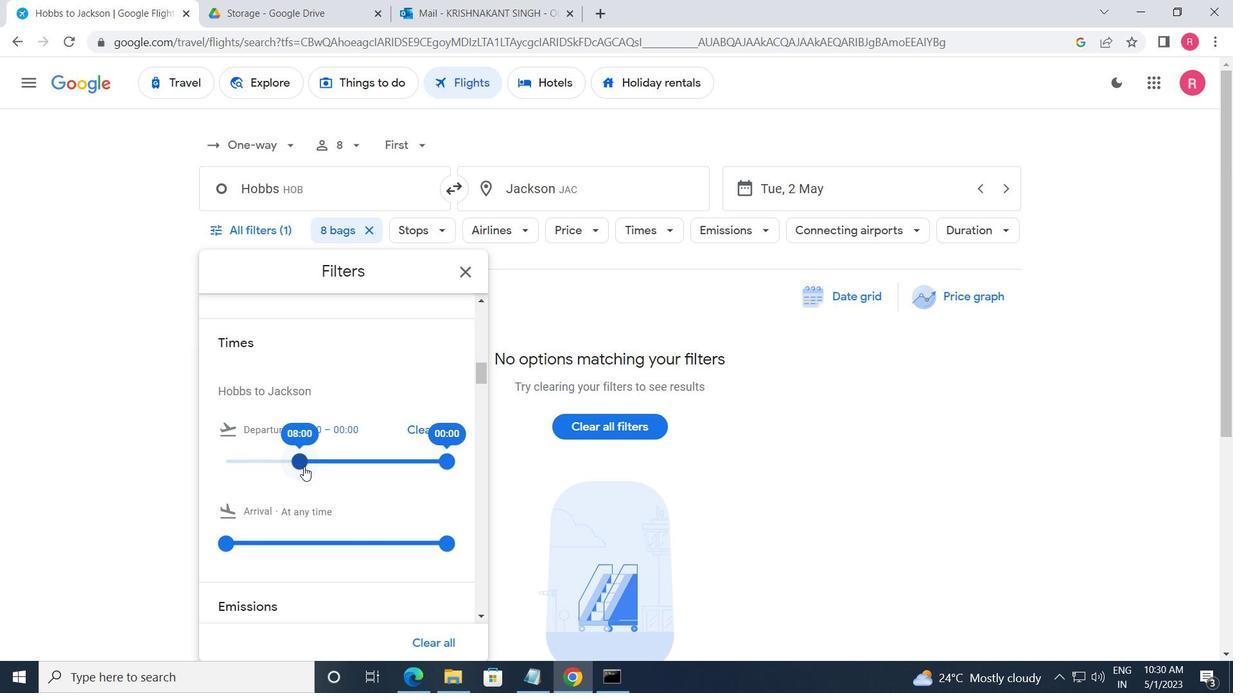 
Action: Mouse pressed left at (301, 466)
Screenshot: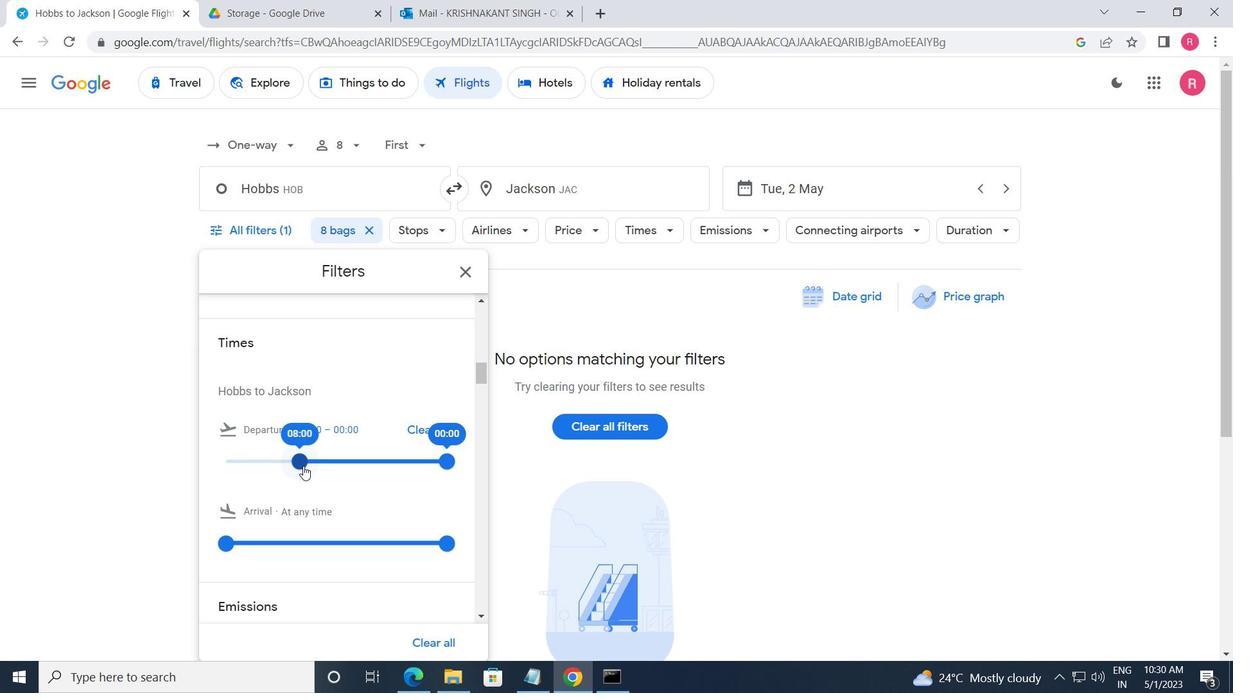 
Action: Mouse moved to (442, 466)
Screenshot: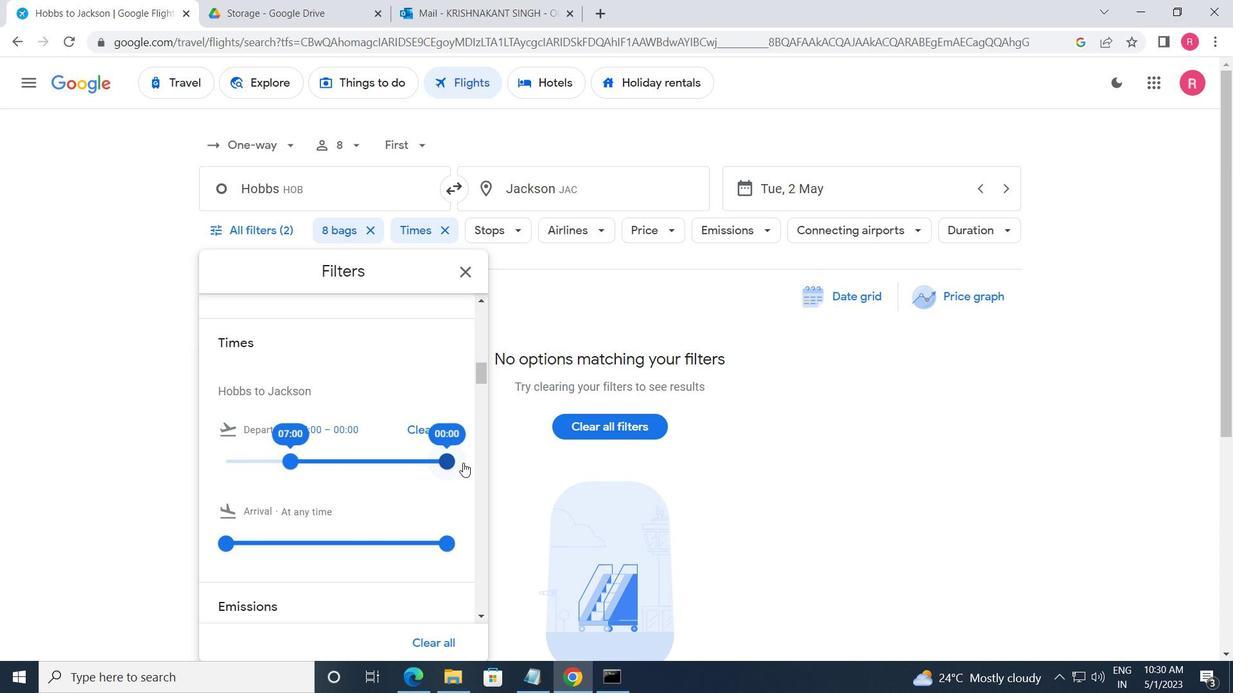 
Action: Mouse pressed left at (442, 466)
Screenshot: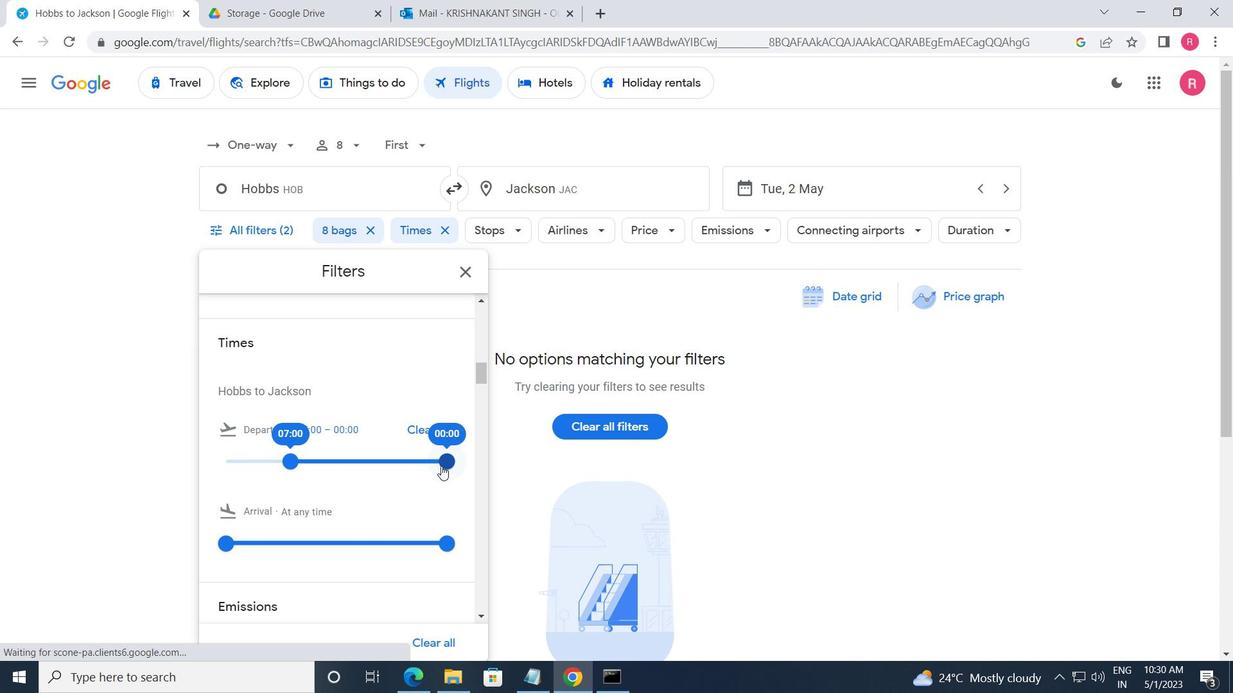
Action: Mouse moved to (463, 265)
Screenshot: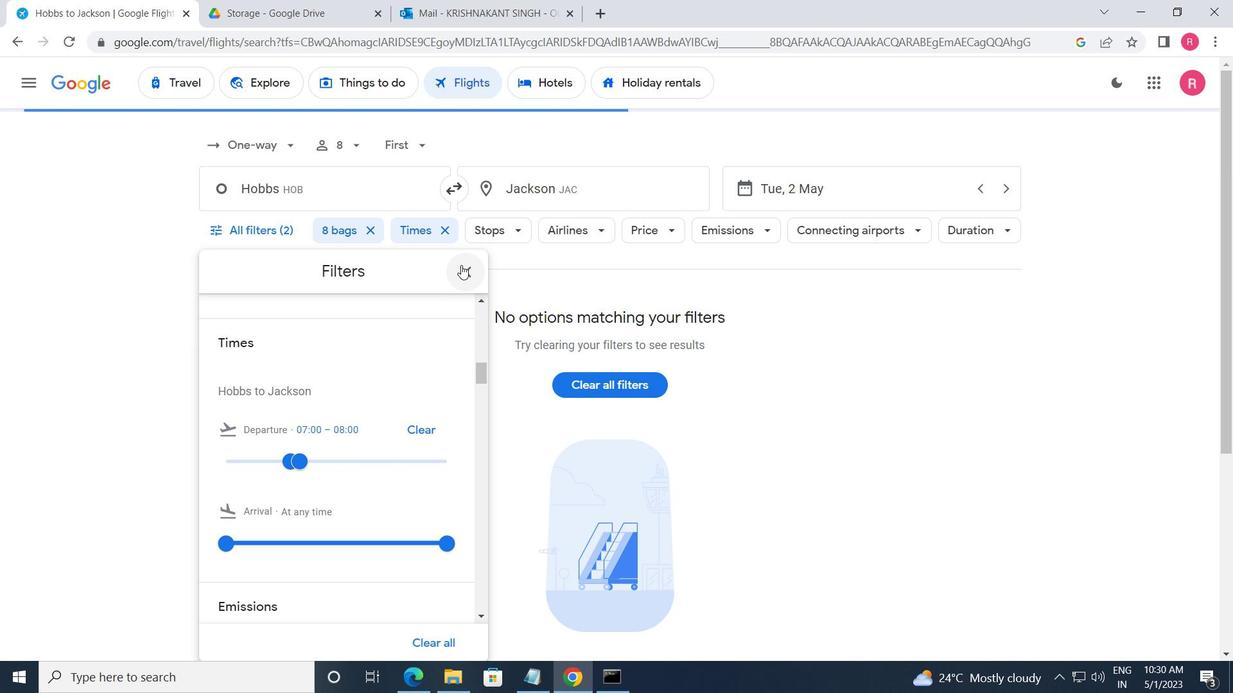 
Action: Mouse pressed left at (463, 265)
Screenshot: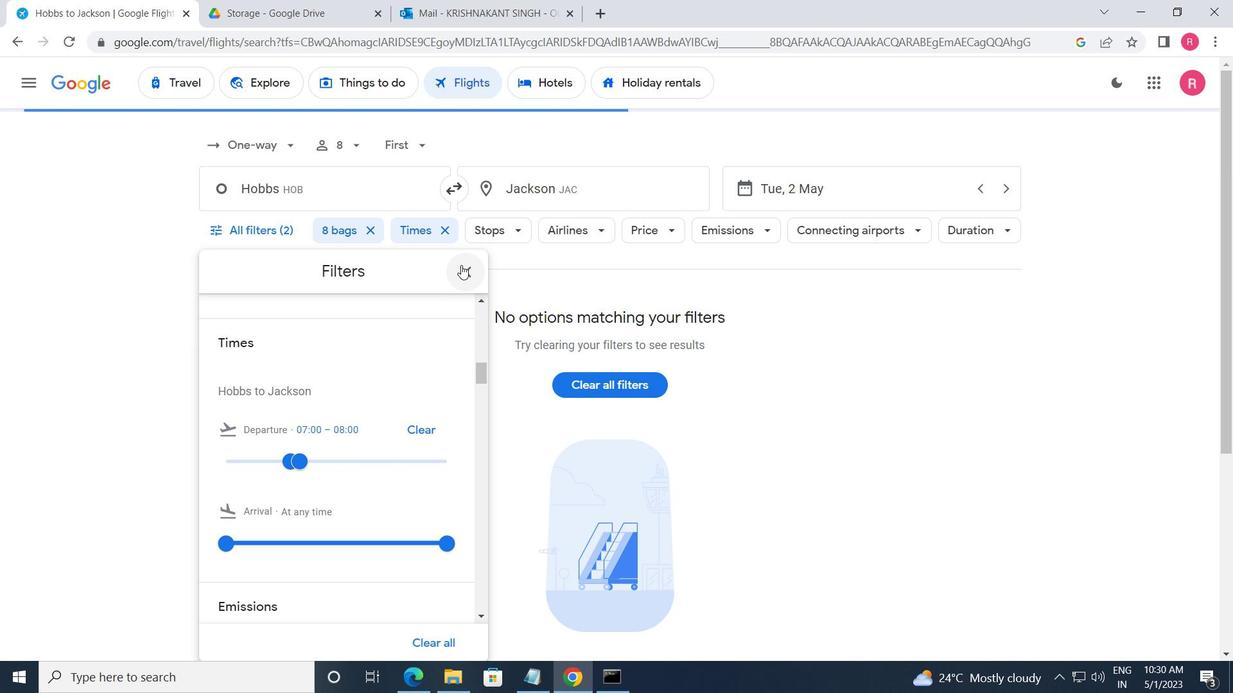 
Action: Mouse moved to (463, 266)
Screenshot: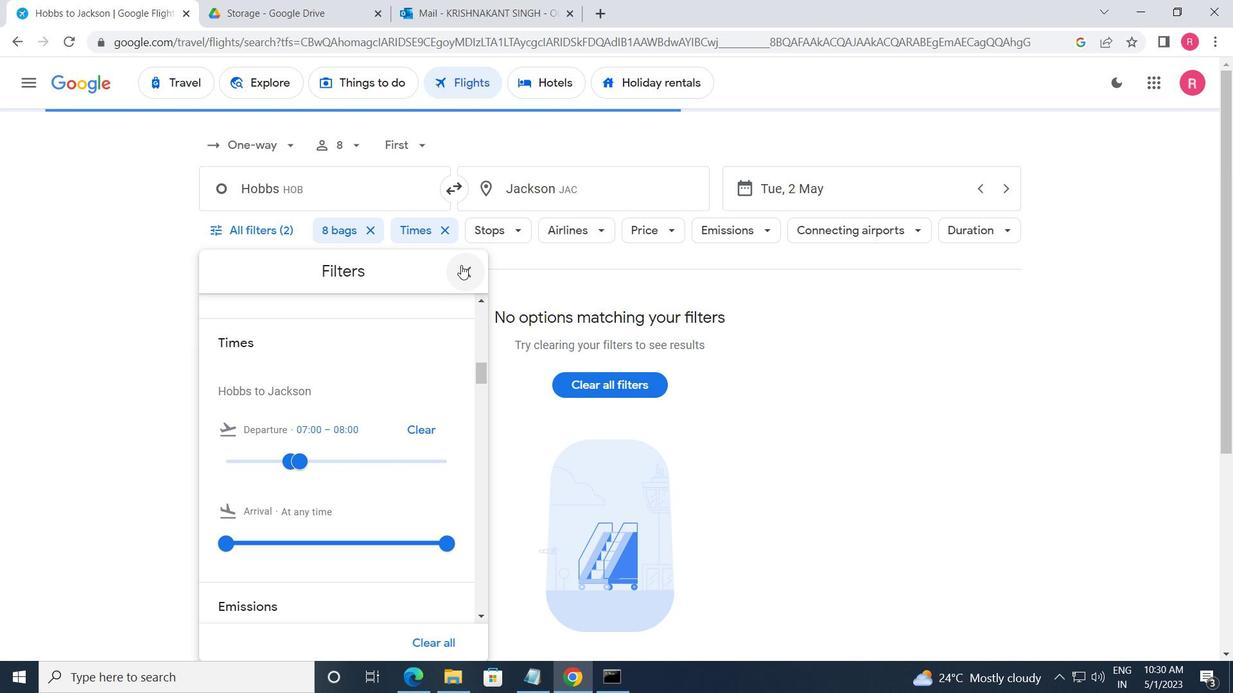 
